 Task: Buy 5 Blower & Heater Fan from Sensors section under best seller category for shipping address: Landon Mitchell, 1135 Sharon Lane, South Bend, Indiana 46625, Cell Number 5742125169. Pay from credit card ending with 7965, CVV 549
Action: Mouse moved to (121, 13)
Screenshot: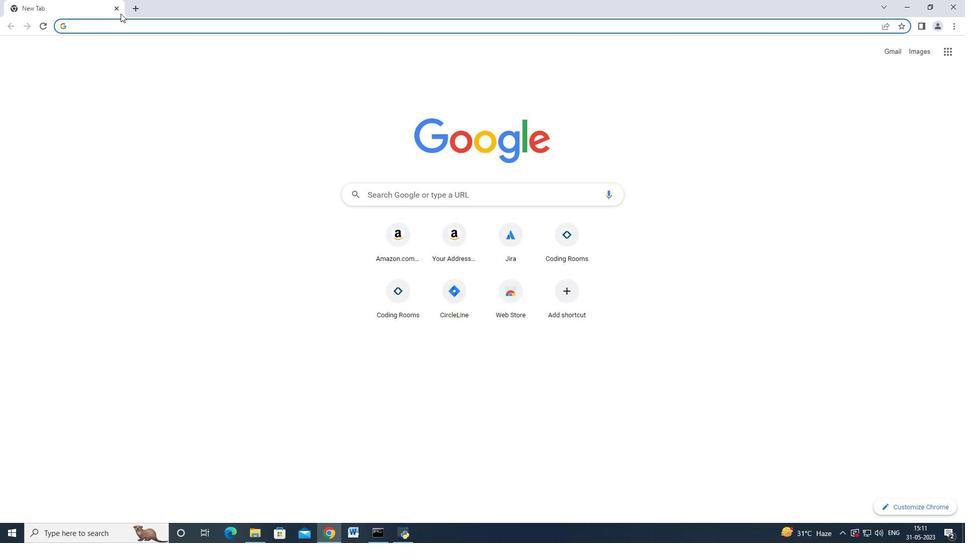 
Action: Key pressed amazon.com<Key.enter>
Screenshot: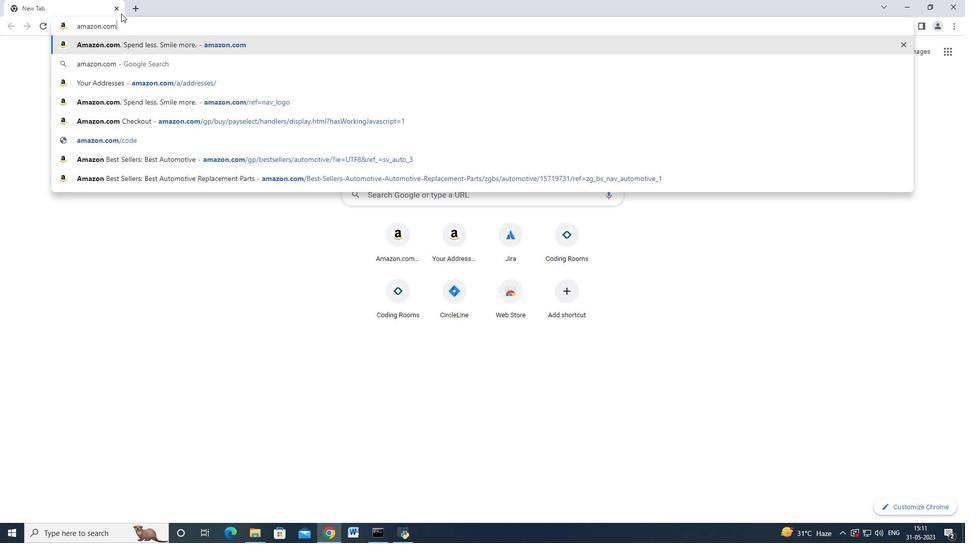 
Action: Mouse moved to (15, 76)
Screenshot: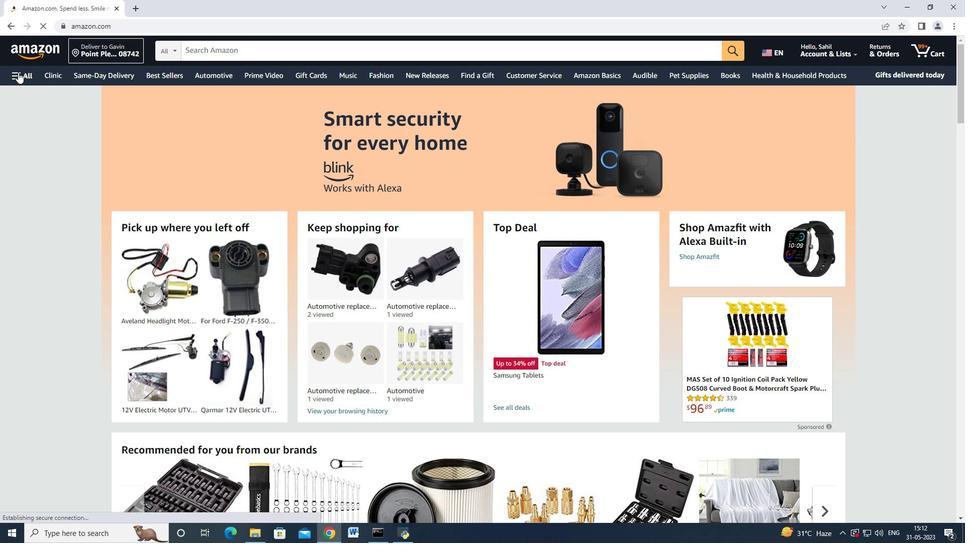 
Action: Mouse pressed left at (15, 76)
Screenshot: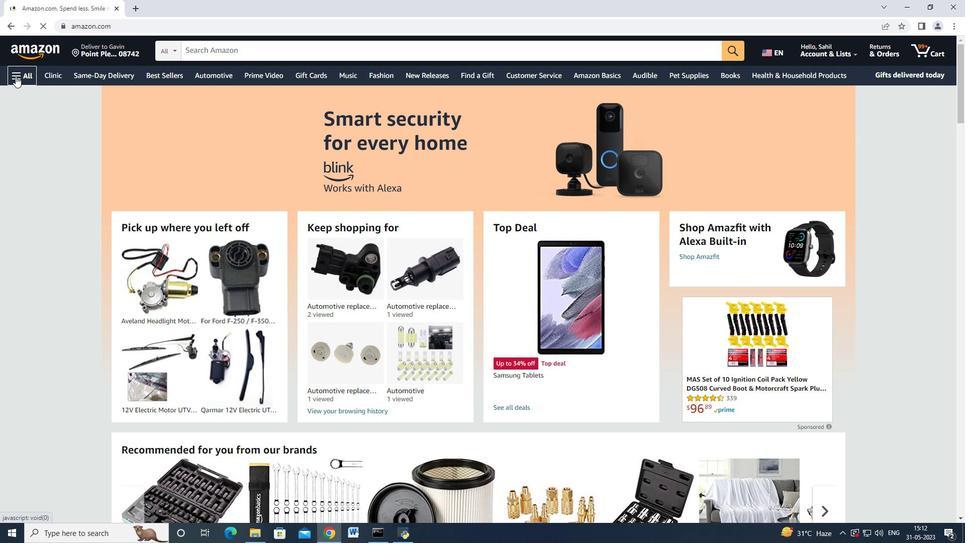 
Action: Mouse moved to (54, 240)
Screenshot: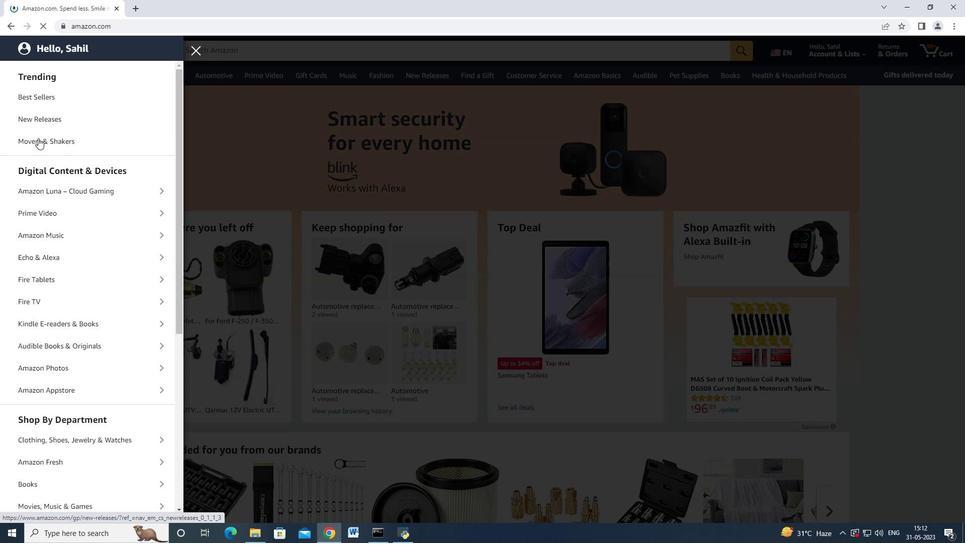 
Action: Mouse scrolled (54, 240) with delta (0, 0)
Screenshot: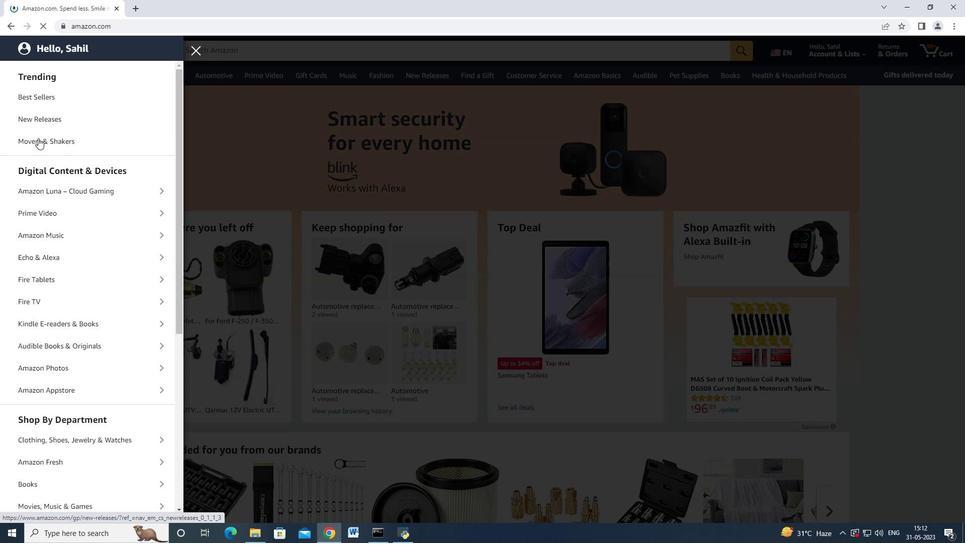 
Action: Mouse moved to (55, 245)
Screenshot: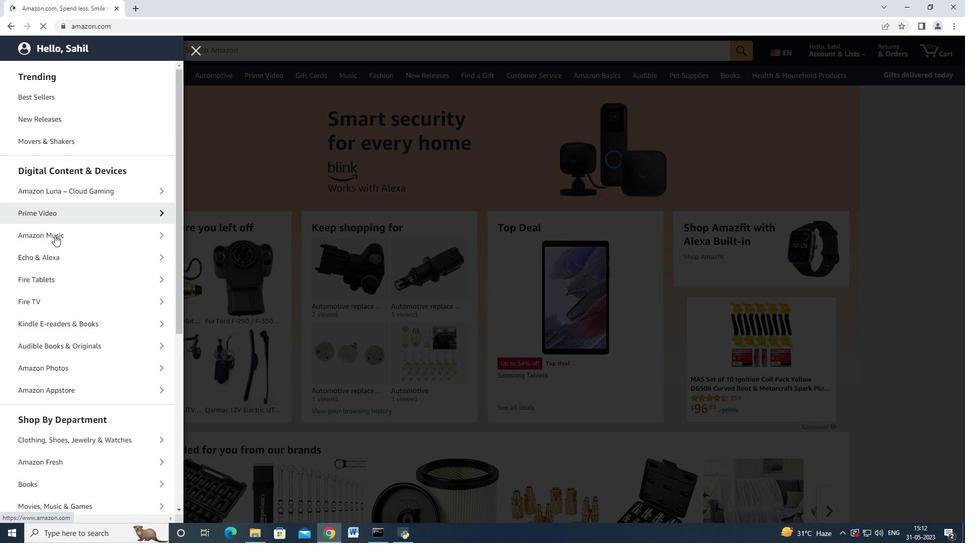 
Action: Mouse scrolled (55, 244) with delta (0, 0)
Screenshot: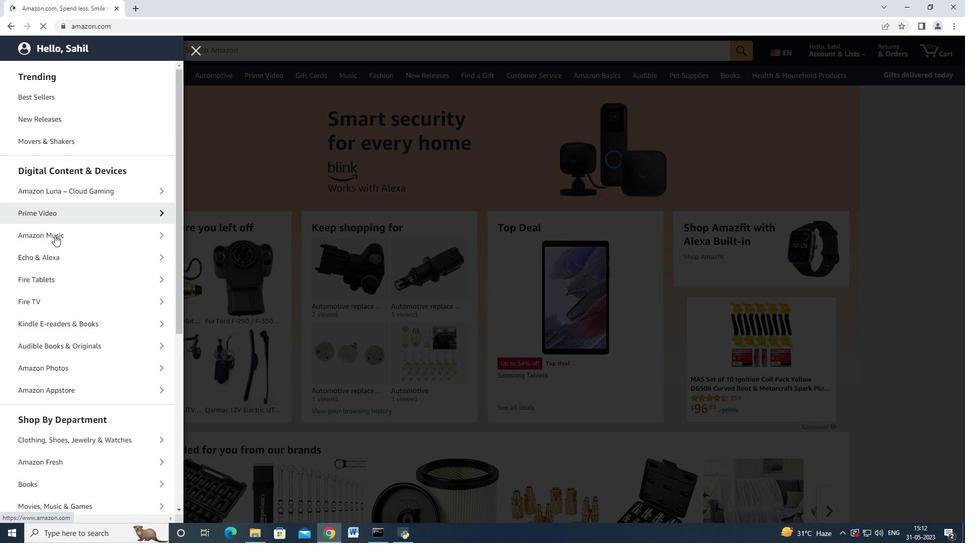 
Action: Mouse moved to (68, 332)
Screenshot: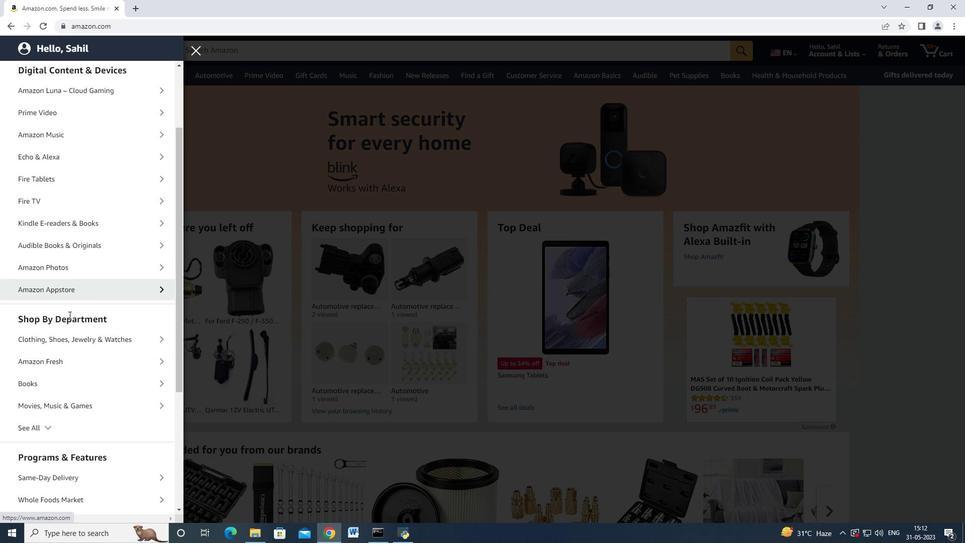 
Action: Mouse scrolled (69, 331) with delta (0, 0)
Screenshot: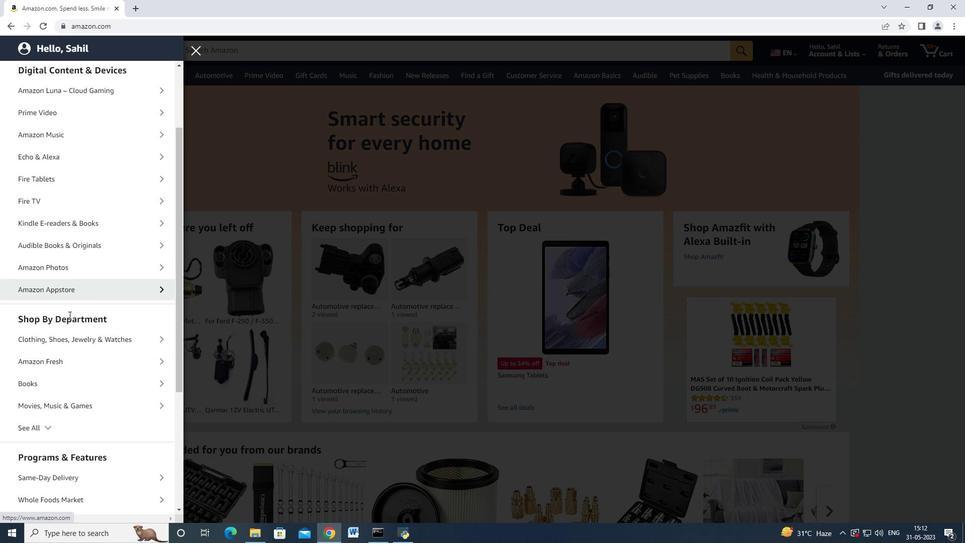 
Action: Mouse moved to (51, 380)
Screenshot: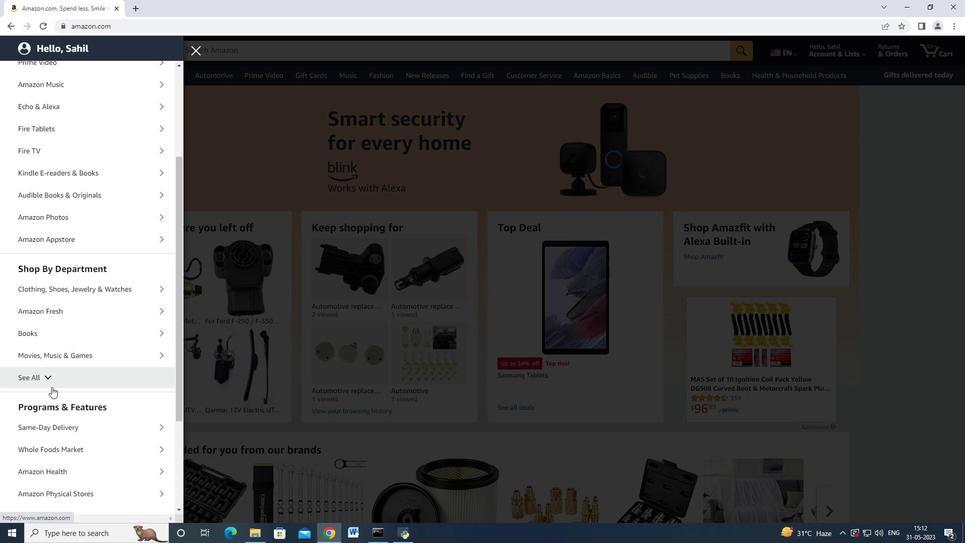 
Action: Mouse pressed left at (51, 380)
Screenshot: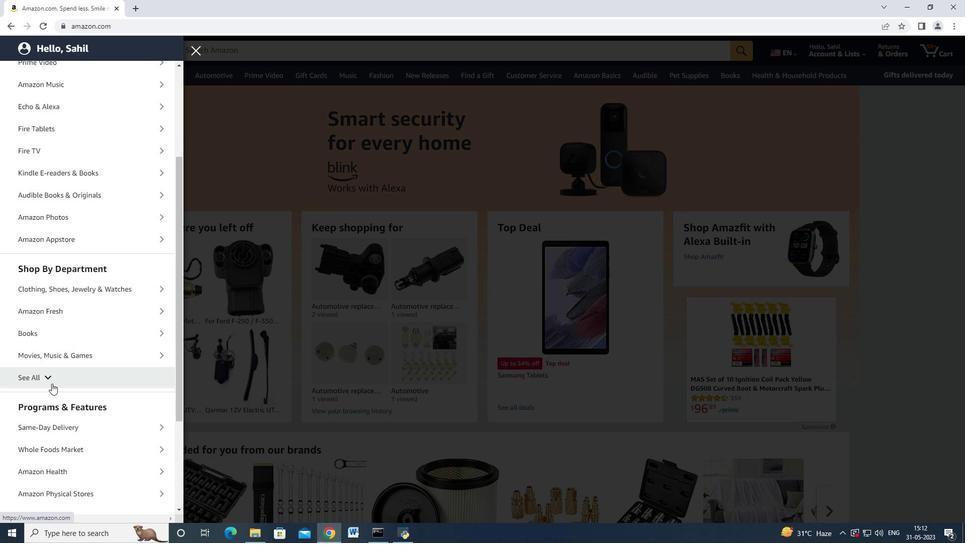 
Action: Mouse moved to (68, 235)
Screenshot: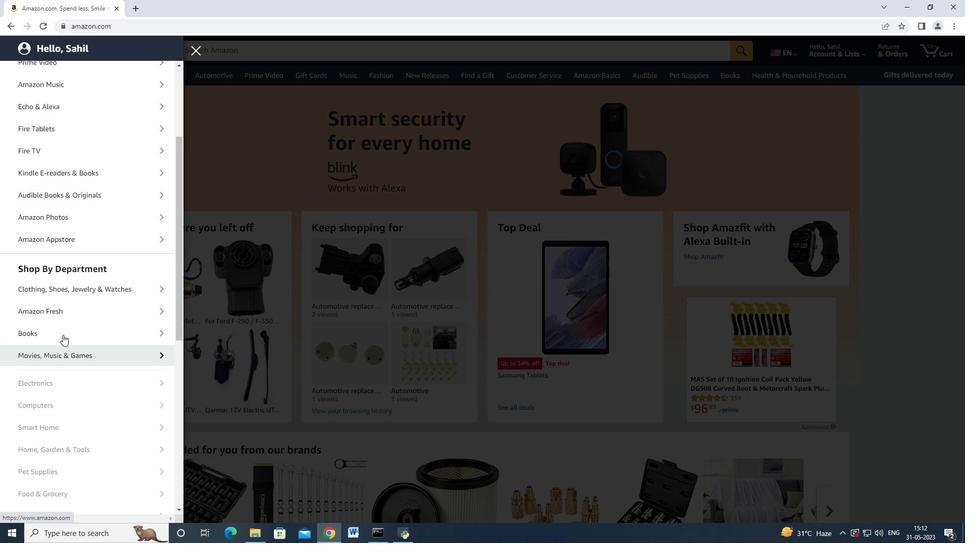 
Action: Mouse scrolled (68, 235) with delta (0, 0)
Screenshot: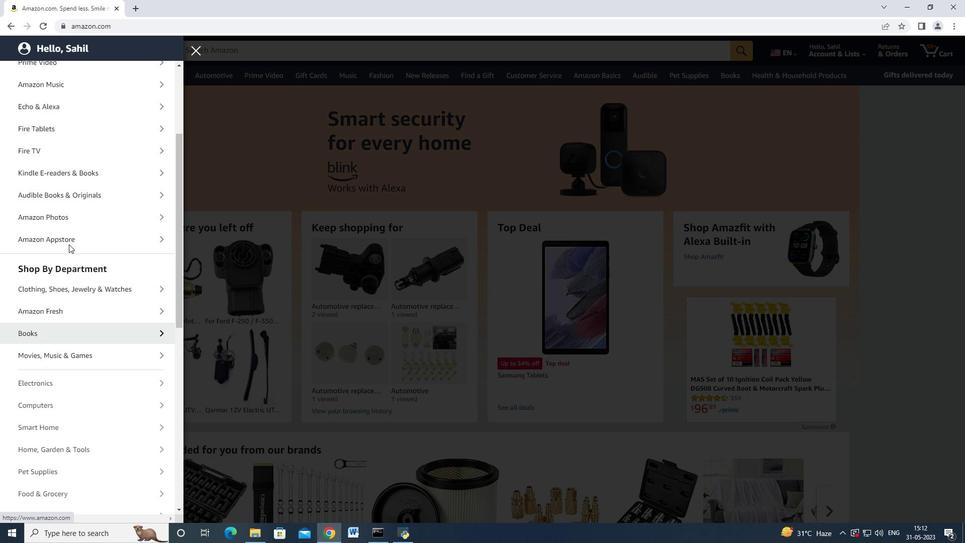 
Action: Mouse moved to (67, 236)
Screenshot: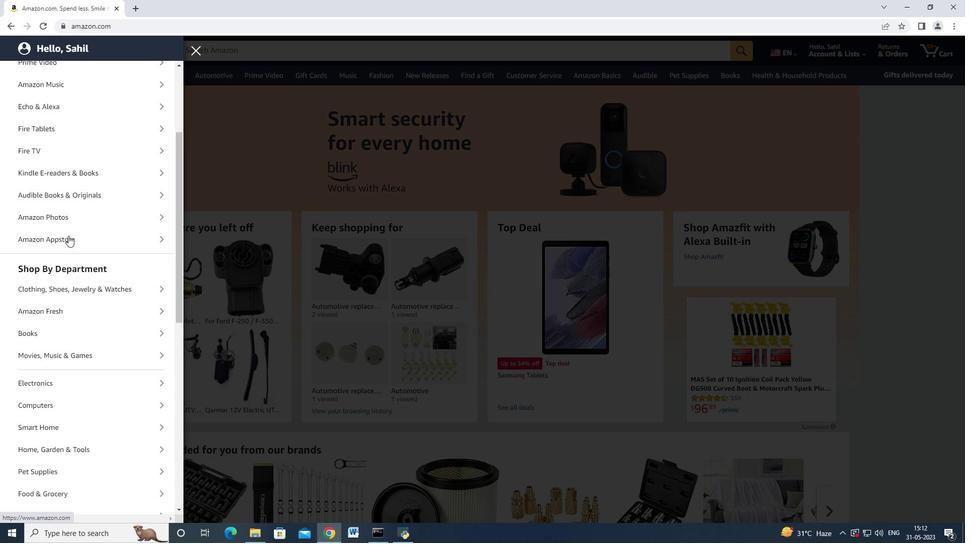 
Action: Mouse scrolled (67, 236) with delta (0, 0)
Screenshot: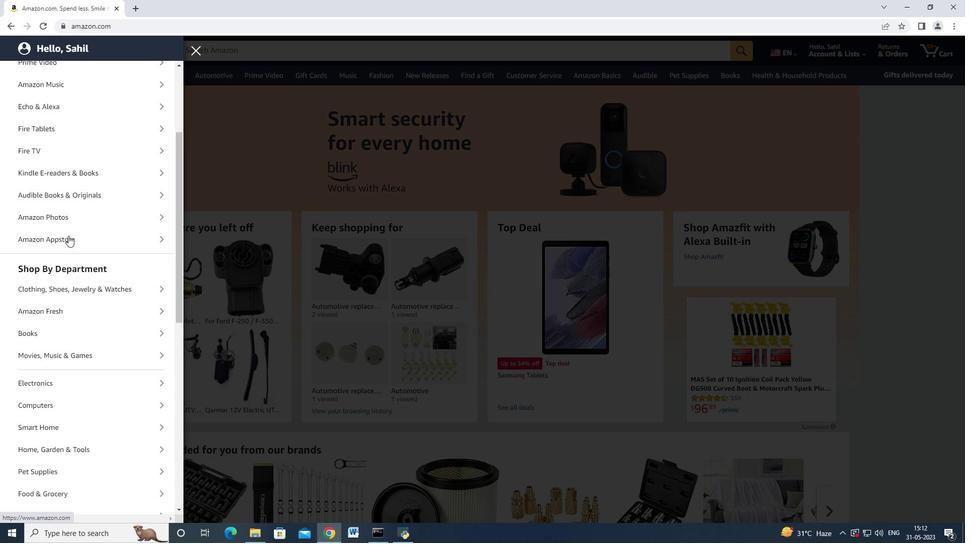 
Action: Mouse moved to (67, 236)
Screenshot: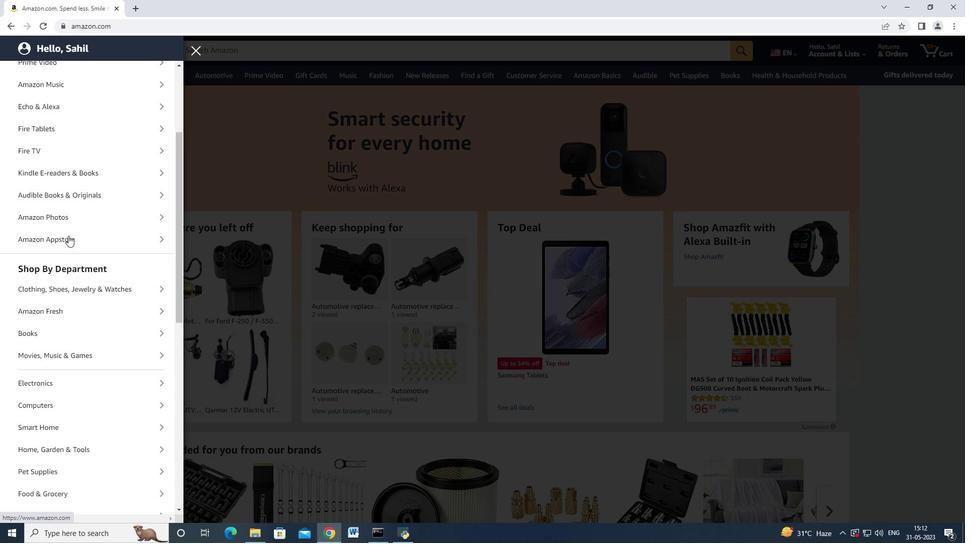 
Action: Mouse scrolled (67, 236) with delta (0, 0)
Screenshot: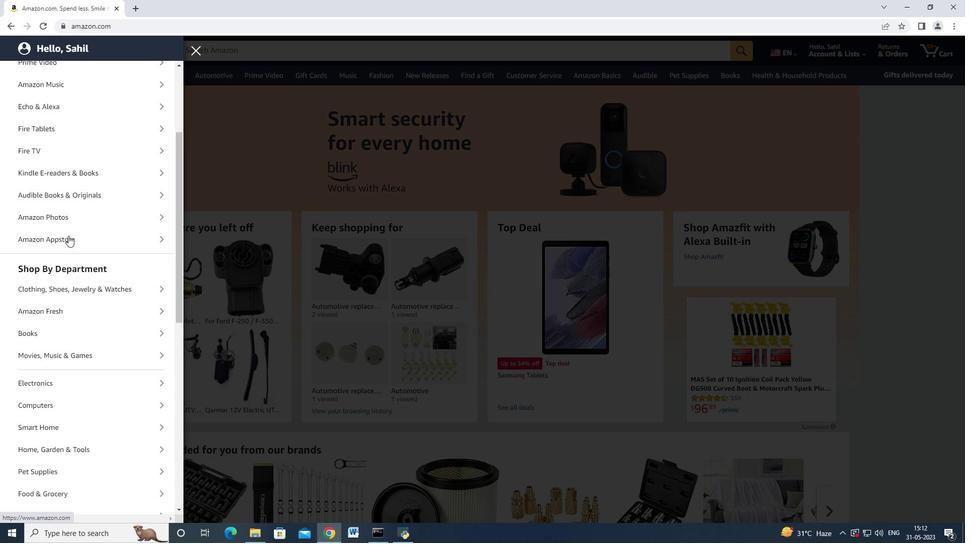 
Action: Mouse moved to (66, 237)
Screenshot: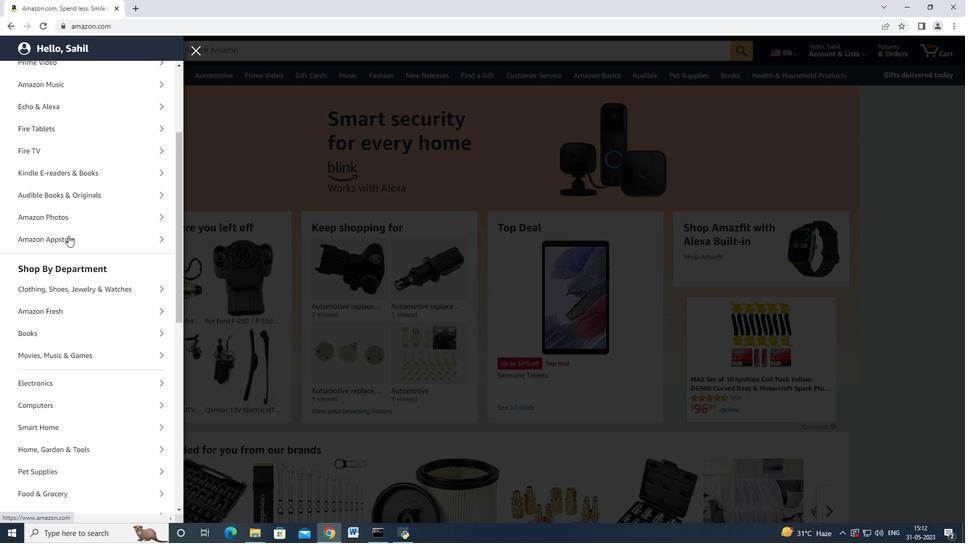 
Action: Mouse scrolled (66, 236) with delta (0, 0)
Screenshot: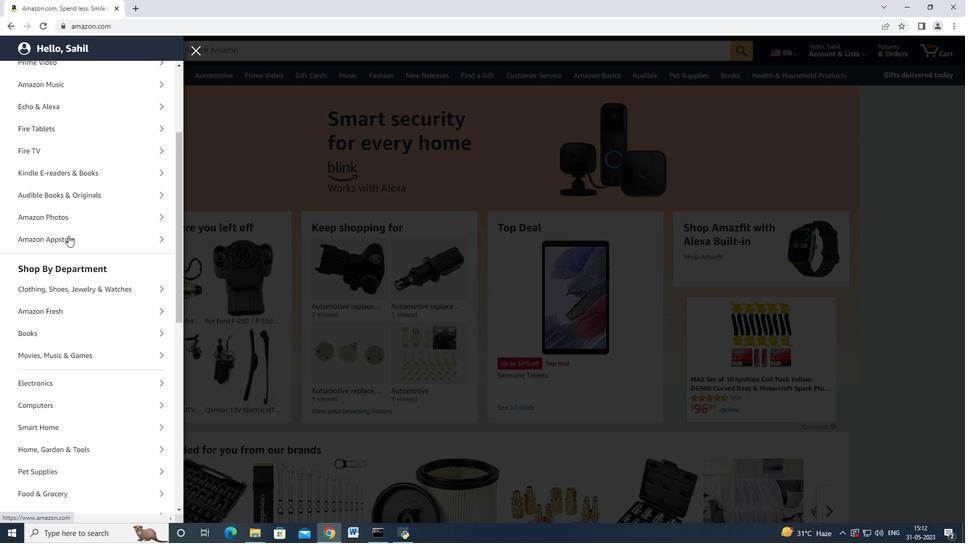 
Action: Mouse moved to (57, 276)
Screenshot: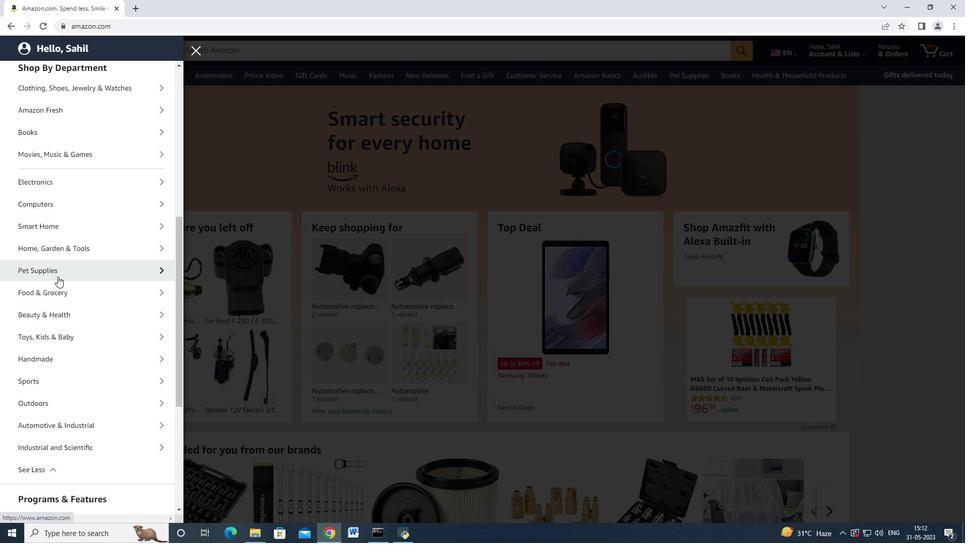 
Action: Mouse scrolled (57, 276) with delta (0, 0)
Screenshot: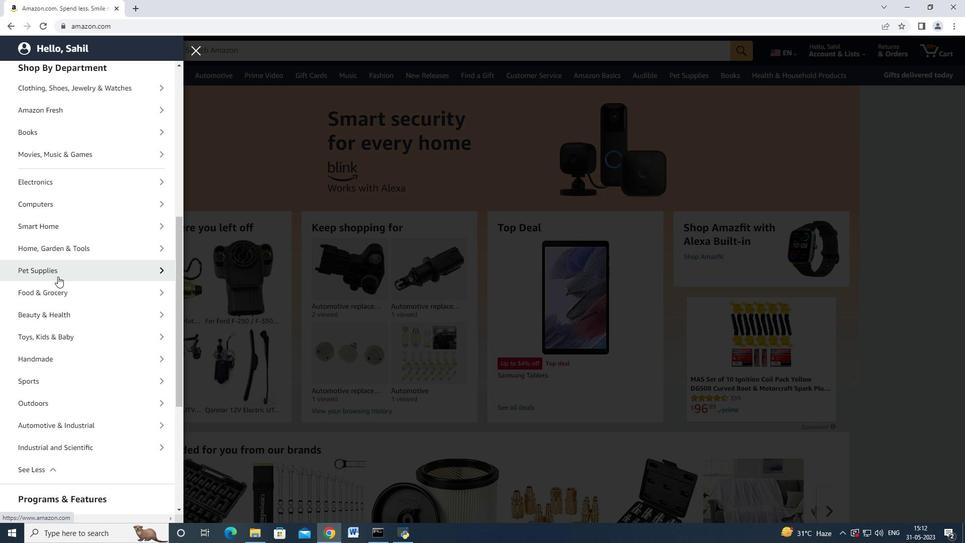 
Action: Mouse moved to (60, 368)
Screenshot: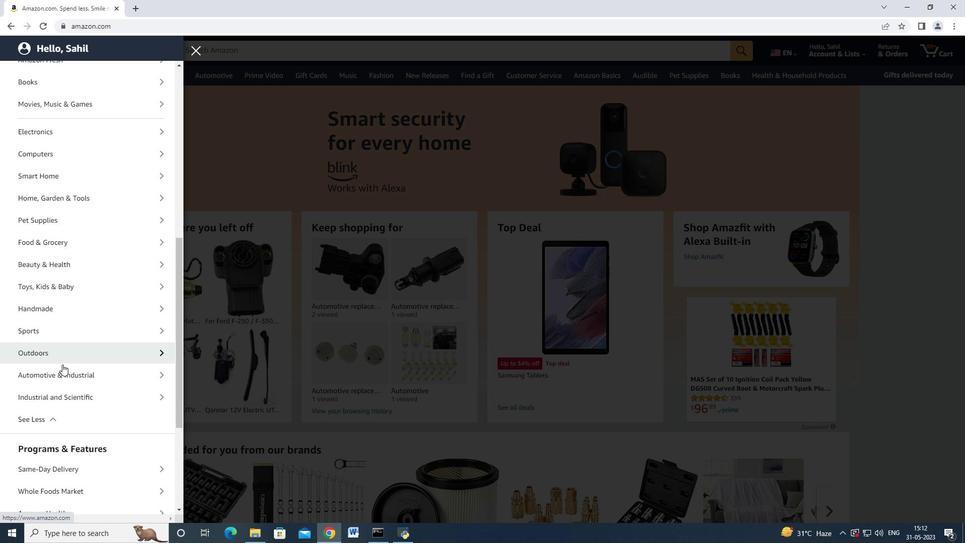 
Action: Mouse pressed left at (60, 368)
Screenshot: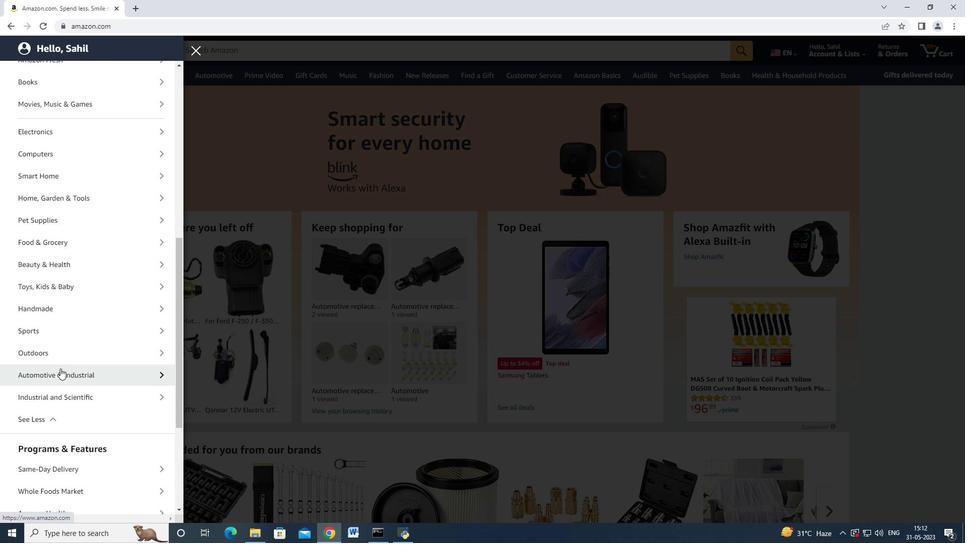 
Action: Mouse moved to (56, 122)
Screenshot: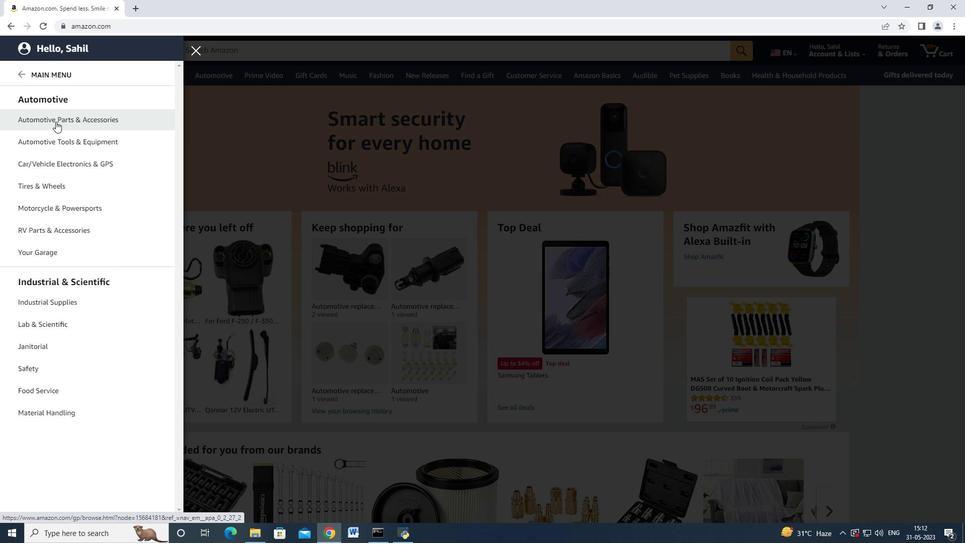 
Action: Mouse pressed left at (56, 122)
Screenshot: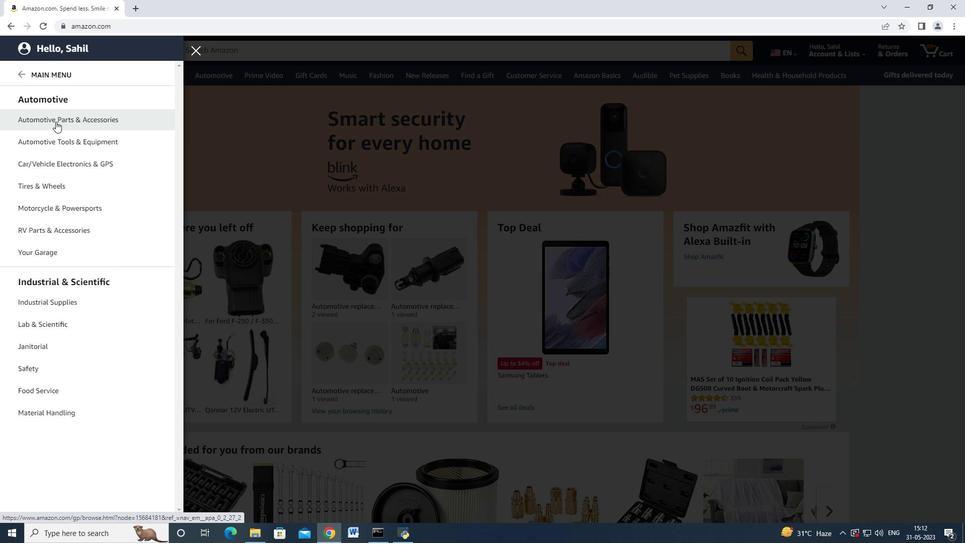 
Action: Mouse moved to (173, 95)
Screenshot: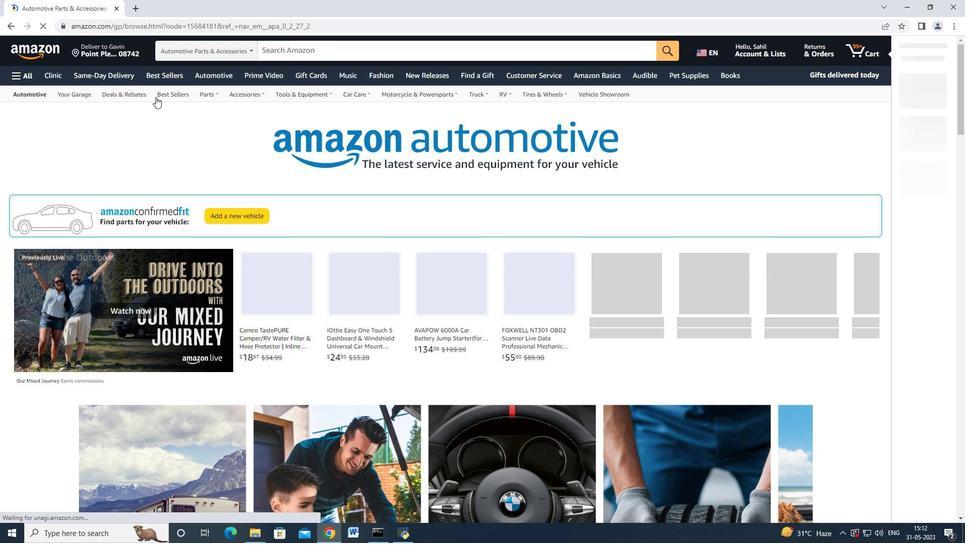 
Action: Mouse pressed left at (173, 95)
Screenshot: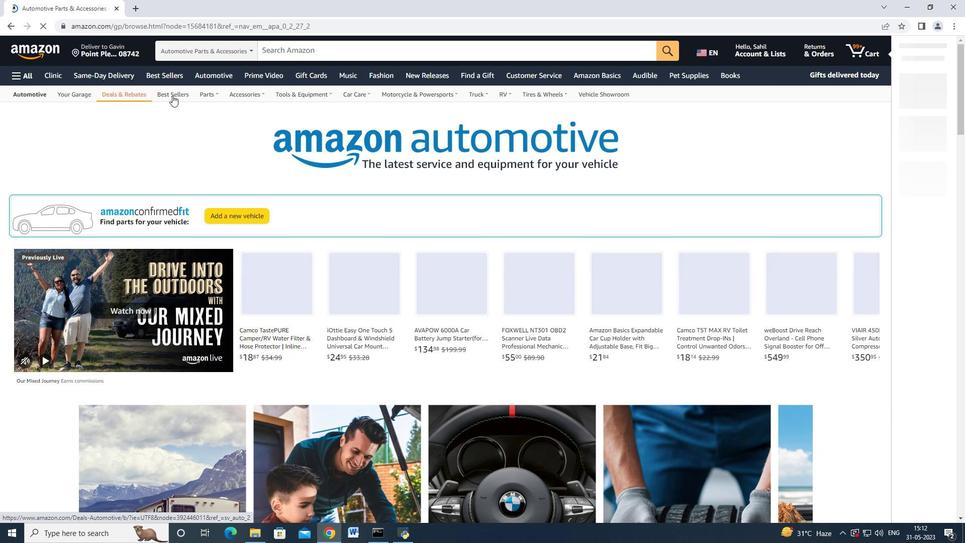 
Action: Mouse moved to (140, 140)
Screenshot: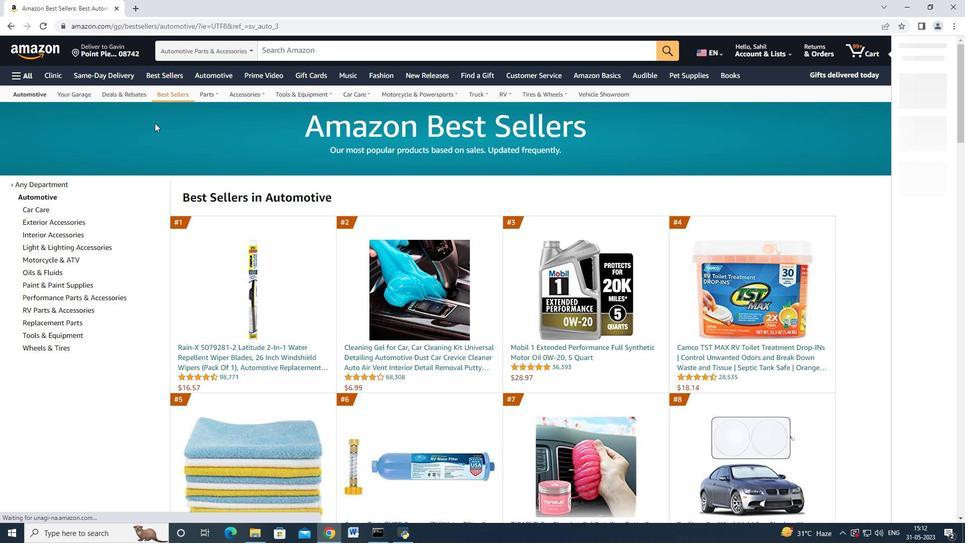 
Action: Mouse scrolled (140, 140) with delta (0, 0)
Screenshot: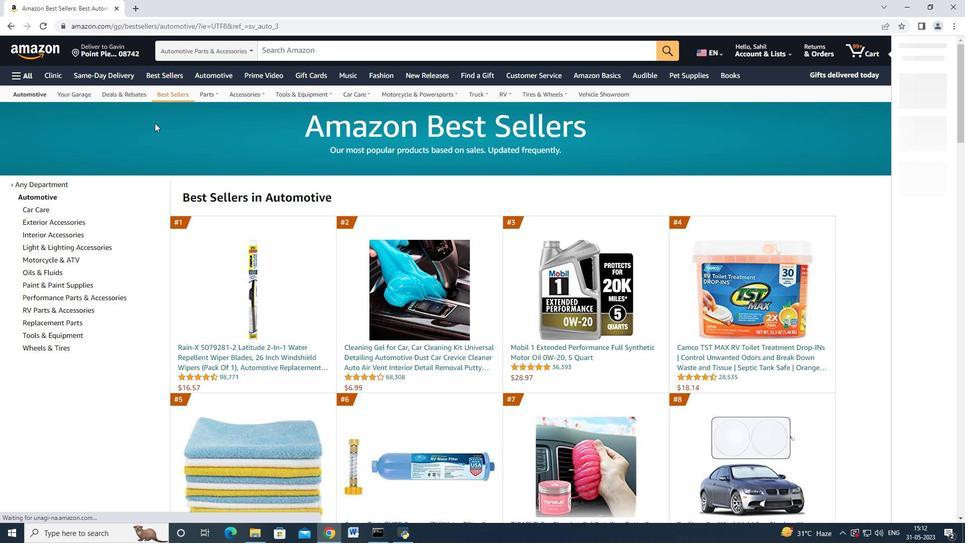 
Action: Mouse moved to (123, 163)
Screenshot: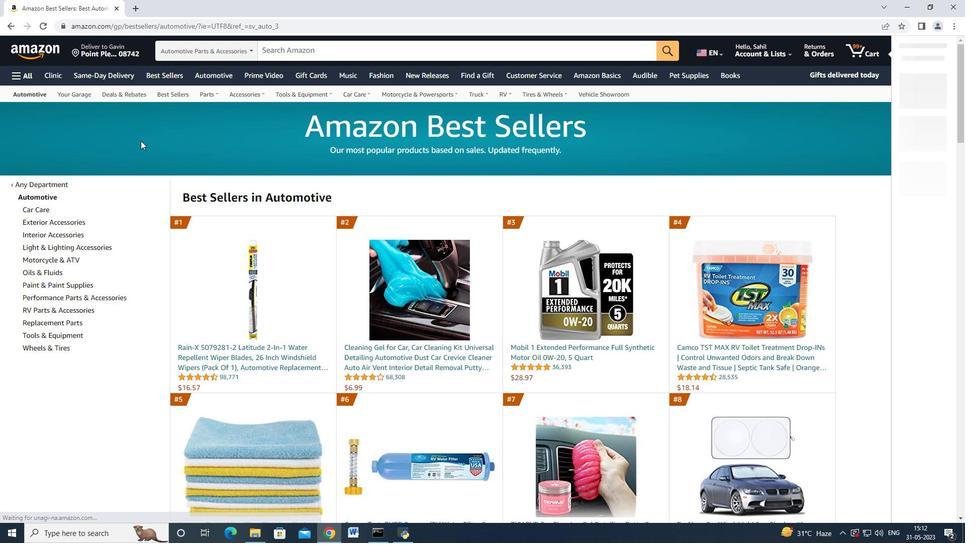 
Action: Mouse scrolled (124, 160) with delta (0, 0)
Screenshot: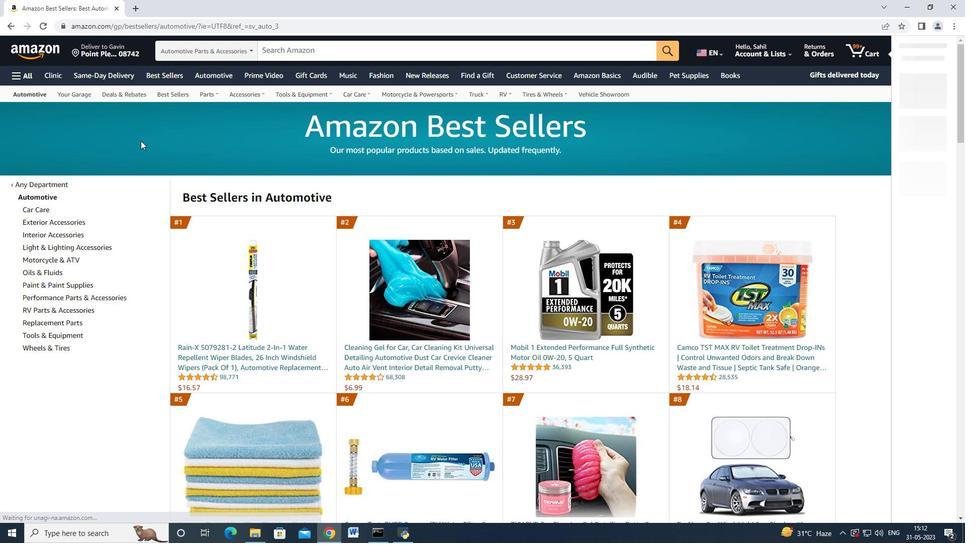
Action: Mouse moved to (119, 169)
Screenshot: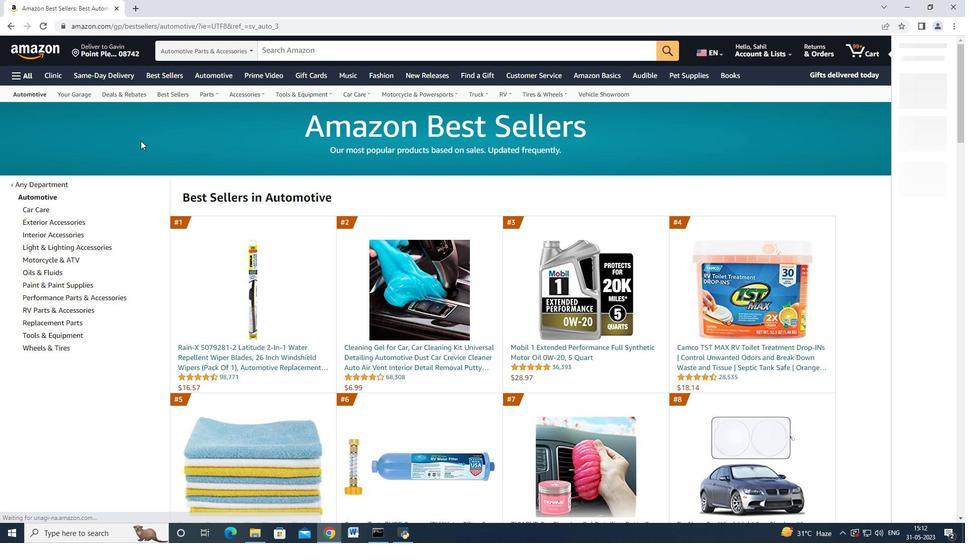 
Action: Mouse scrolled (119, 169) with delta (0, 0)
Screenshot: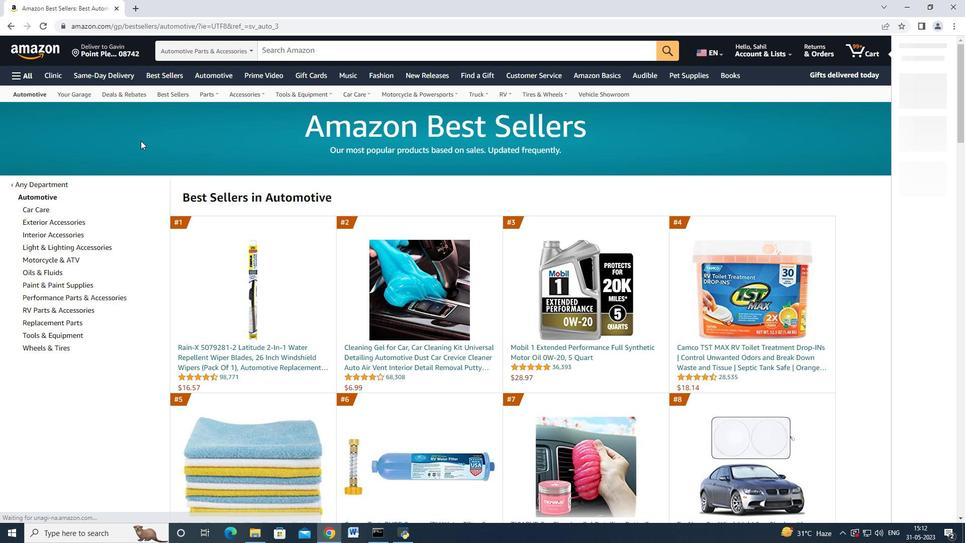 
Action: Mouse moved to (62, 174)
Screenshot: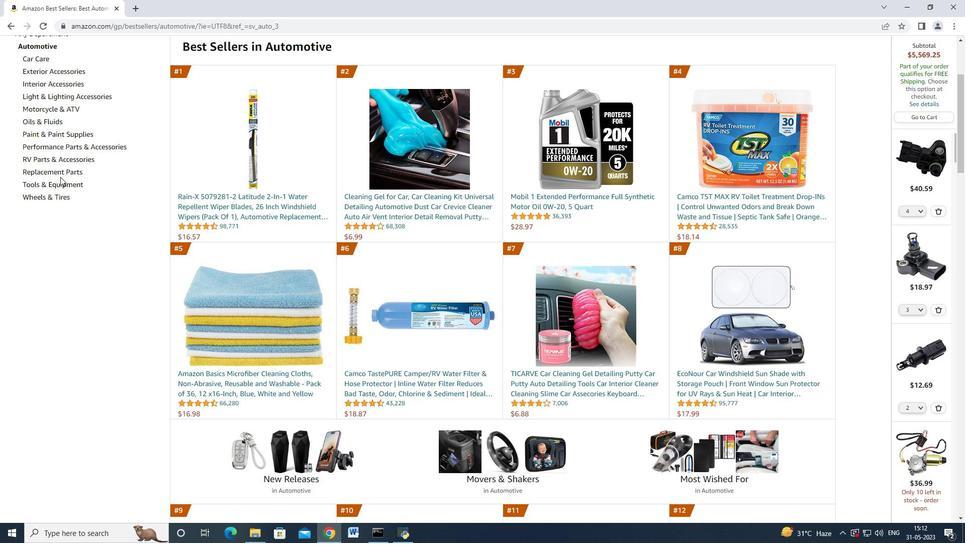 
Action: Mouse pressed left at (62, 174)
Screenshot: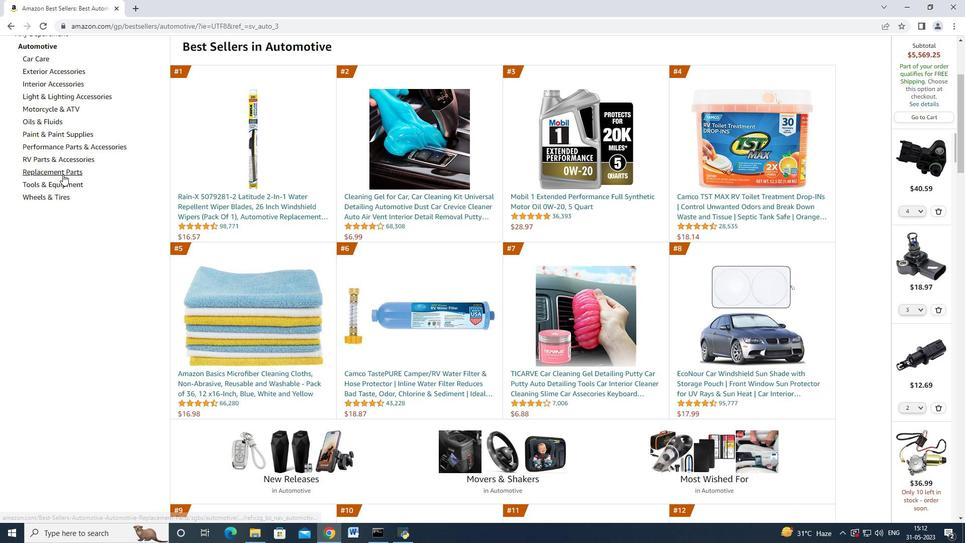 
Action: Mouse scrolled (62, 175) with delta (0, 0)
Screenshot: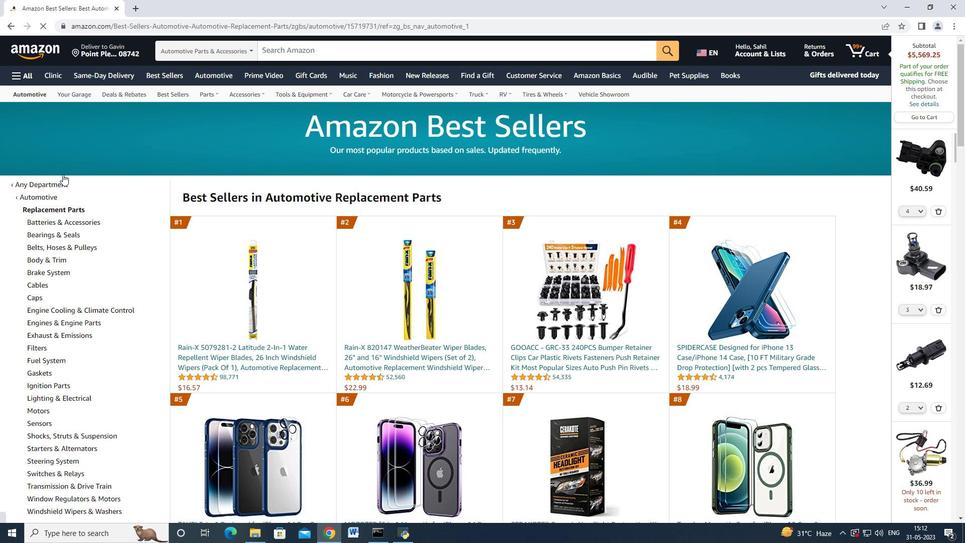
Action: Mouse moved to (81, 208)
Screenshot: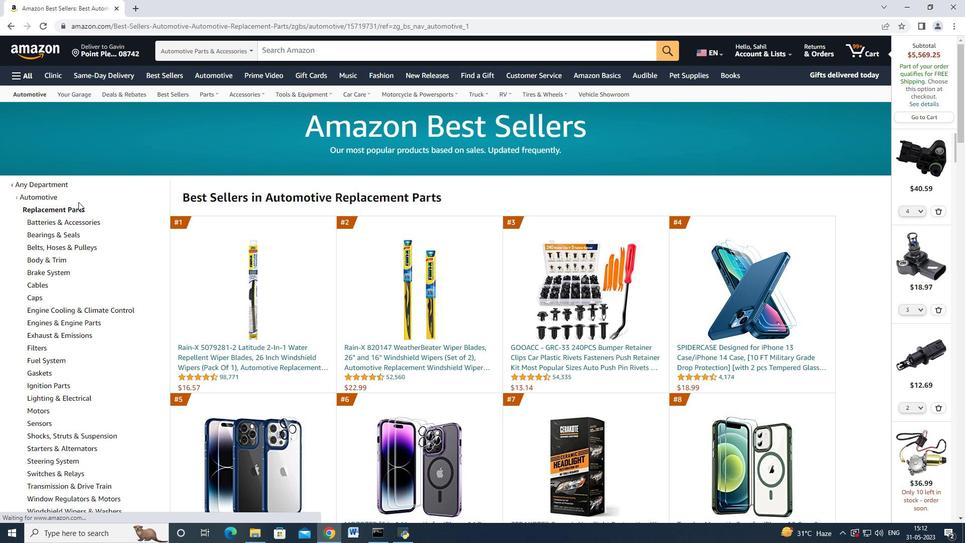 
Action: Mouse scrolled (78, 202) with delta (0, 0)
Screenshot: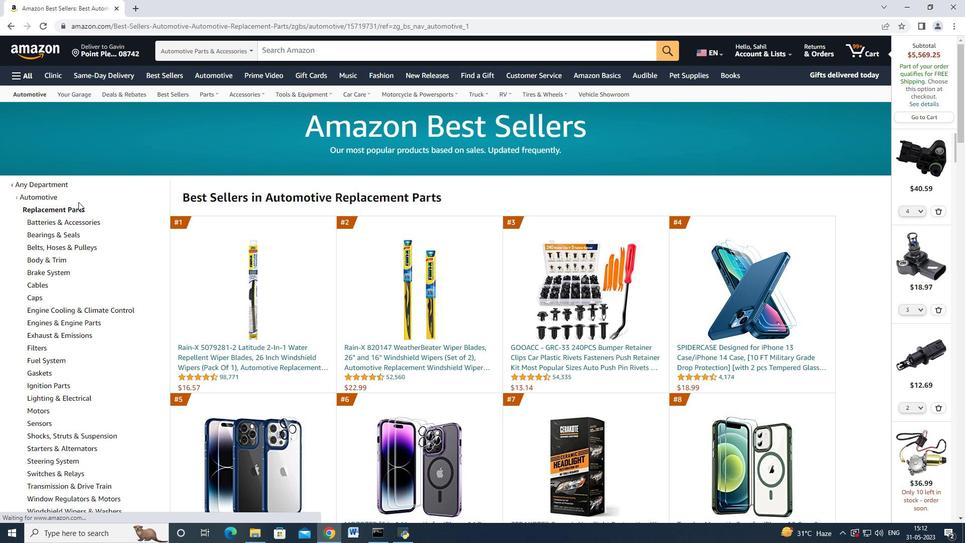 
Action: Mouse moved to (83, 222)
Screenshot: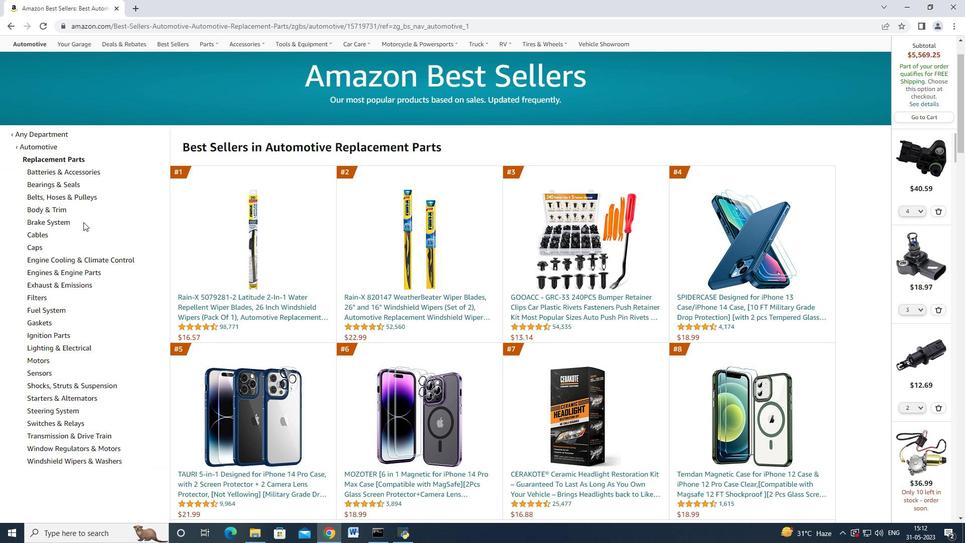 
Action: Mouse scrolled (83, 221) with delta (0, 0)
Screenshot: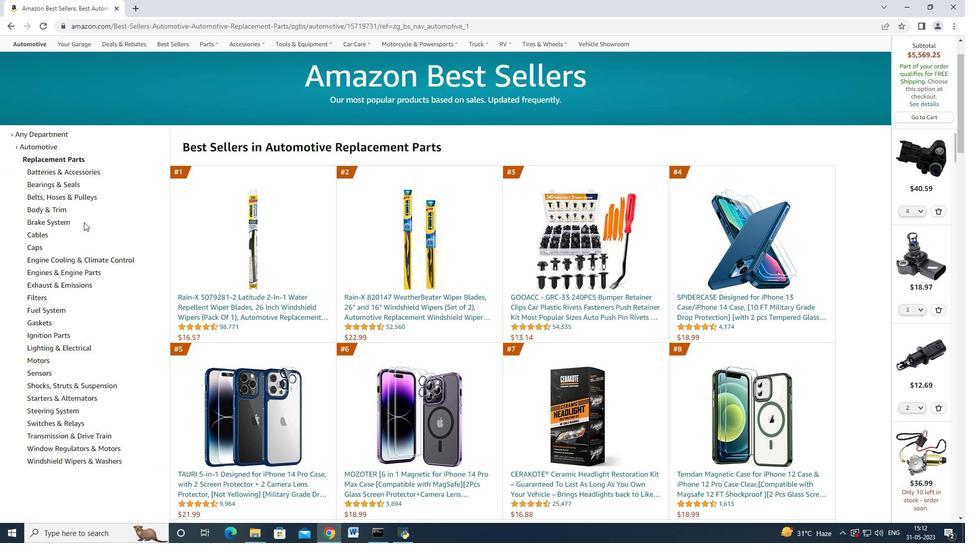 
Action: Mouse moved to (91, 228)
Screenshot: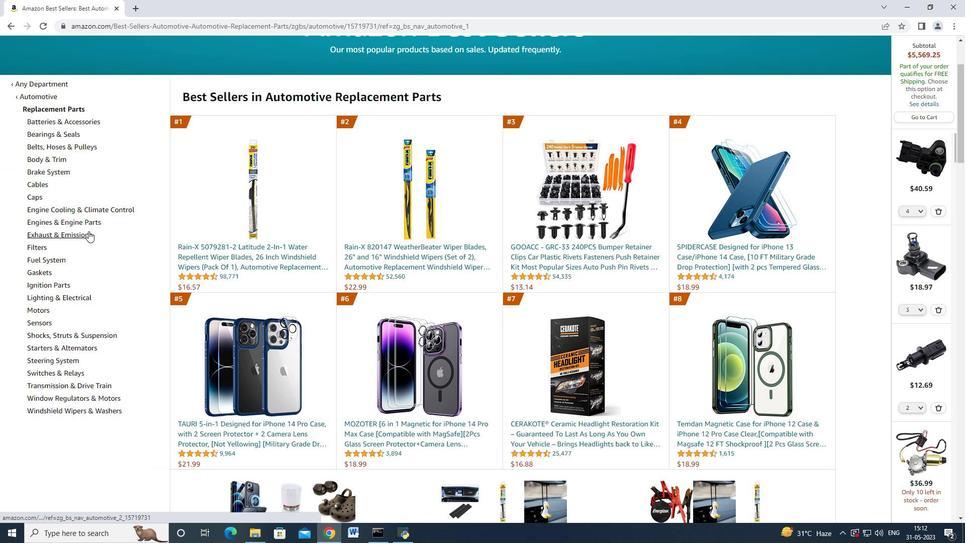 
Action: Mouse scrolled (91, 227) with delta (0, 0)
Screenshot: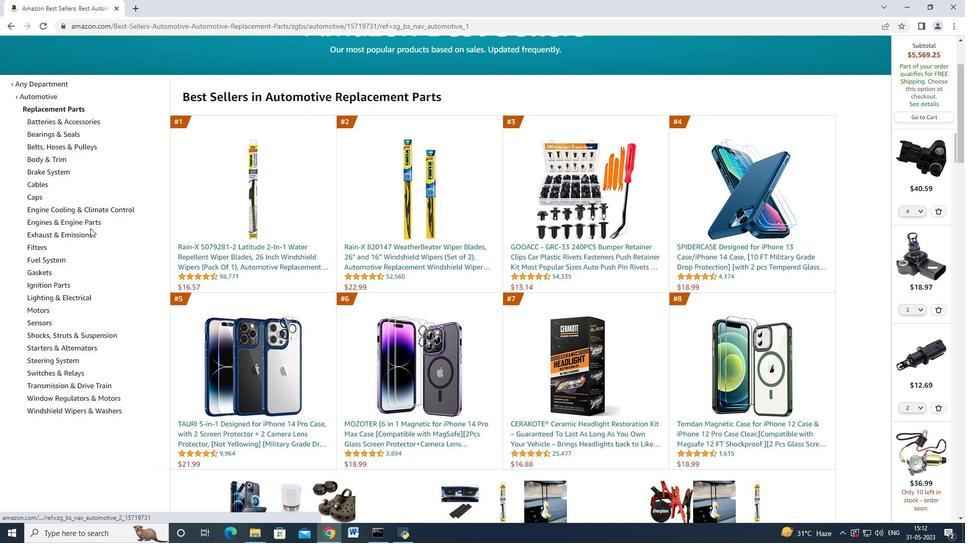 
Action: Mouse moved to (91, 228)
Screenshot: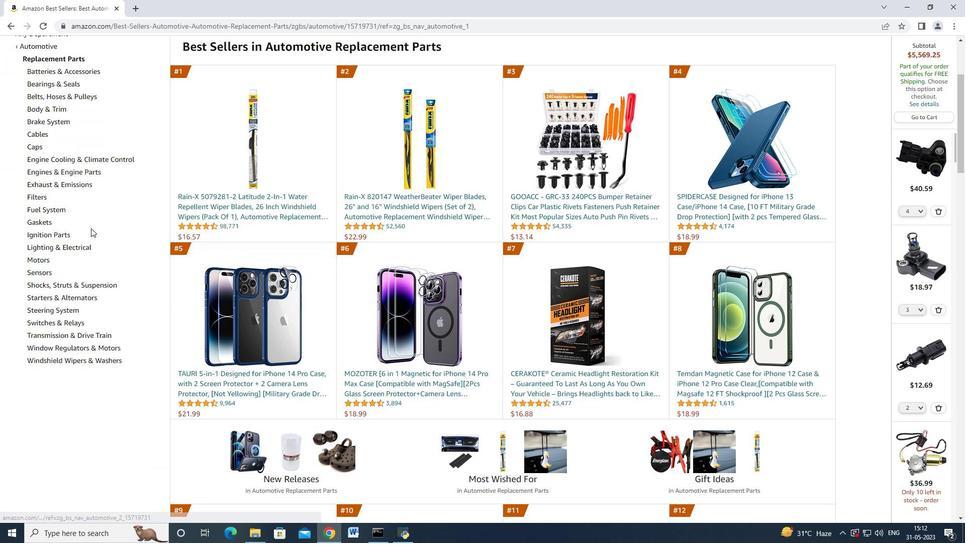 
Action: Mouse scrolled (91, 228) with delta (0, 0)
Screenshot: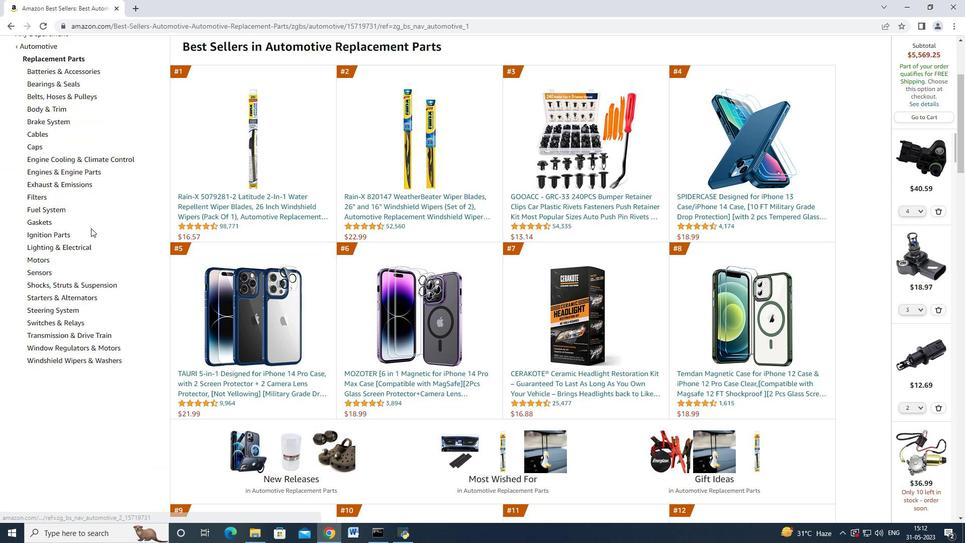 
Action: Mouse scrolled (91, 228) with delta (0, 0)
Screenshot: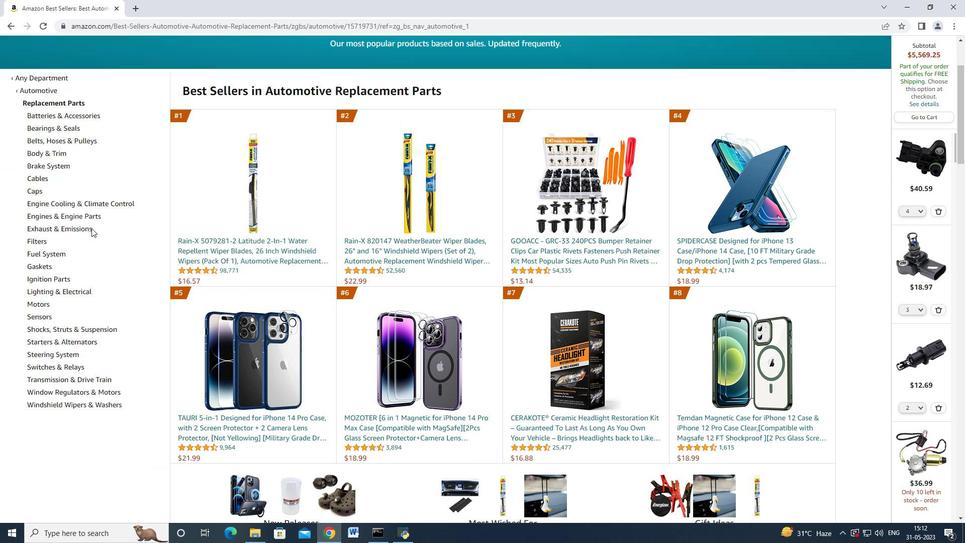 
Action: Mouse scrolled (91, 228) with delta (0, 0)
Screenshot: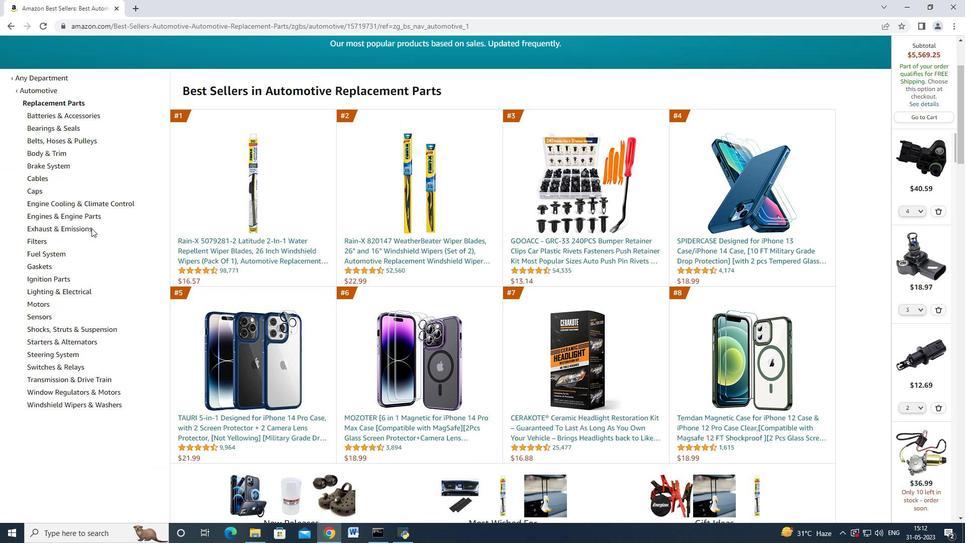
Action: Mouse moved to (56, 263)
Screenshot: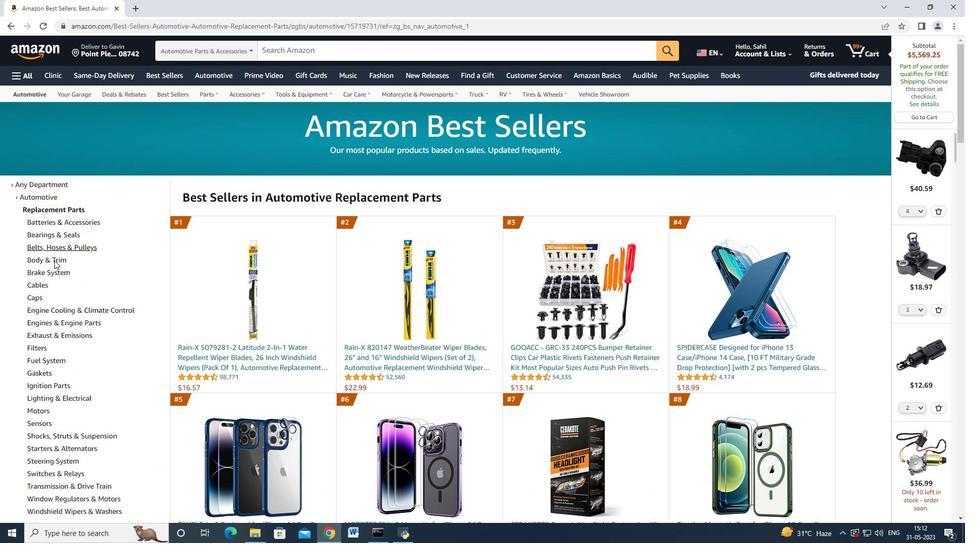 
Action: Mouse scrolled (56, 262) with delta (0, 0)
Screenshot: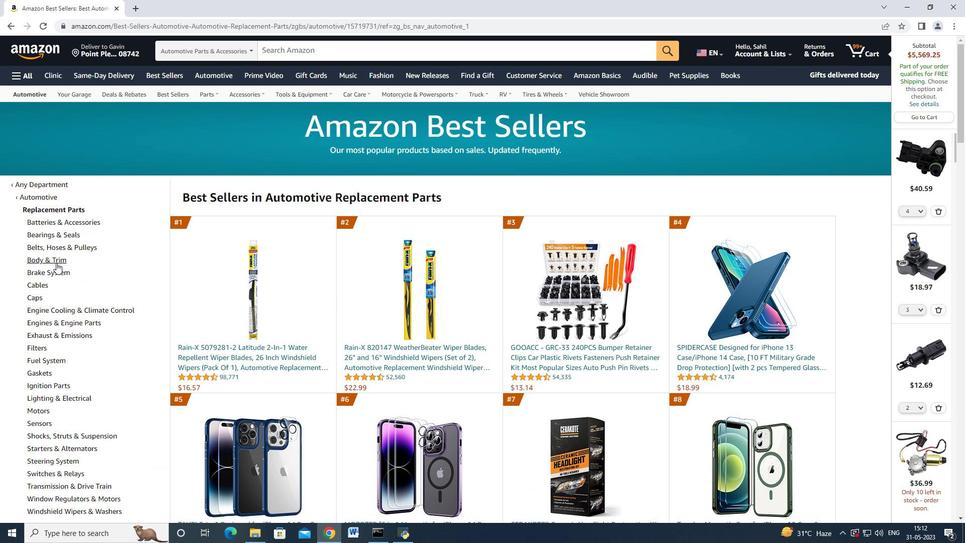 
Action: Mouse moved to (41, 372)
Screenshot: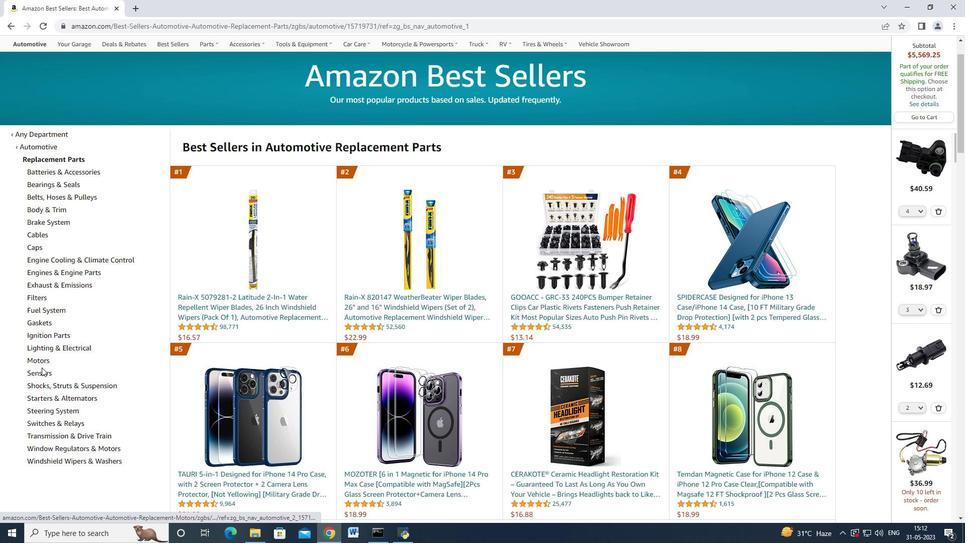 
Action: Mouse pressed left at (41, 372)
Screenshot: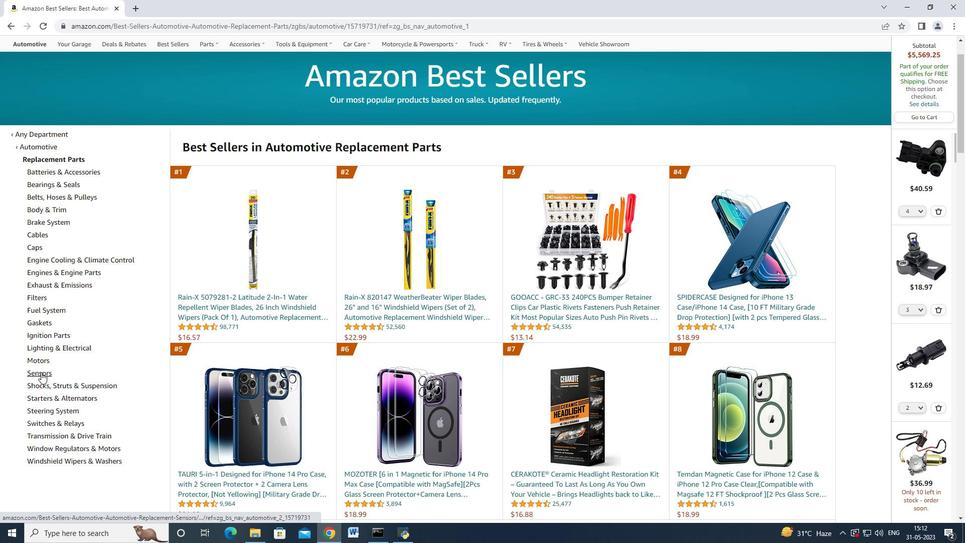 
Action: Mouse moved to (84, 291)
Screenshot: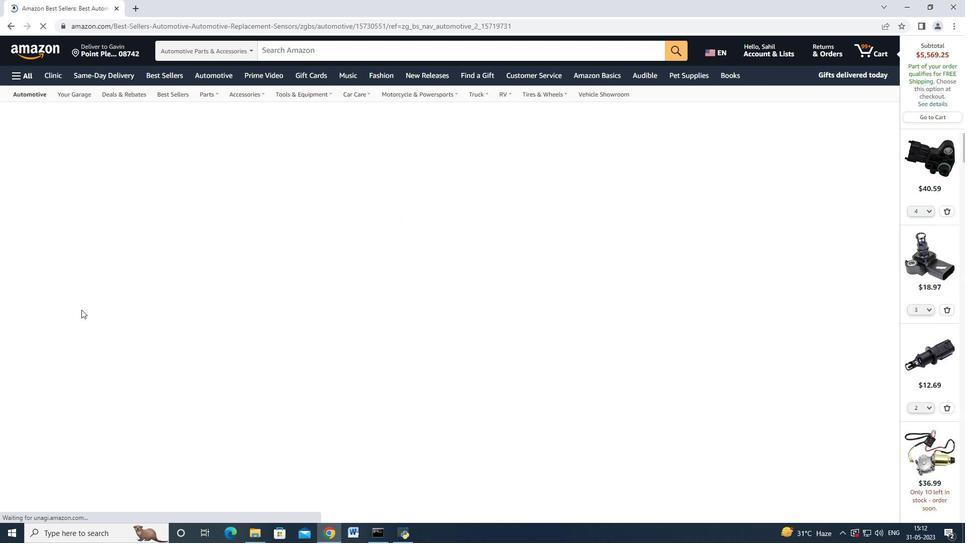 
Action: Mouse scrolled (84, 291) with delta (0, 0)
Screenshot: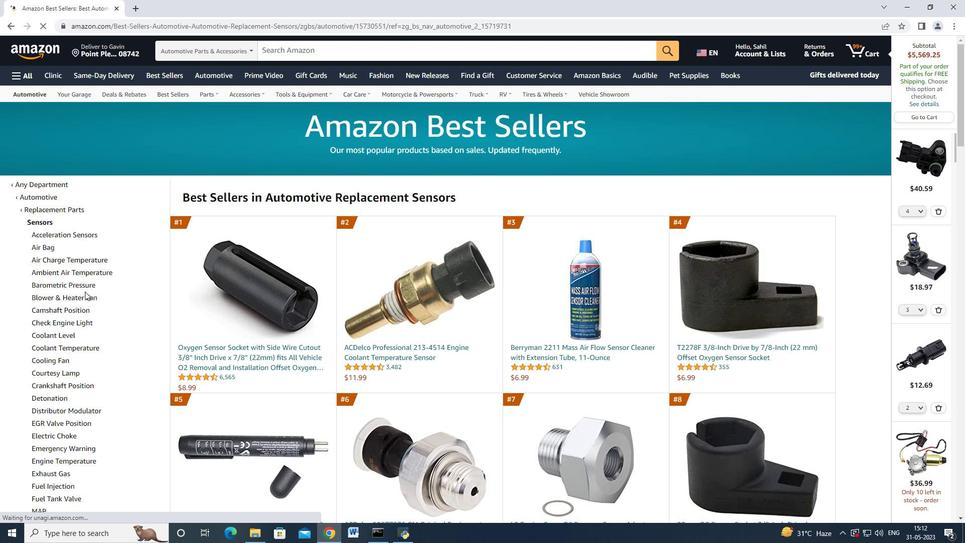 
Action: Mouse moved to (66, 244)
Screenshot: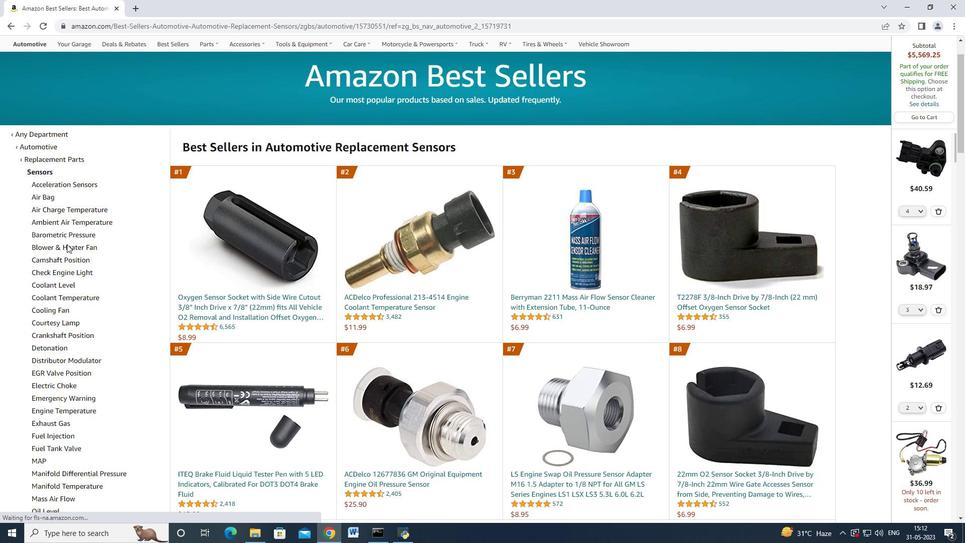 
Action: Mouse pressed left at (66, 244)
Screenshot: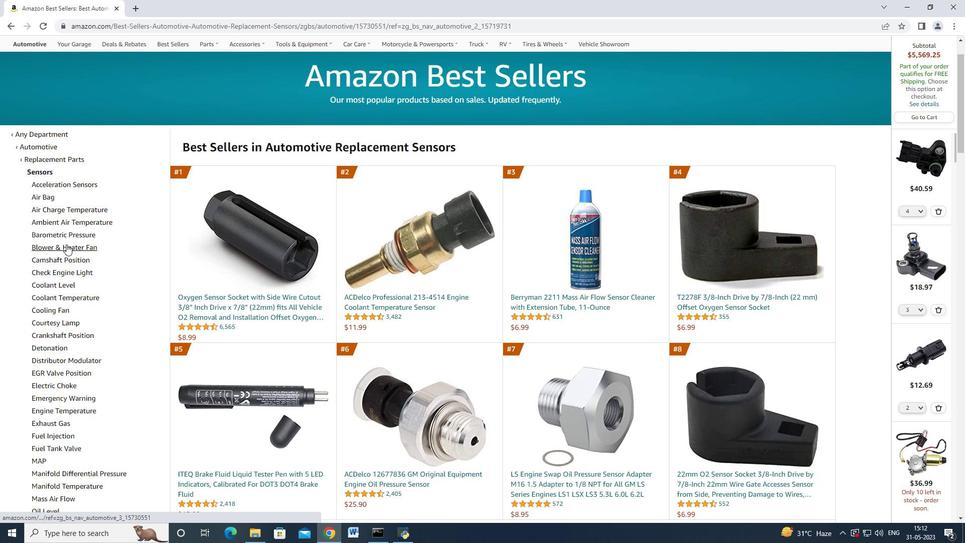 
Action: Mouse moved to (42, 26)
Screenshot: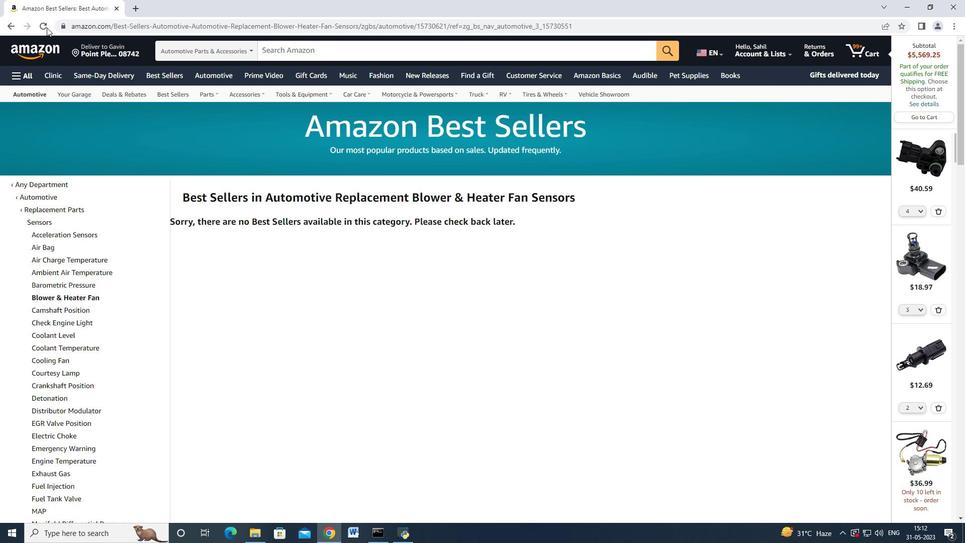 
Action: Mouse pressed left at (42, 26)
Screenshot: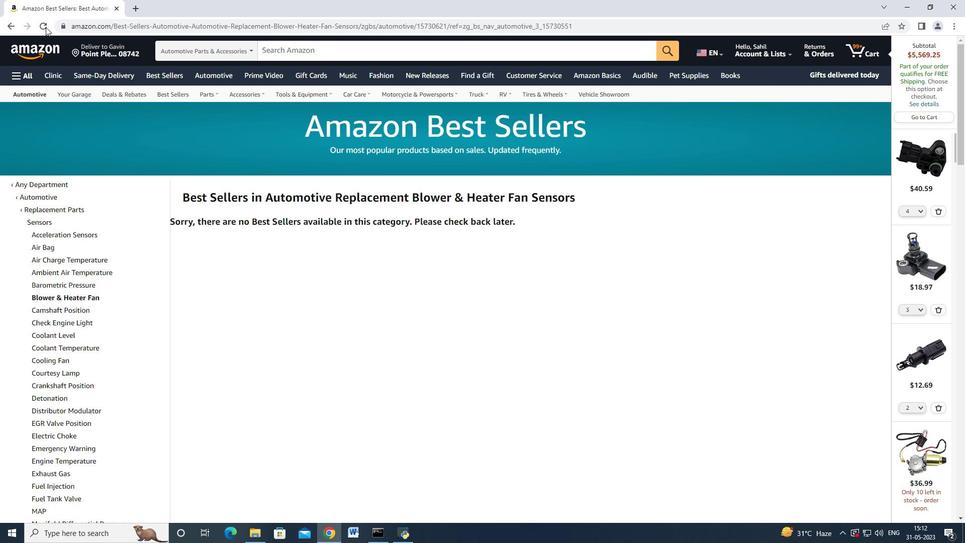 
Action: Mouse moved to (77, 298)
Screenshot: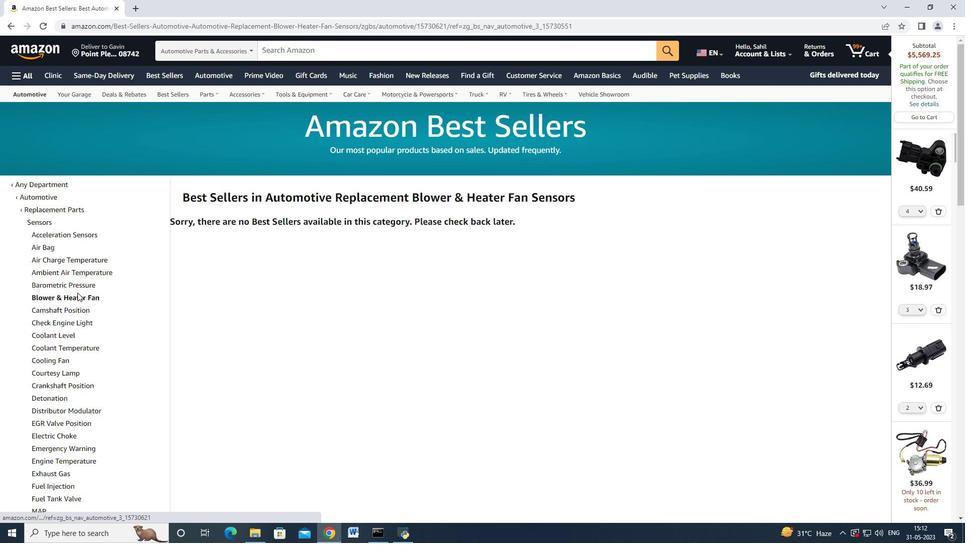 
Action: Mouse pressed left at (77, 298)
Screenshot: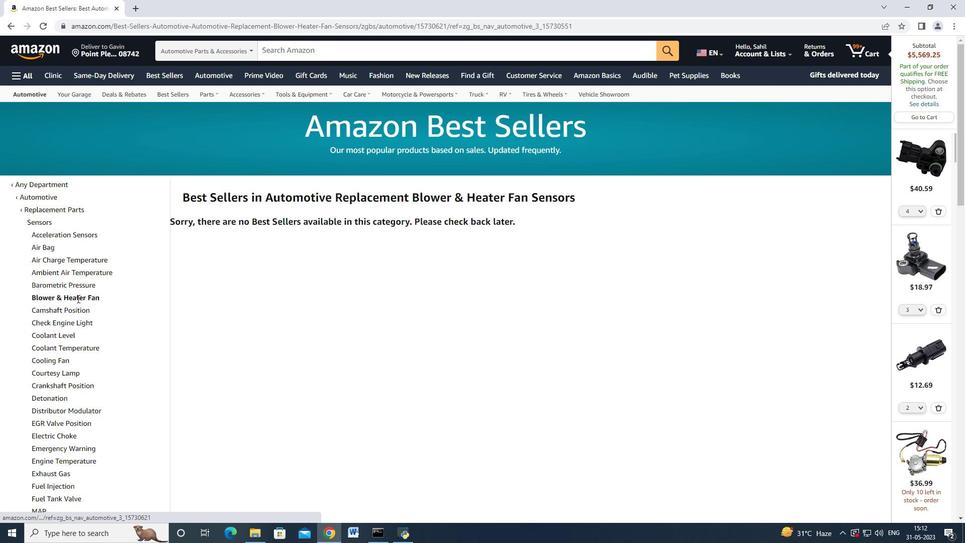
Action: Mouse moved to (83, 42)
Screenshot: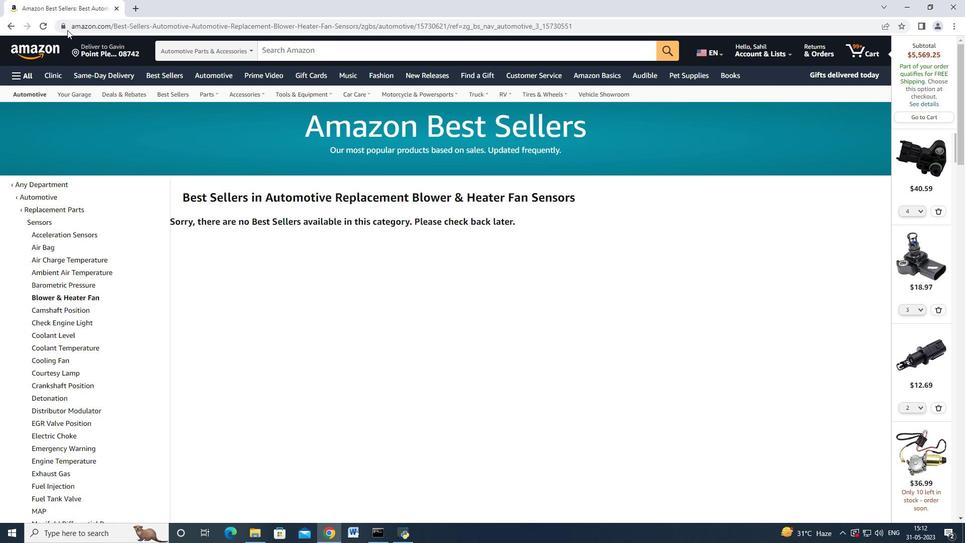 
Action: Mouse pressed left at (83, 42)
Screenshot: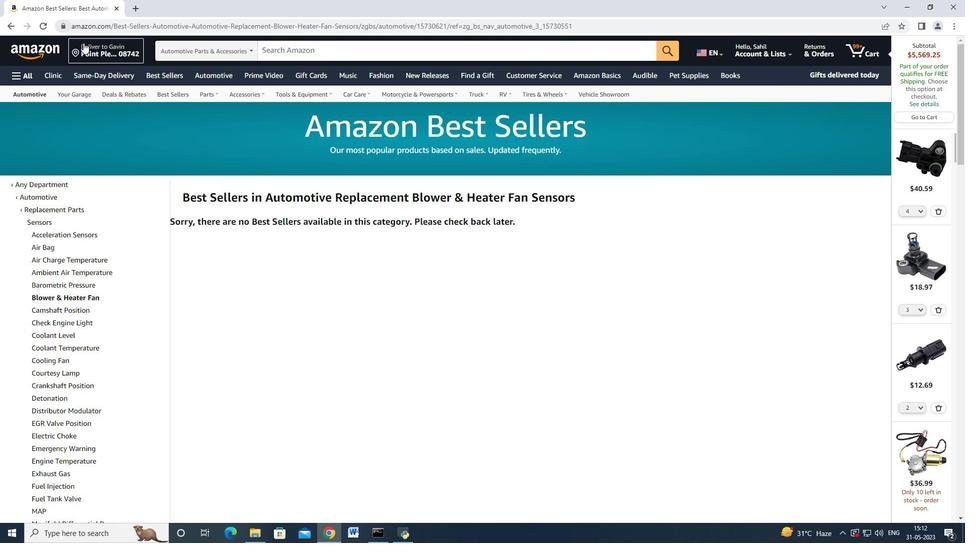 
Action: Mouse moved to (450, 322)
Screenshot: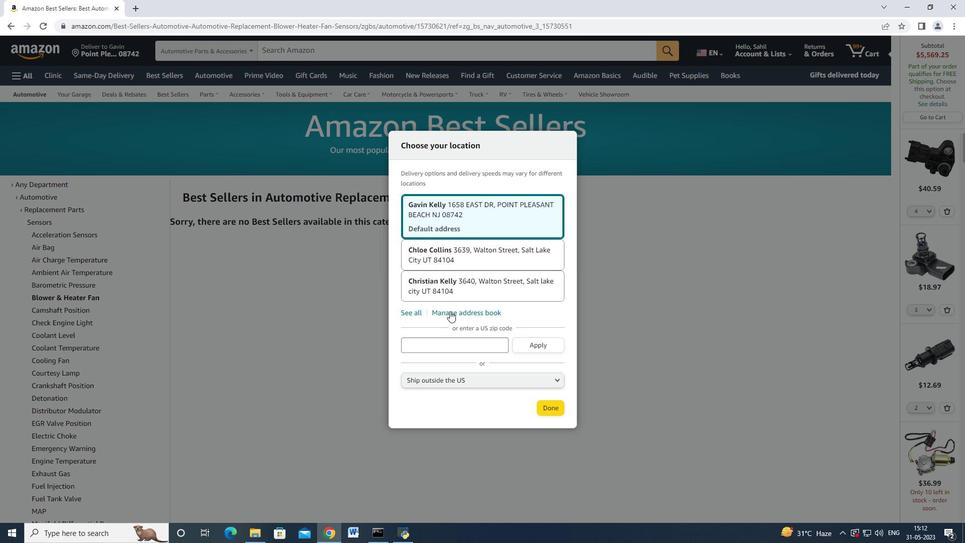 
Action: Mouse scrolled (450, 322) with delta (0, 0)
Screenshot: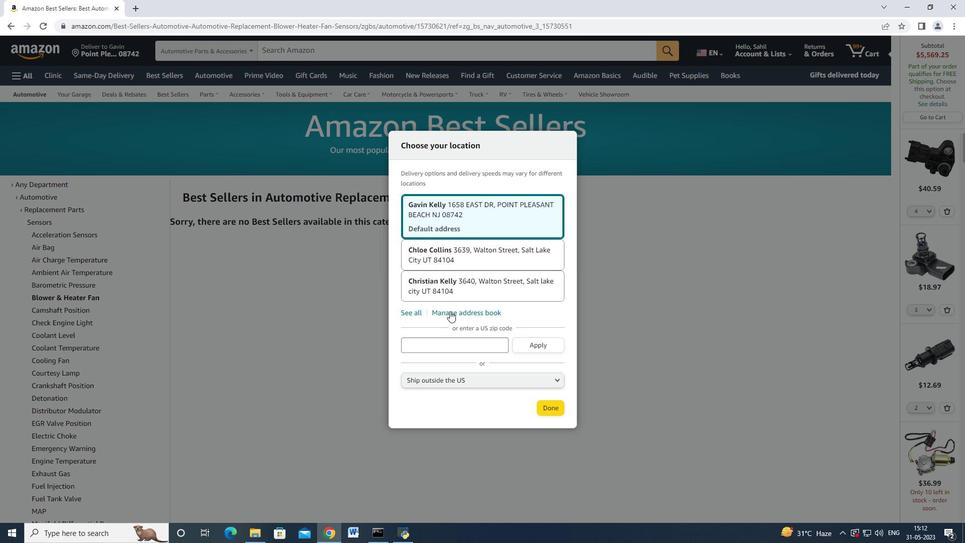 
Action: Mouse moved to (449, 311)
Screenshot: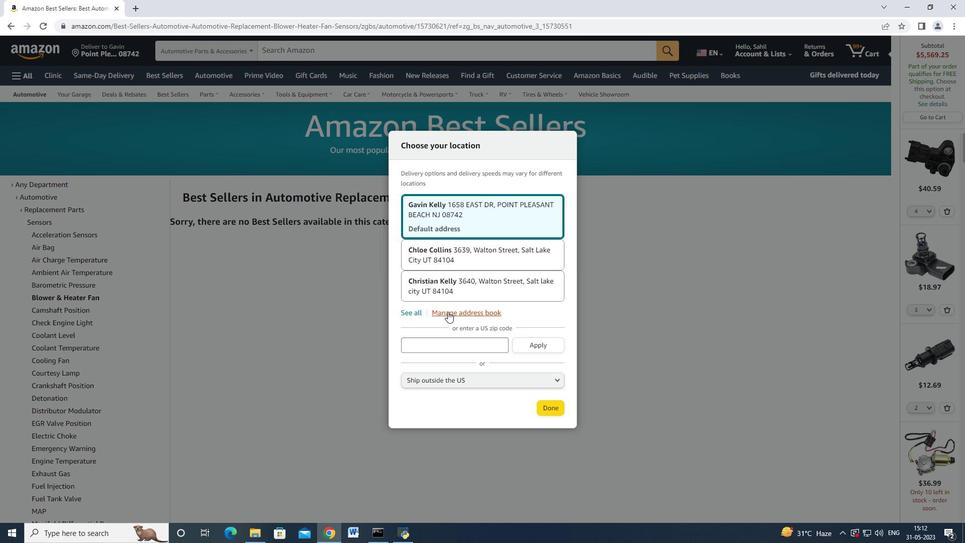 
Action: Mouse pressed left at (449, 311)
Screenshot: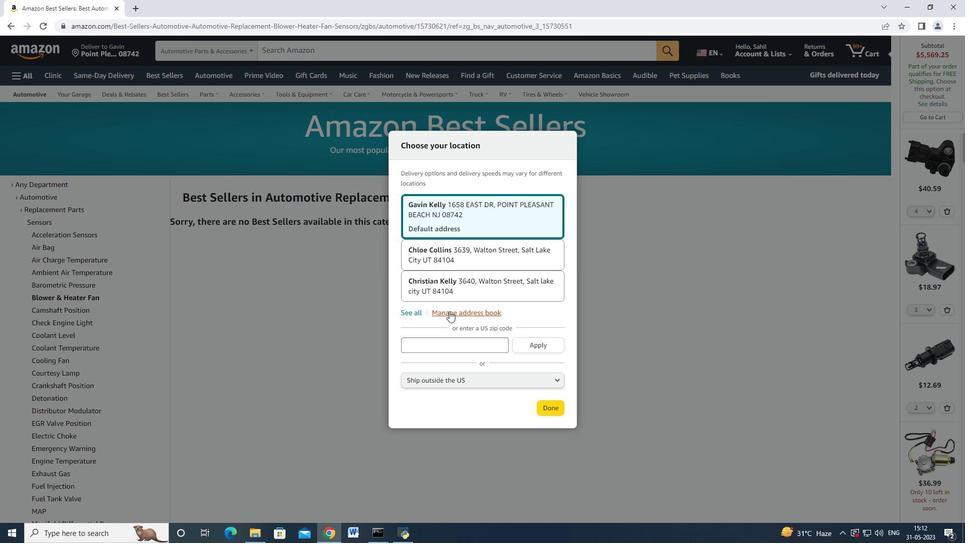 
Action: Mouse moved to (328, 302)
Screenshot: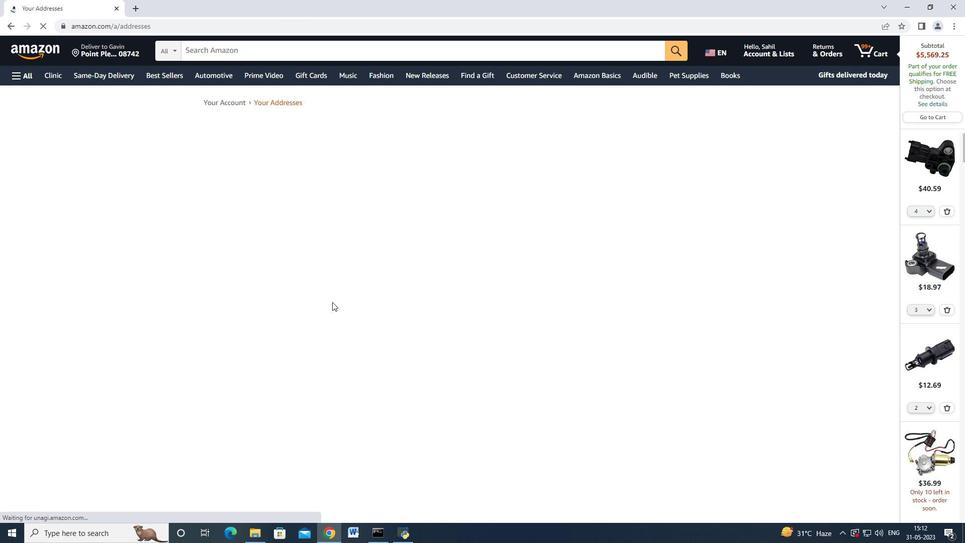 
Action: Mouse scrolled (328, 301) with delta (0, 0)
Screenshot: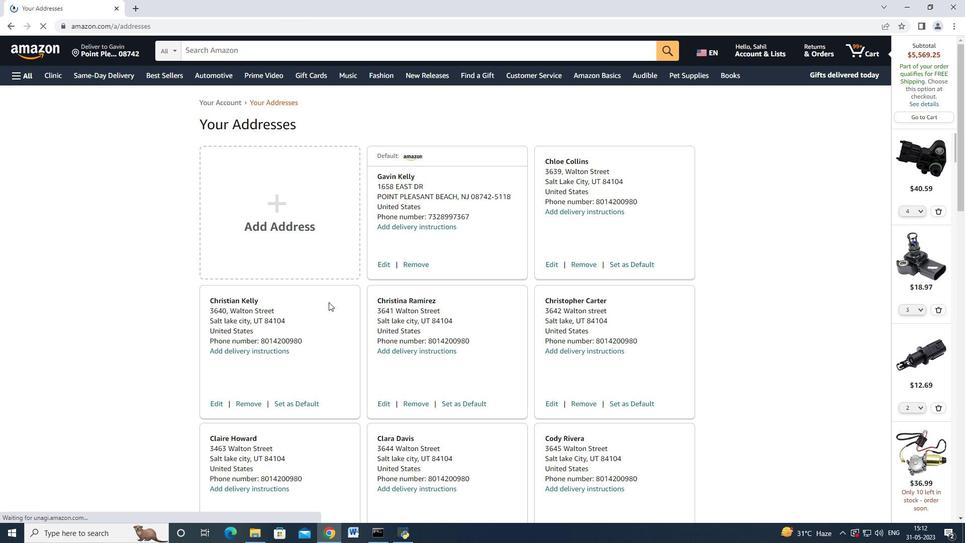 
Action: Mouse scrolled (328, 301) with delta (0, 0)
Screenshot: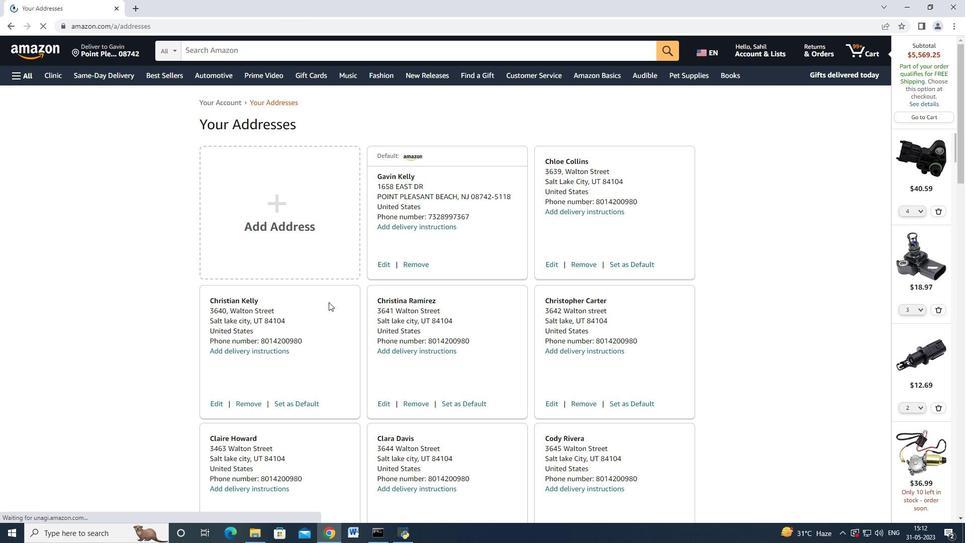 
Action: Mouse scrolled (328, 301) with delta (0, 0)
Screenshot: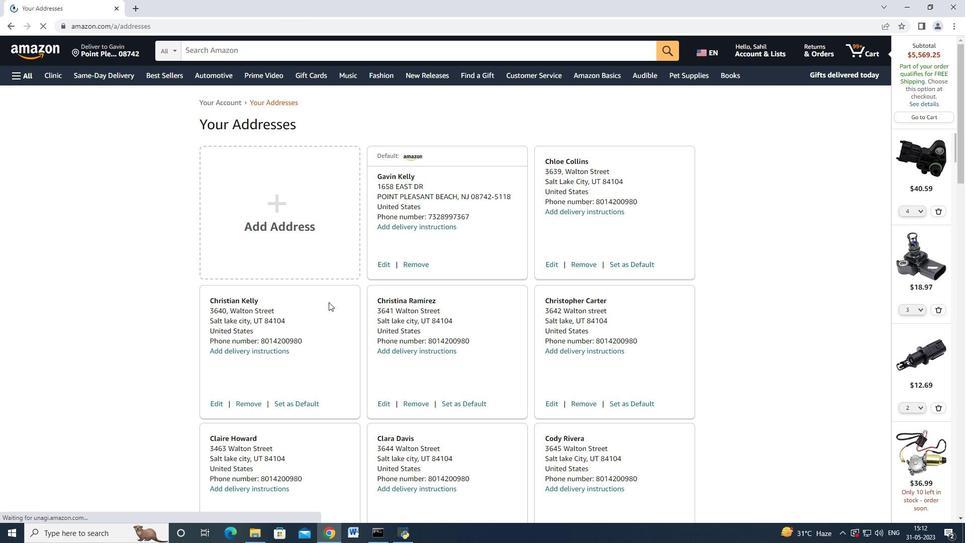 
Action: Mouse scrolled (328, 301) with delta (0, 0)
Screenshot: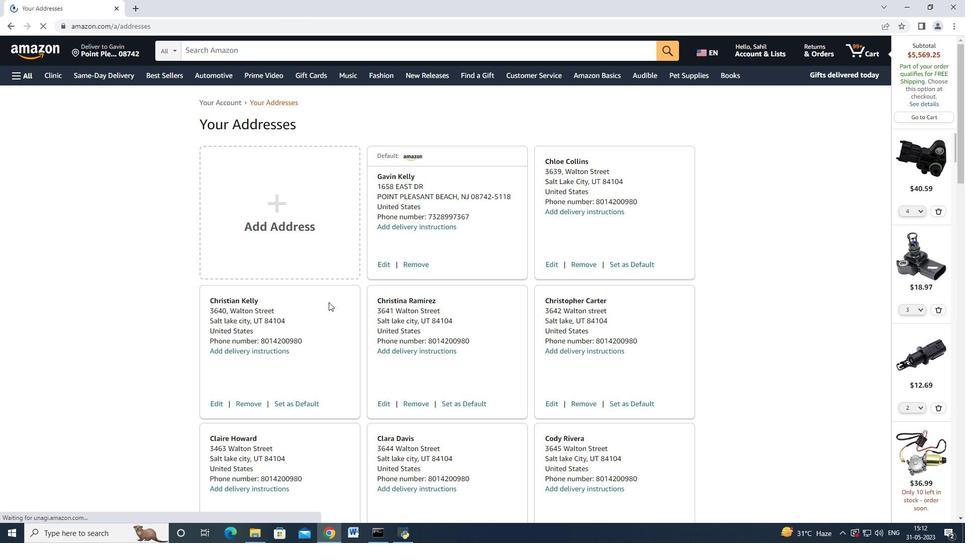 
Action: Mouse scrolled (328, 301) with delta (0, 0)
Screenshot: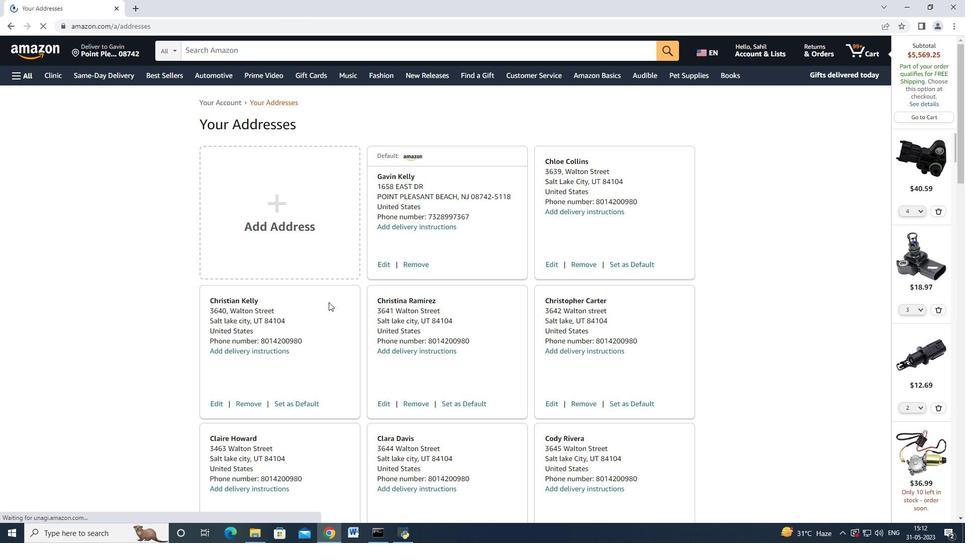 
Action: Mouse scrolled (328, 301) with delta (0, 0)
Screenshot: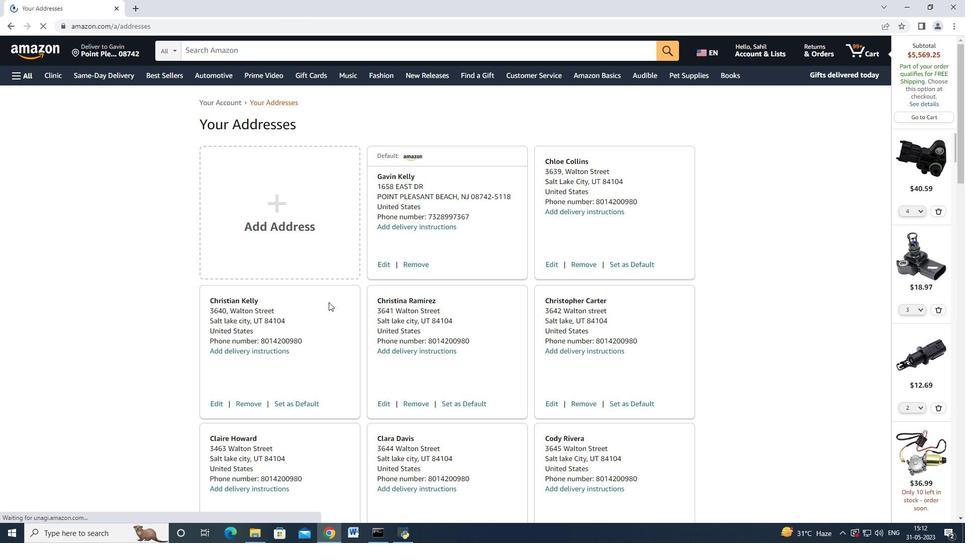 
Action: Mouse scrolled (328, 301) with delta (0, 0)
Screenshot: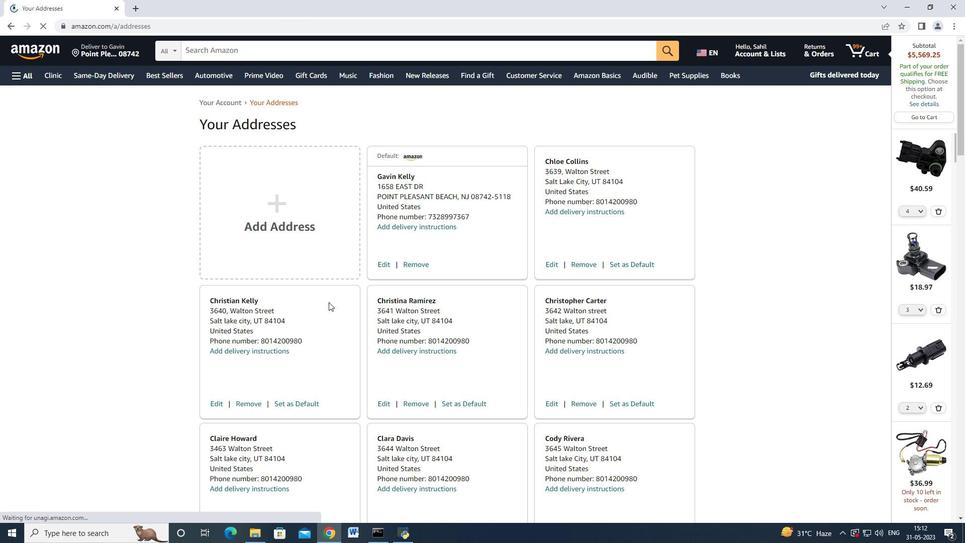 
Action: Mouse scrolled (328, 301) with delta (0, 0)
Screenshot: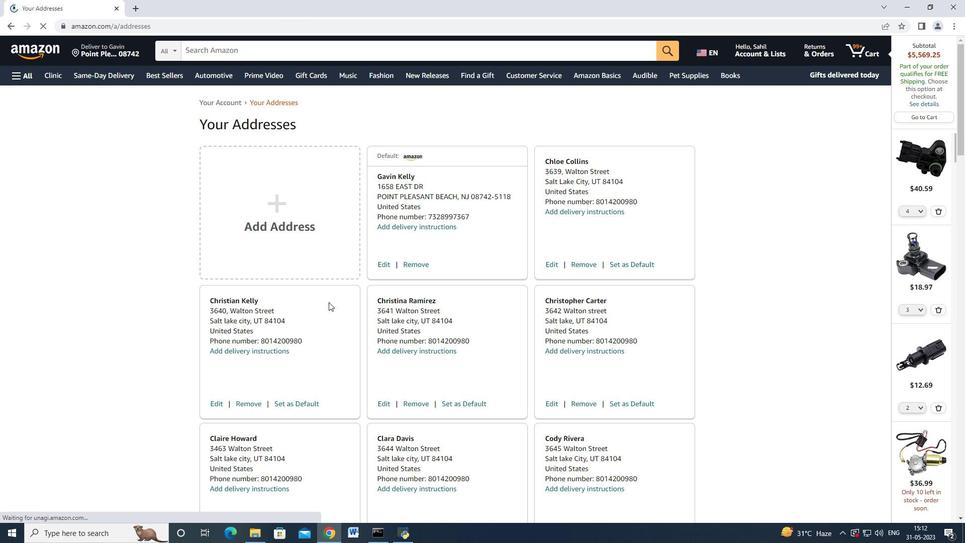 
Action: Mouse scrolled (328, 301) with delta (0, 0)
Screenshot: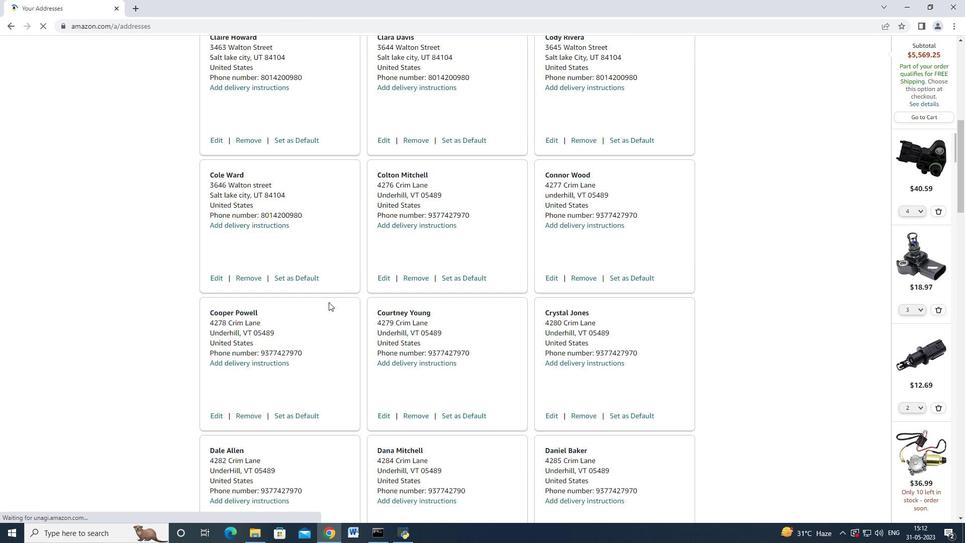 
Action: Mouse scrolled (328, 301) with delta (0, 0)
Screenshot: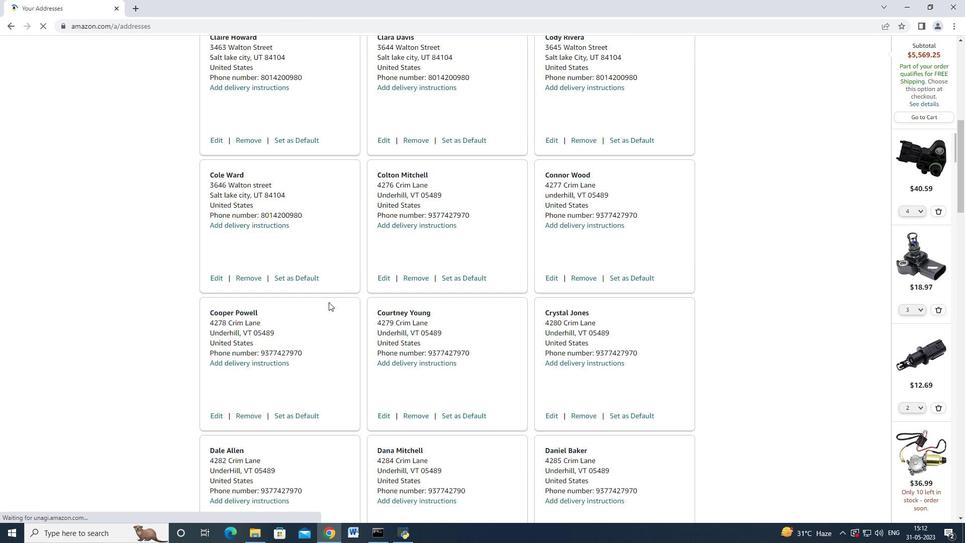 
Action: Mouse scrolled (328, 301) with delta (0, 0)
Screenshot: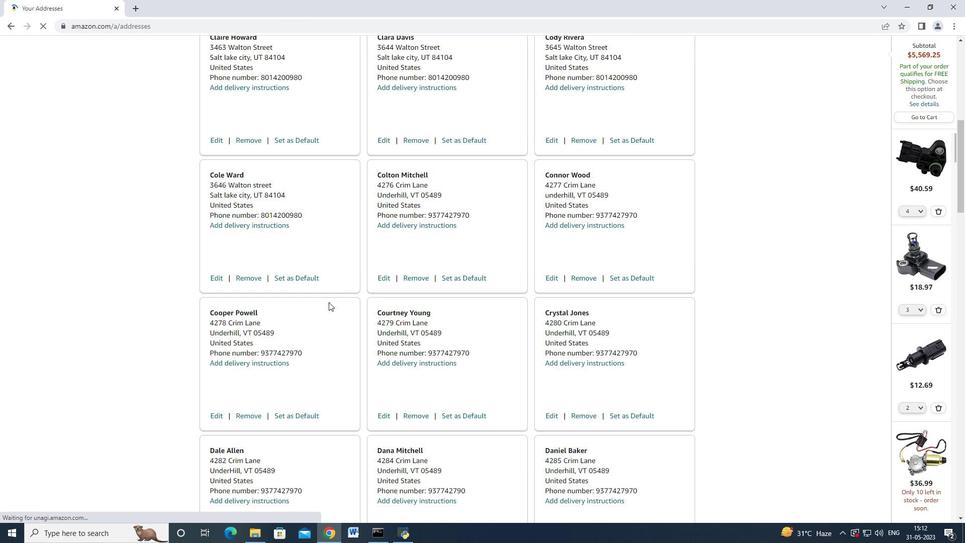 
Action: Mouse scrolled (328, 301) with delta (0, 0)
Screenshot: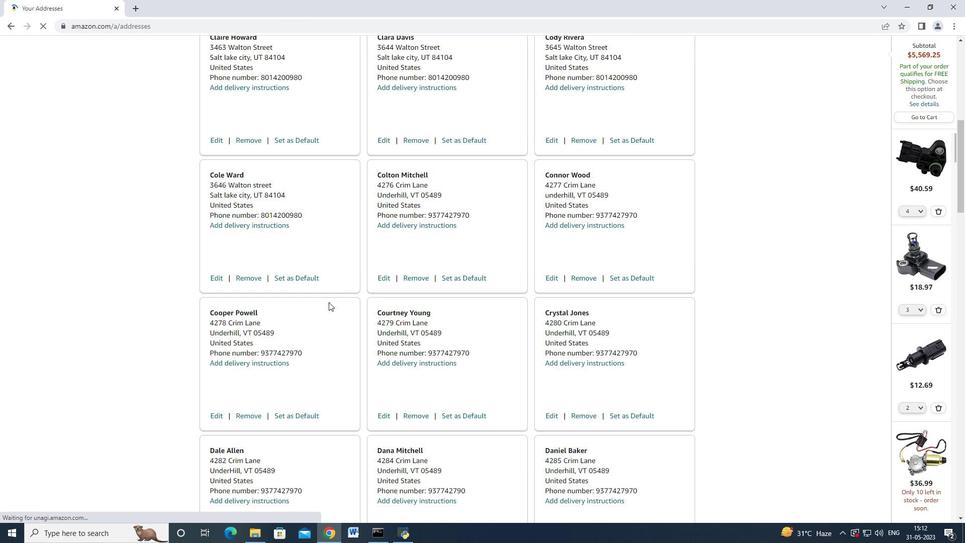 
Action: Mouse scrolled (328, 301) with delta (0, -1)
Screenshot: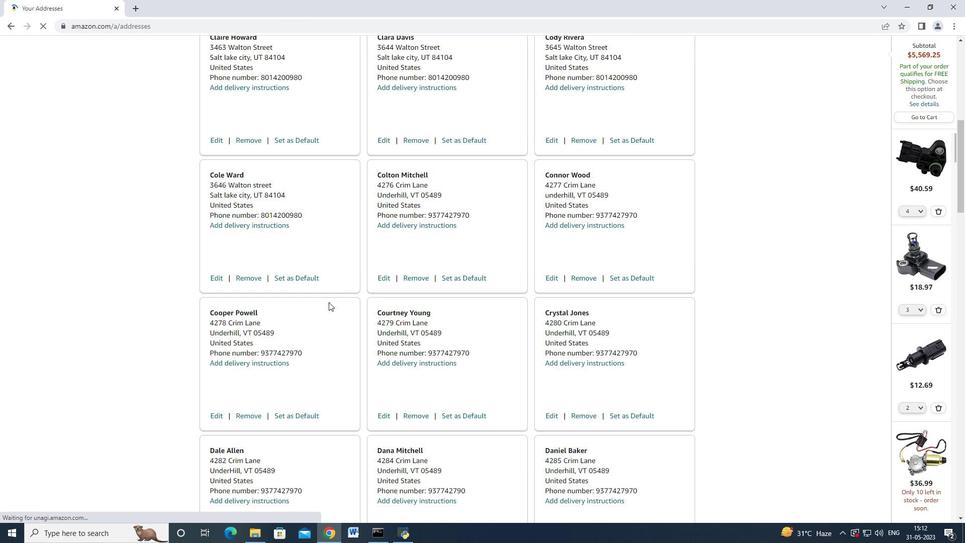 
Action: Mouse scrolled (328, 301) with delta (0, 0)
Screenshot: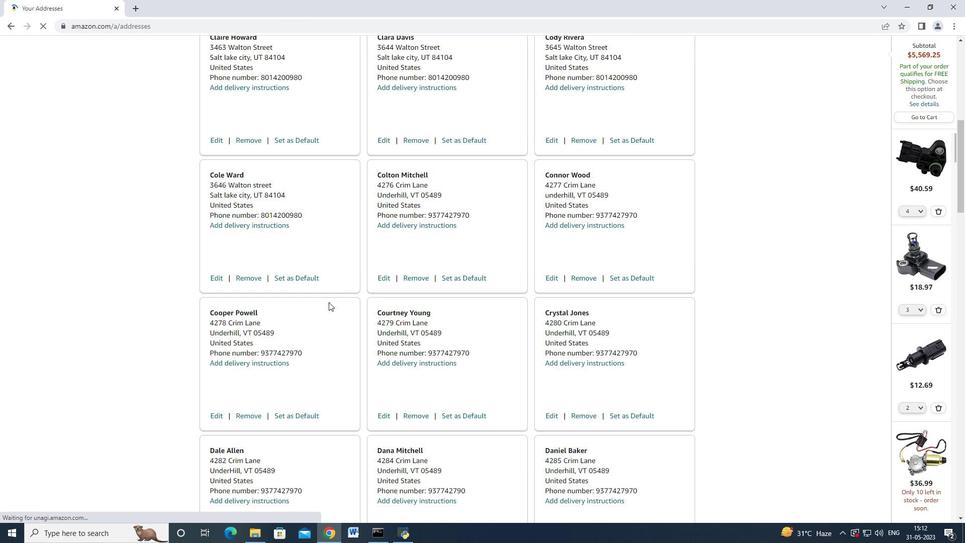 
Action: Mouse scrolled (328, 301) with delta (0, 0)
Screenshot: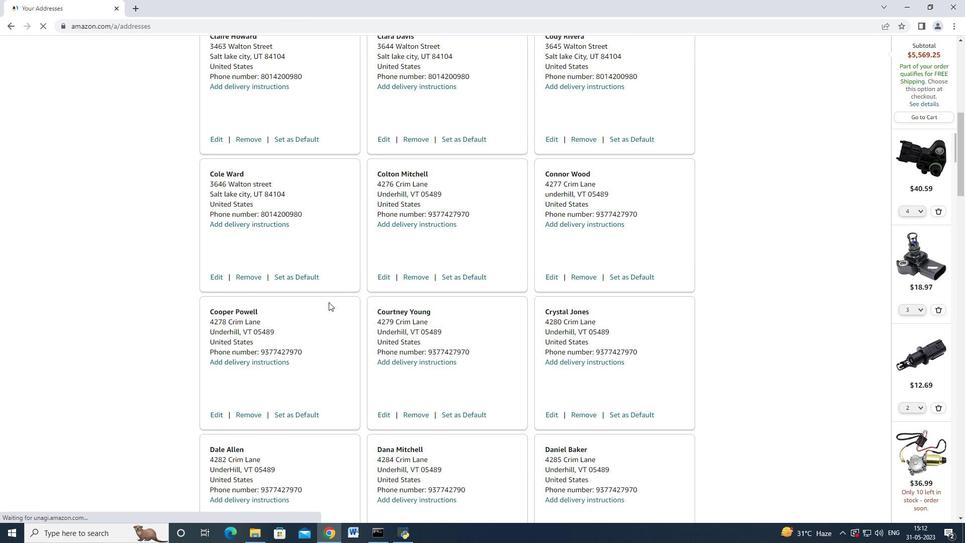 
Action: Mouse scrolled (328, 301) with delta (0, 0)
Screenshot: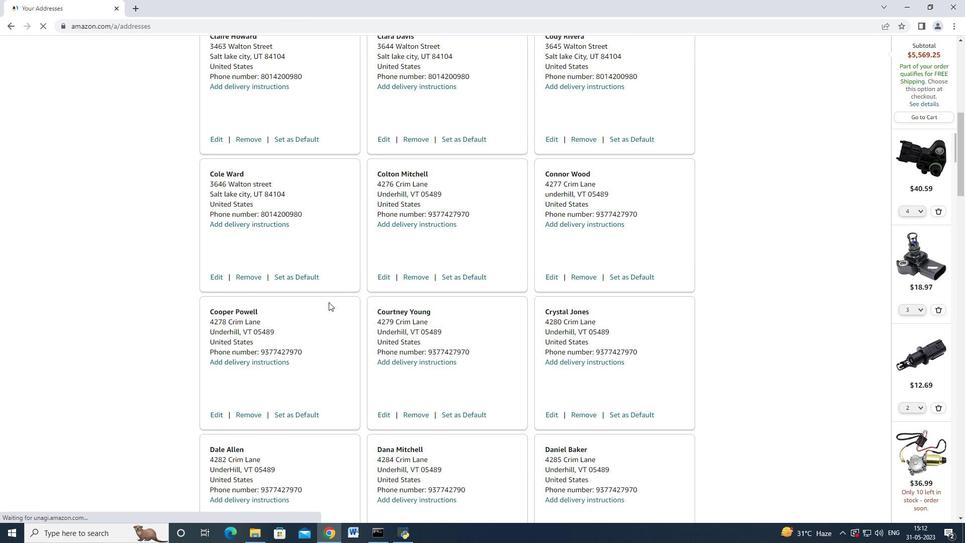 
Action: Mouse scrolled (328, 301) with delta (0, 0)
Screenshot: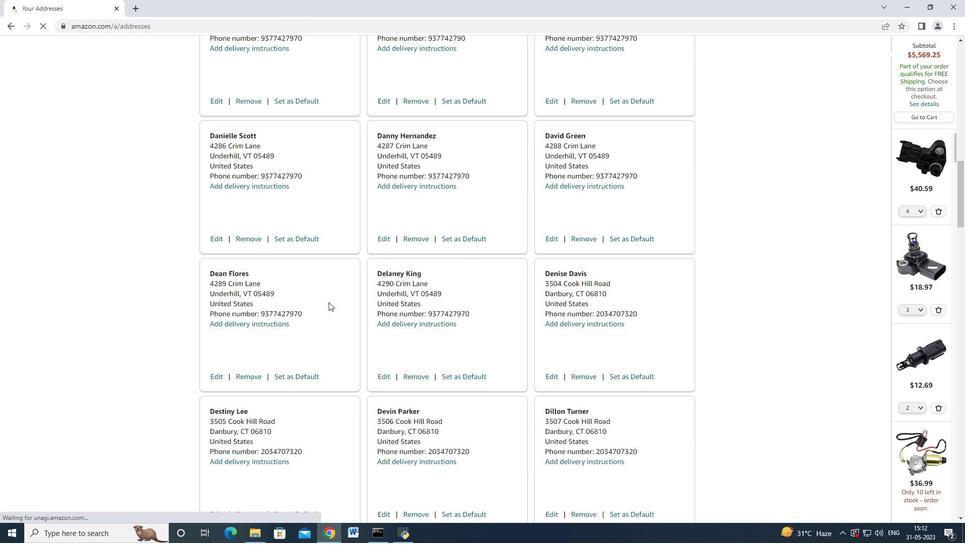 
Action: Mouse scrolled (328, 301) with delta (0, 0)
Screenshot: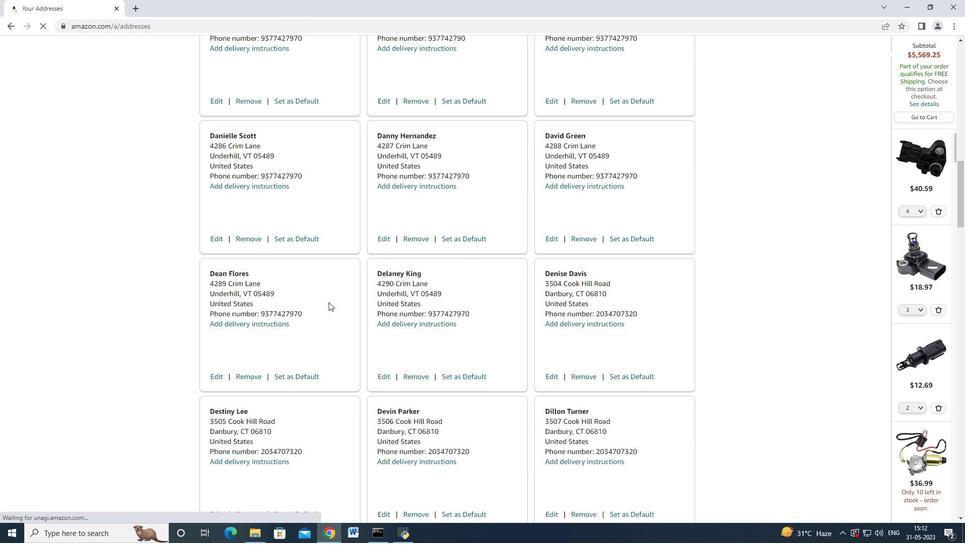 
Action: Mouse scrolled (328, 301) with delta (0, 0)
Screenshot: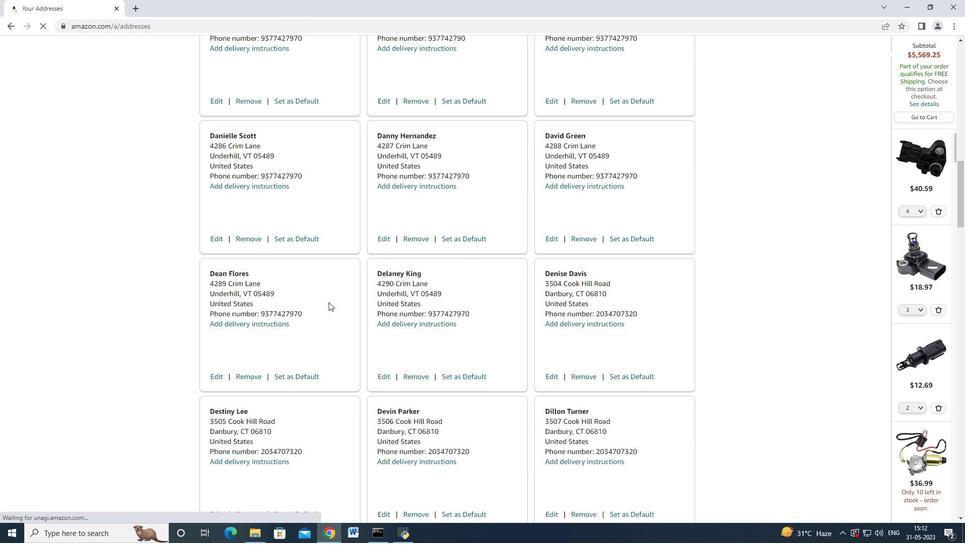
Action: Mouse scrolled (328, 301) with delta (0, -1)
Screenshot: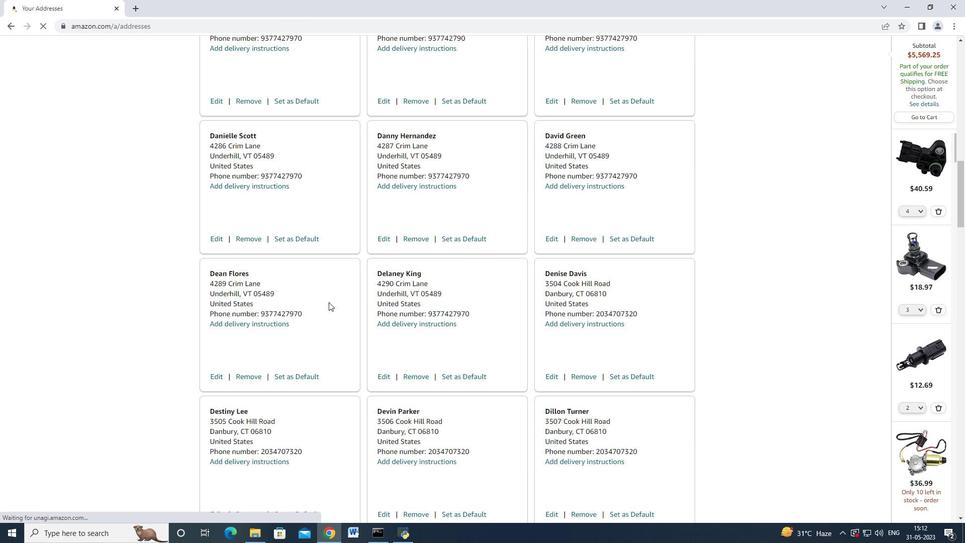 
Action: Mouse scrolled (328, 301) with delta (0, 0)
Screenshot: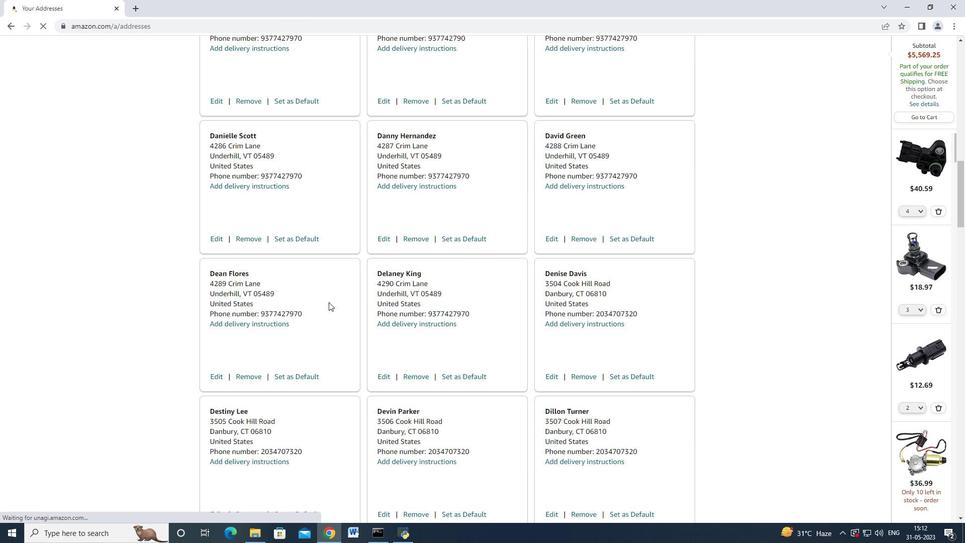
Action: Mouse scrolled (328, 301) with delta (0, 0)
Screenshot: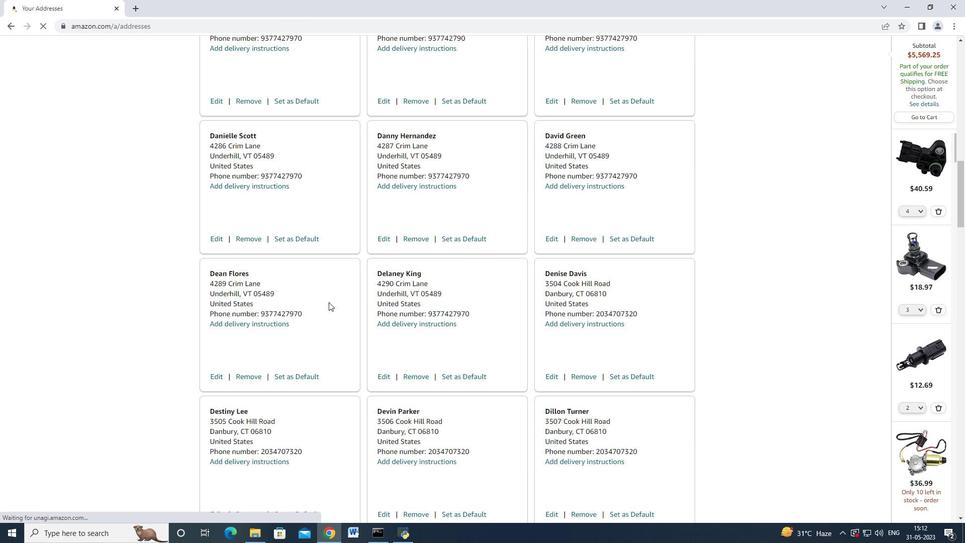 
Action: Mouse scrolled (328, 301) with delta (0, 0)
Screenshot: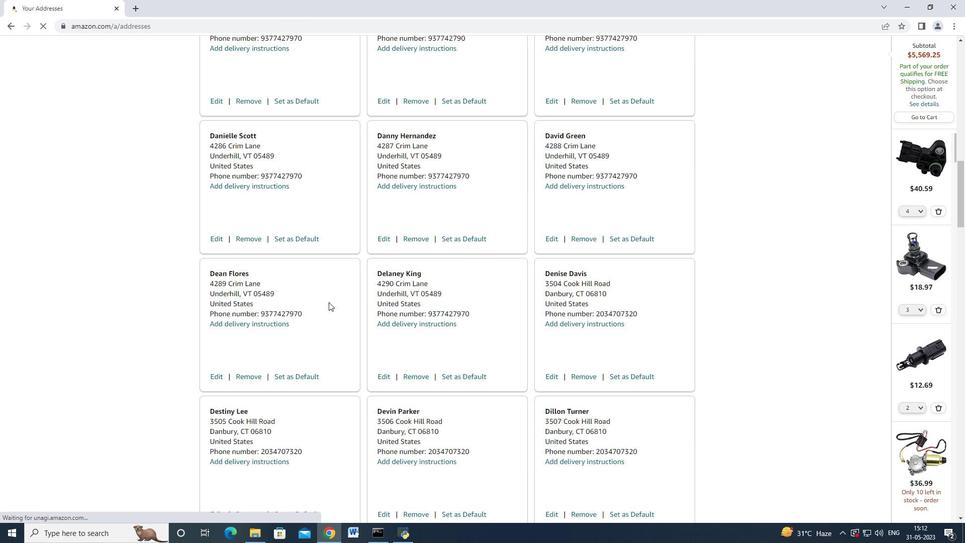
Action: Mouse scrolled (328, 301) with delta (0, 0)
Screenshot: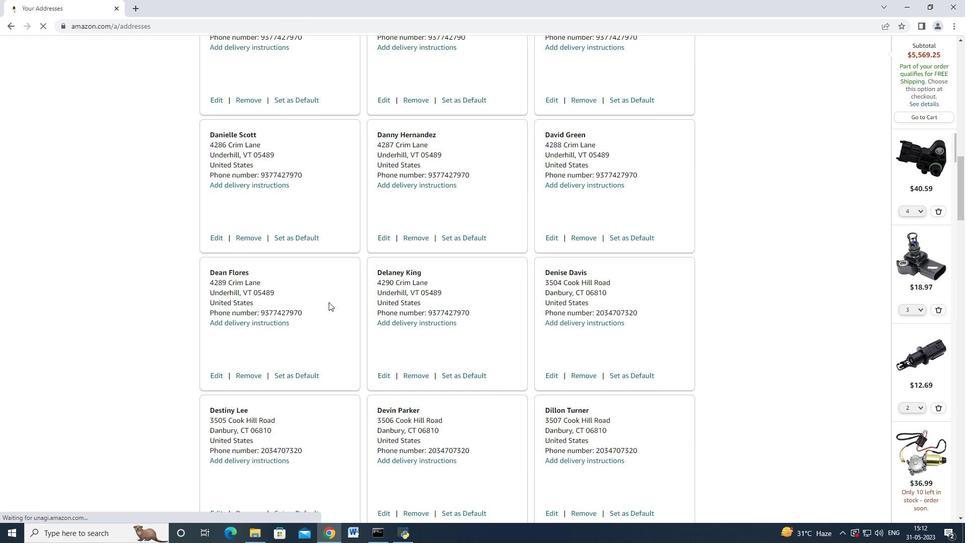 
Action: Mouse scrolled (328, 302) with delta (0, 0)
Screenshot: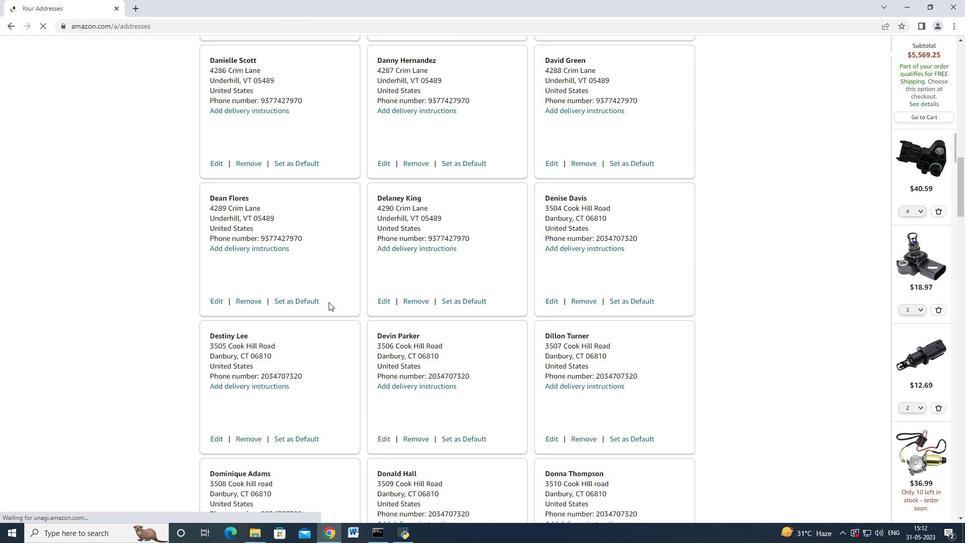 
Action: Mouse scrolled (328, 302) with delta (0, 0)
Screenshot: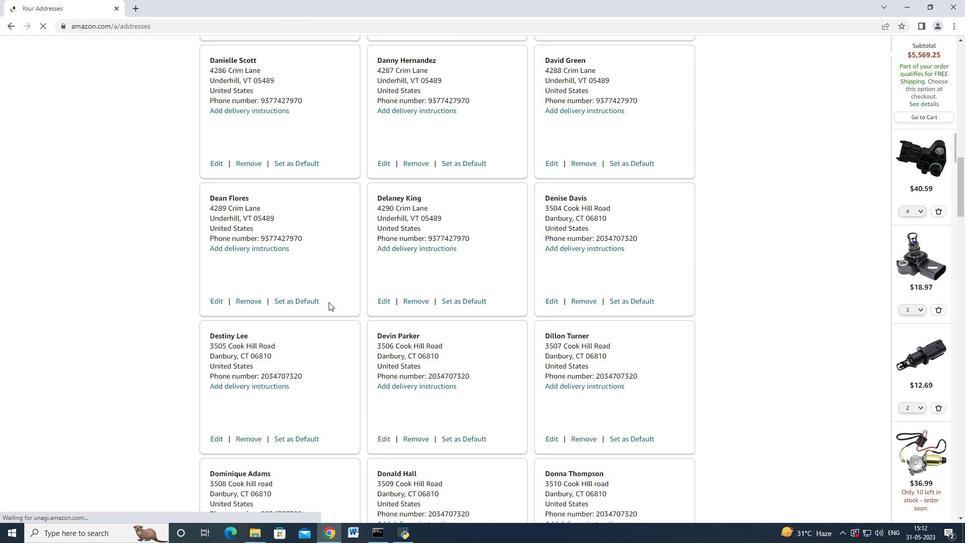 
Action: Mouse scrolled (328, 302) with delta (0, 0)
Screenshot: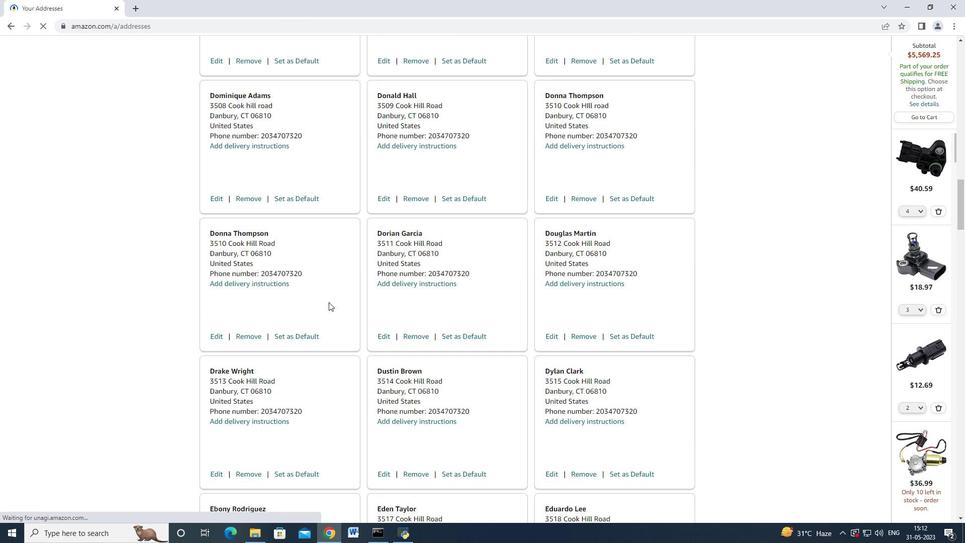 
Action: Mouse scrolled (328, 302) with delta (0, 0)
Screenshot: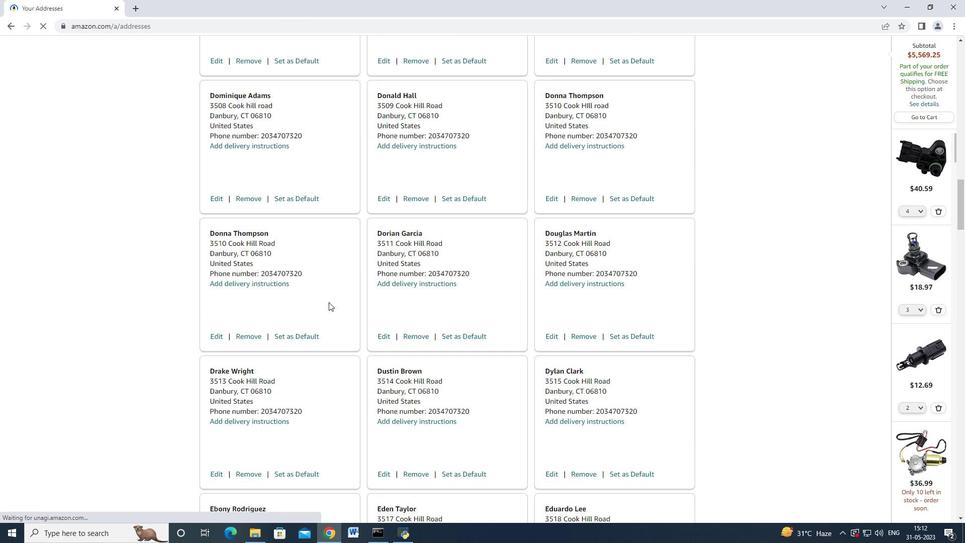 
Action: Mouse scrolled (328, 302) with delta (0, 0)
Screenshot: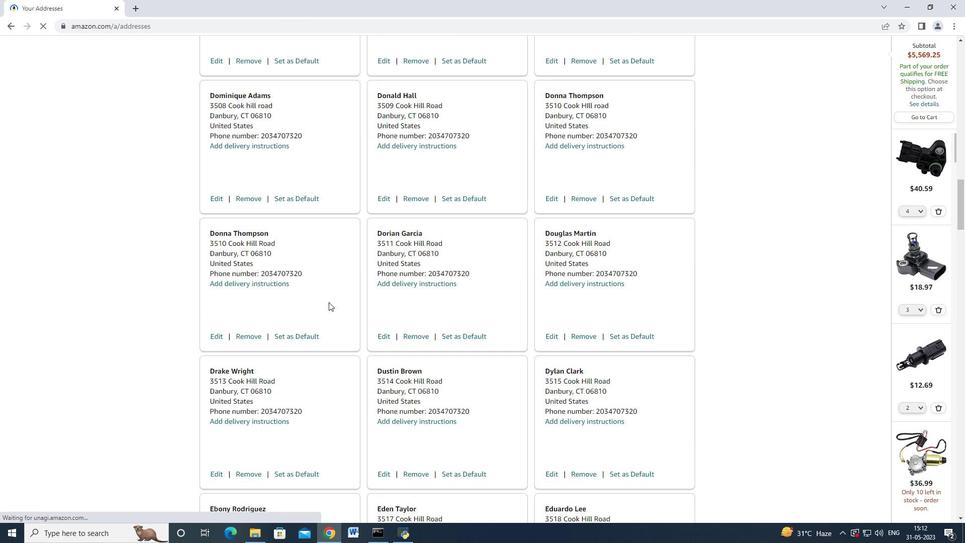 
Action: Mouse scrolled (328, 302) with delta (0, 0)
Screenshot: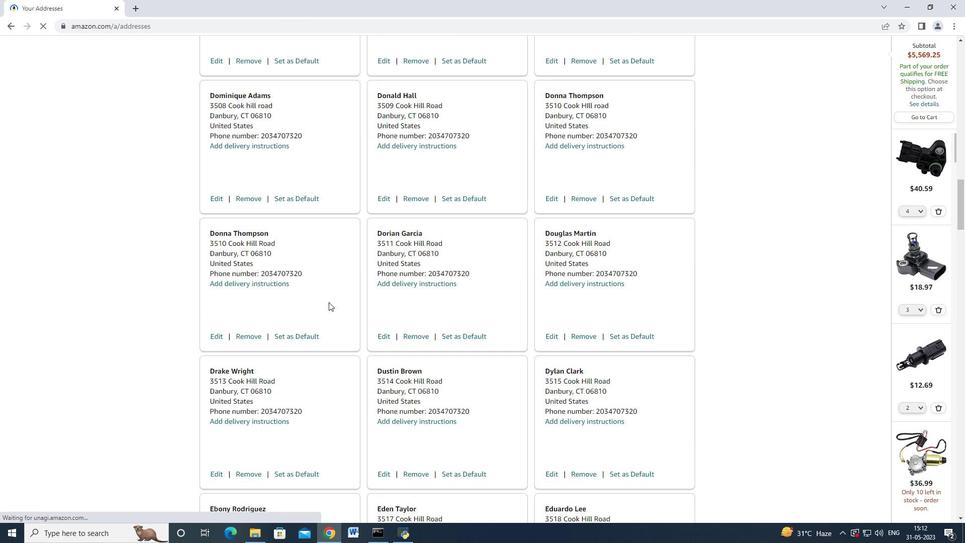 
Action: Mouse scrolled (328, 302) with delta (0, 0)
Screenshot: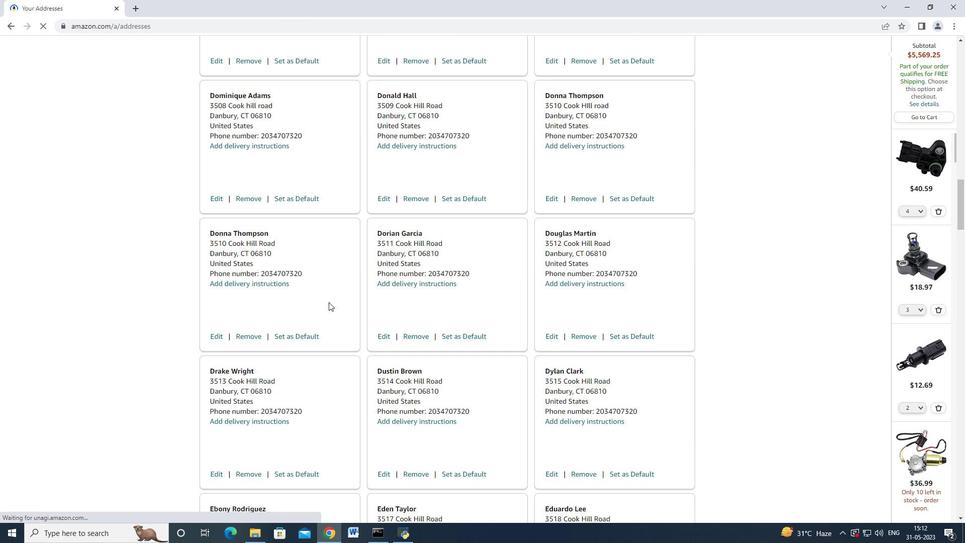 
Action: Mouse scrolled (328, 302) with delta (0, 0)
Screenshot: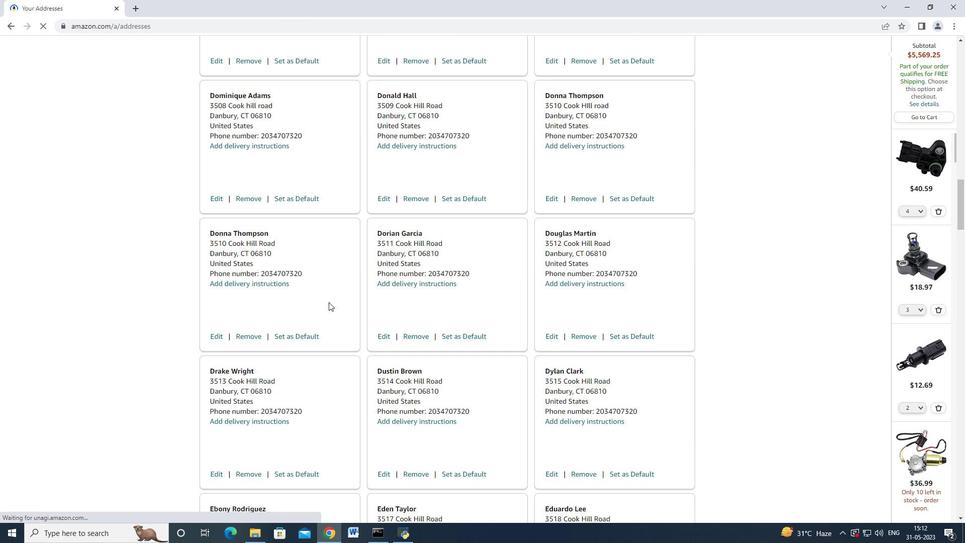 
Action: Mouse scrolled (328, 302) with delta (0, 0)
Screenshot: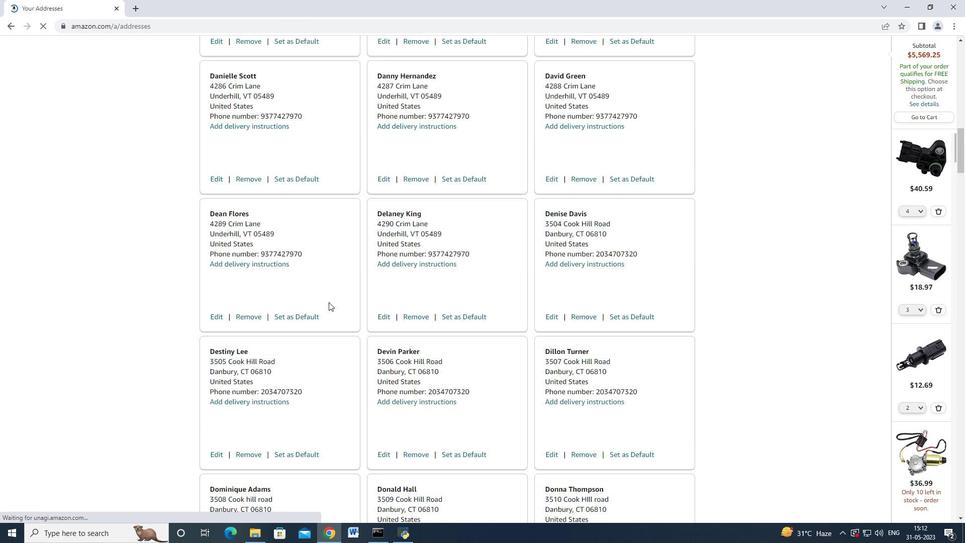
Action: Mouse scrolled (328, 302) with delta (0, 0)
Screenshot: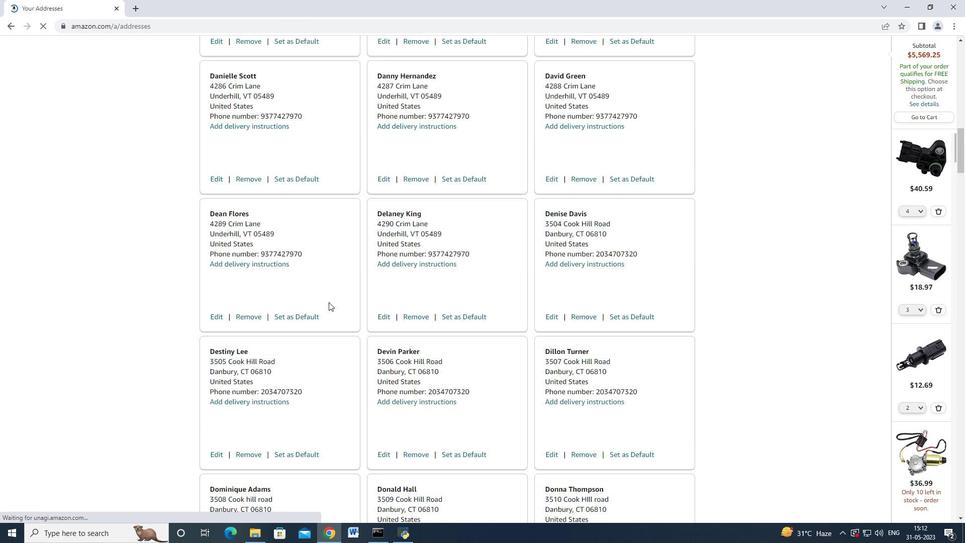 
Action: Mouse scrolled (328, 303) with delta (0, 1)
Screenshot: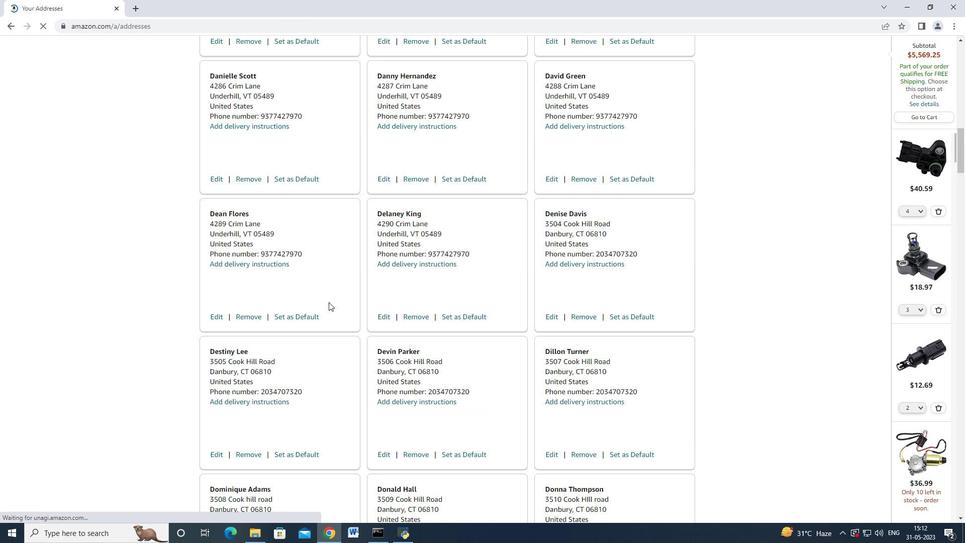 
Action: Mouse scrolled (328, 302) with delta (0, 0)
Screenshot: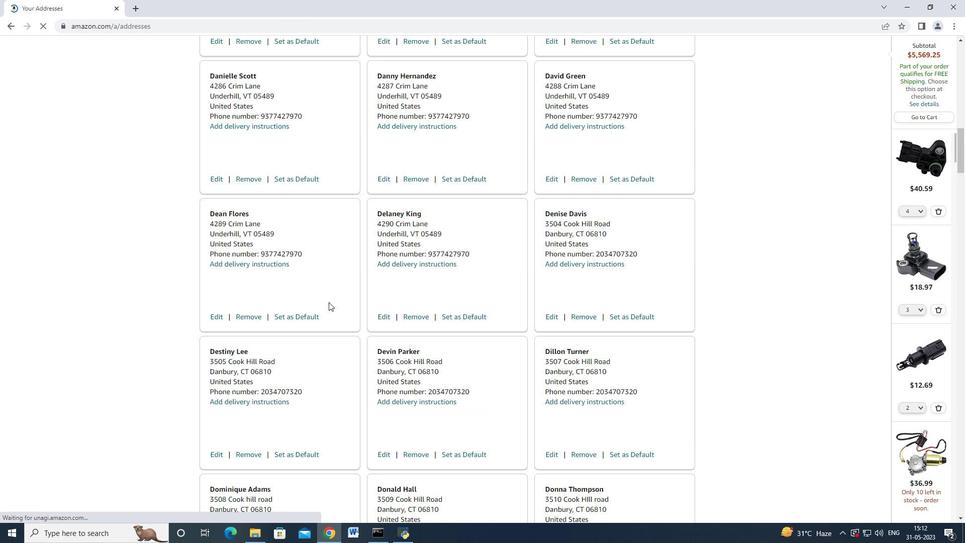 
Action: Mouse scrolled (328, 302) with delta (0, 0)
Screenshot: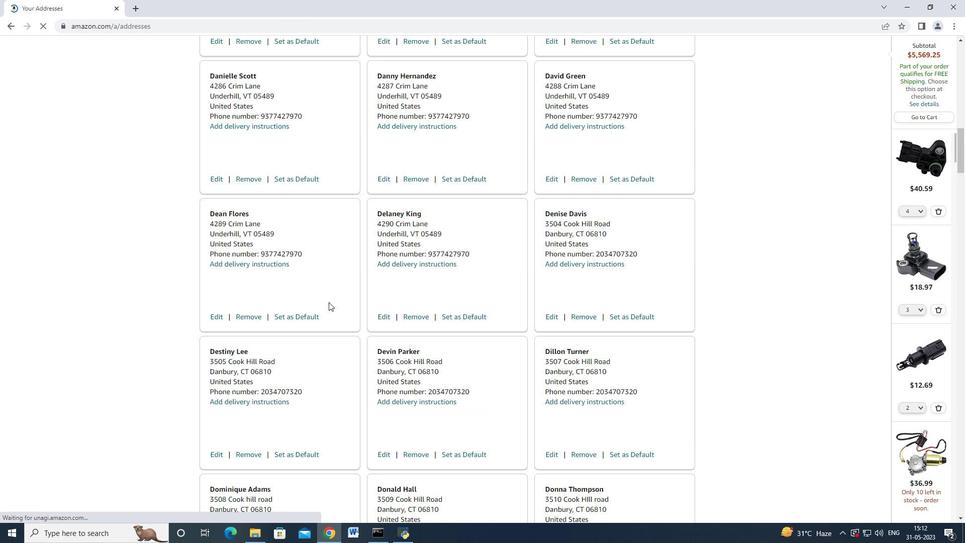 
Action: Mouse scrolled (328, 303) with delta (0, 1)
Screenshot: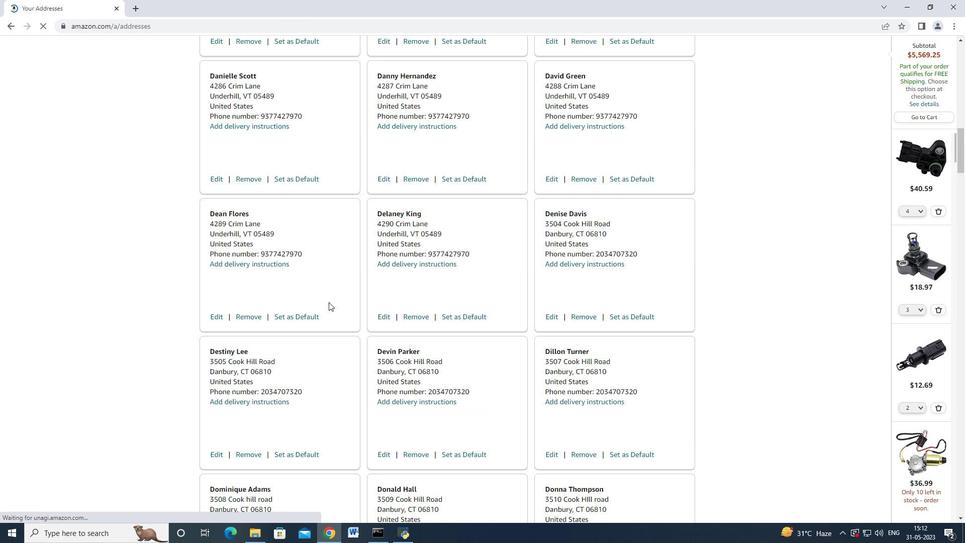
Action: Mouse scrolled (328, 302) with delta (0, 0)
Screenshot: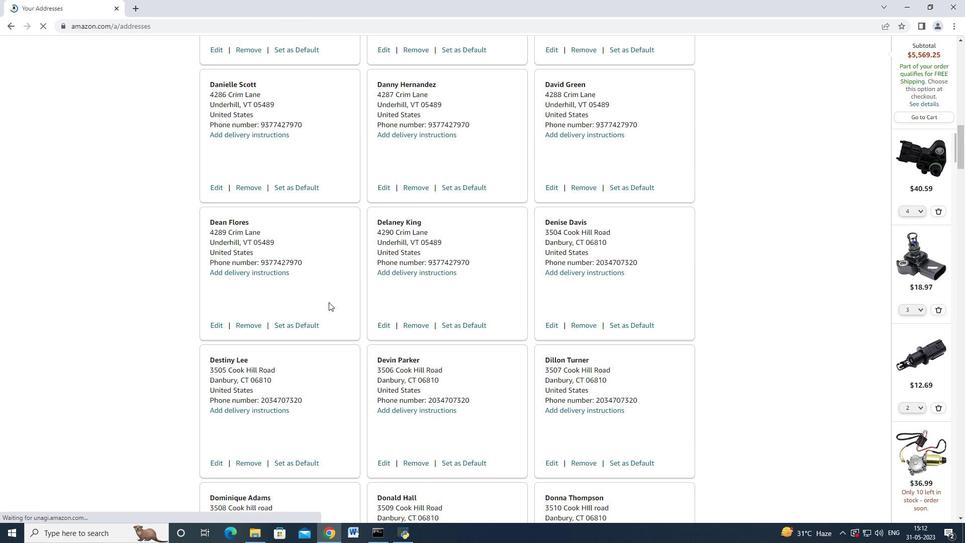 
Action: Mouse scrolled (328, 302) with delta (0, 0)
Screenshot: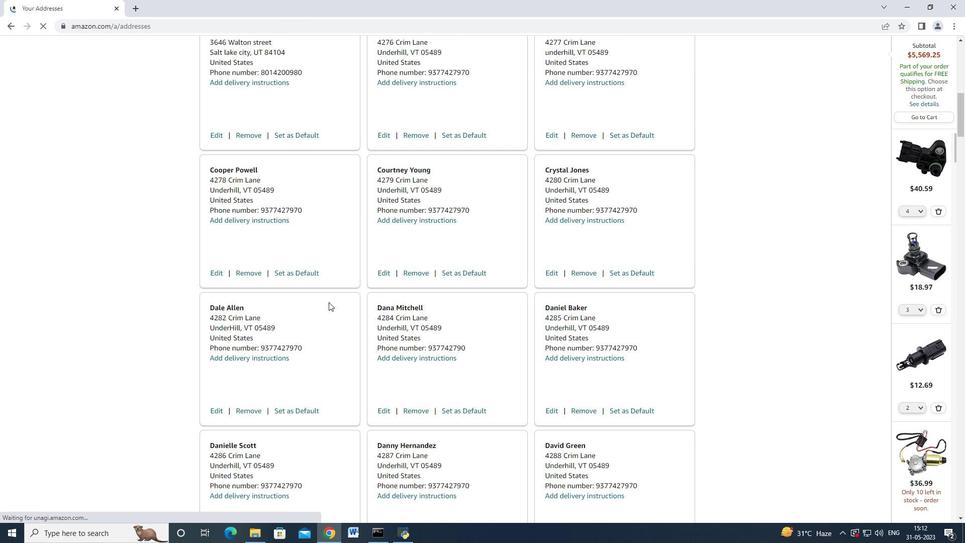 
Action: Mouse scrolled (328, 302) with delta (0, 0)
Screenshot: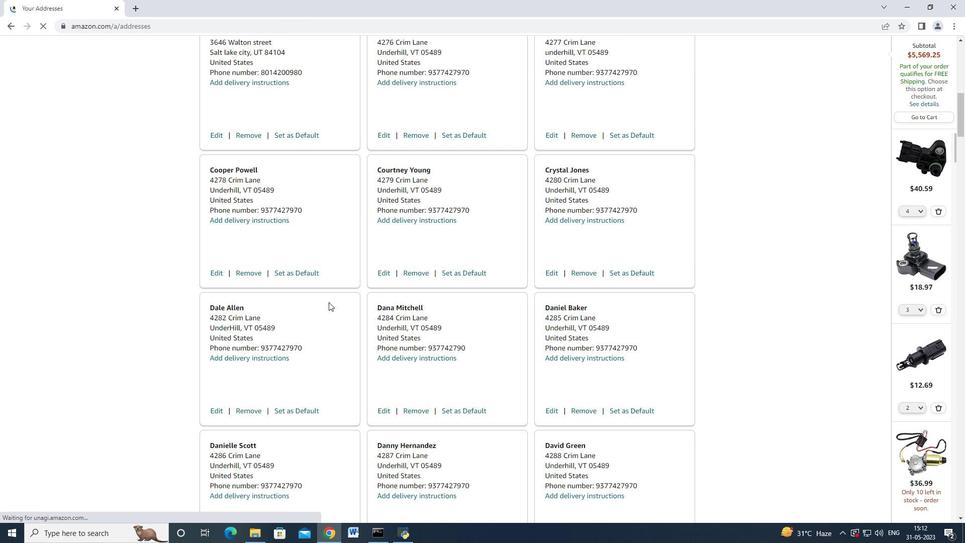 
Action: Mouse scrolled (328, 302) with delta (0, 0)
Screenshot: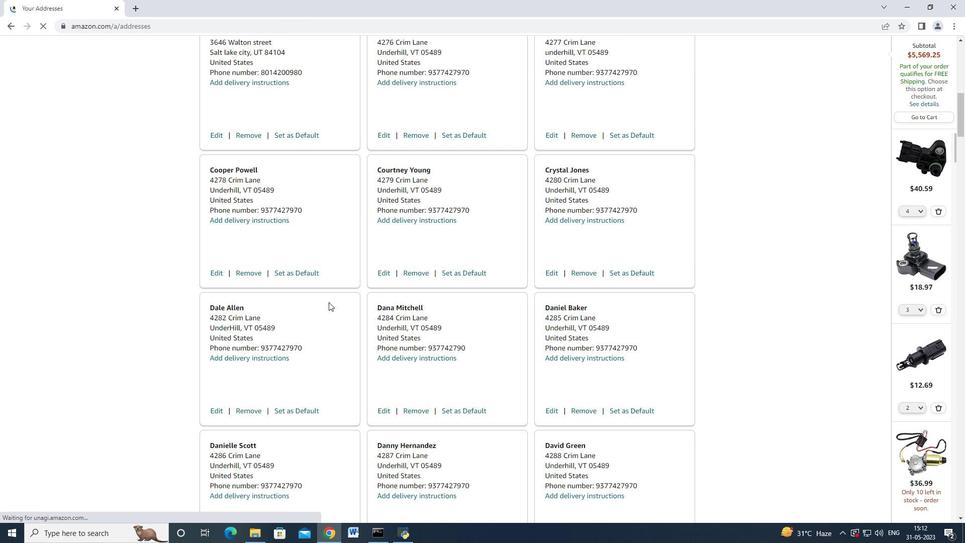 
Action: Mouse scrolled (328, 302) with delta (0, 0)
Screenshot: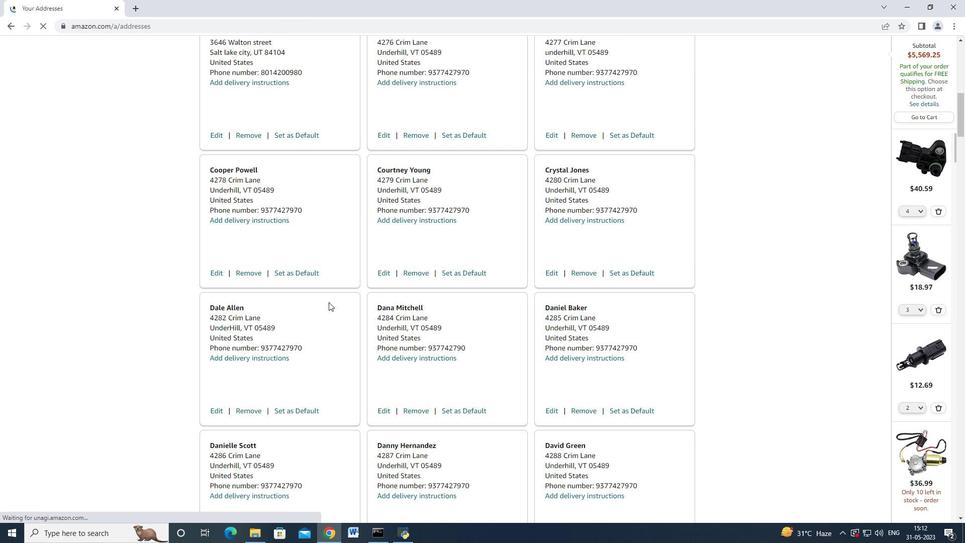 
Action: Mouse scrolled (328, 302) with delta (0, 0)
Screenshot: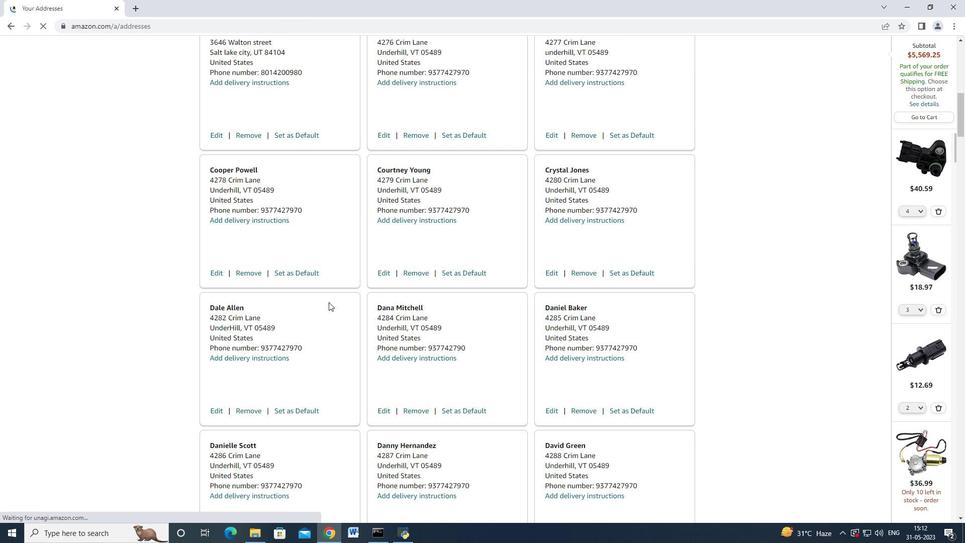 
Action: Mouse scrolled (328, 302) with delta (0, 0)
Screenshot: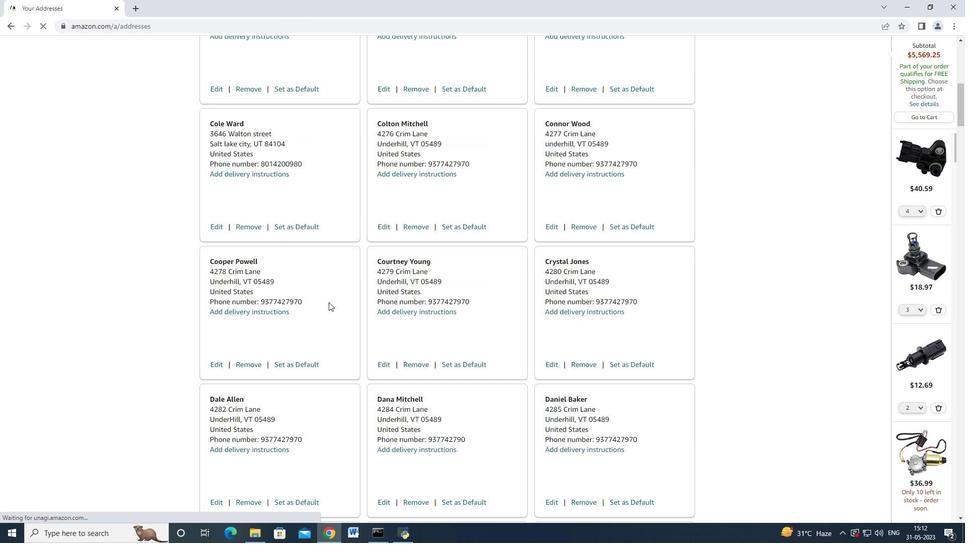 
Action: Mouse scrolled (328, 302) with delta (0, 0)
Screenshot: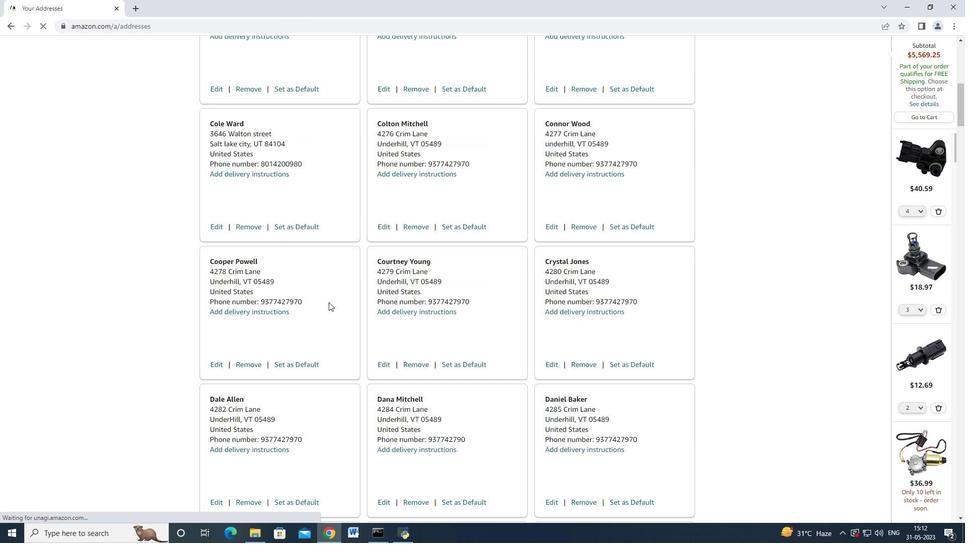 
Action: Mouse scrolled (328, 302) with delta (0, 0)
Screenshot: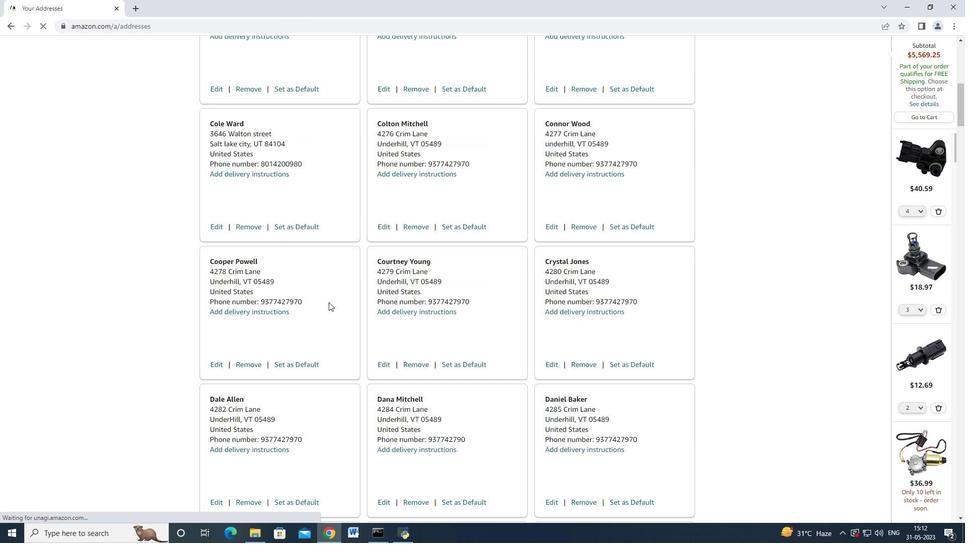 
Action: Mouse scrolled (328, 302) with delta (0, 0)
Screenshot: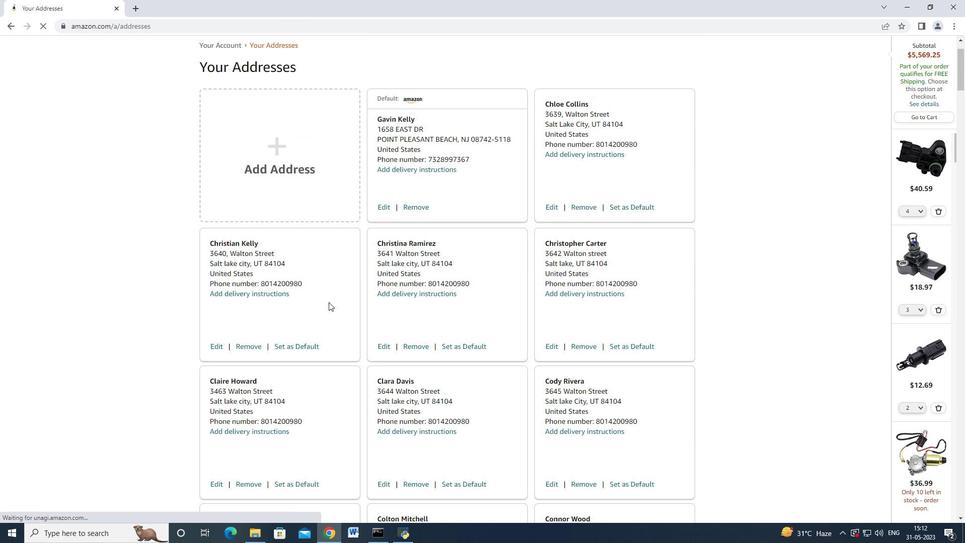 
Action: Mouse scrolled (328, 302) with delta (0, 0)
Screenshot: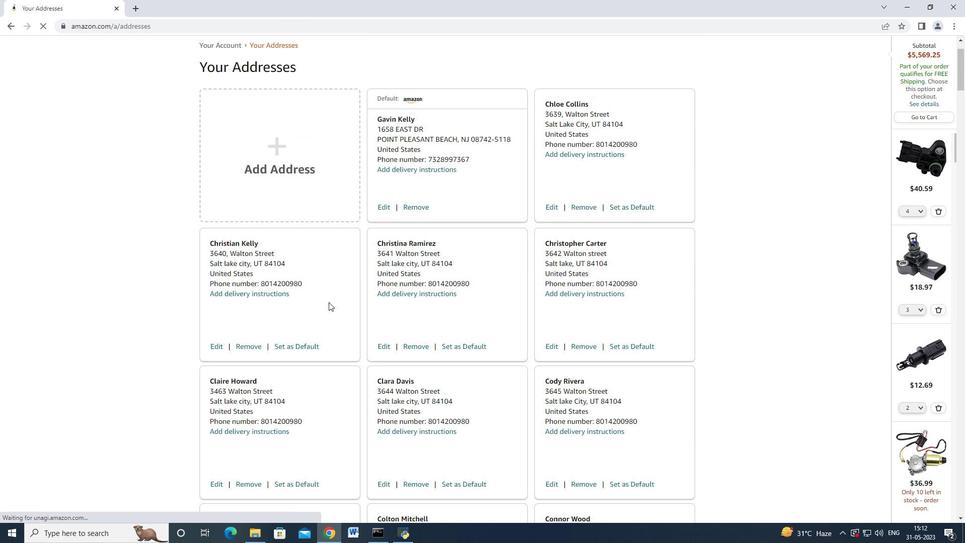 
Action: Mouse scrolled (328, 302) with delta (0, 0)
Screenshot: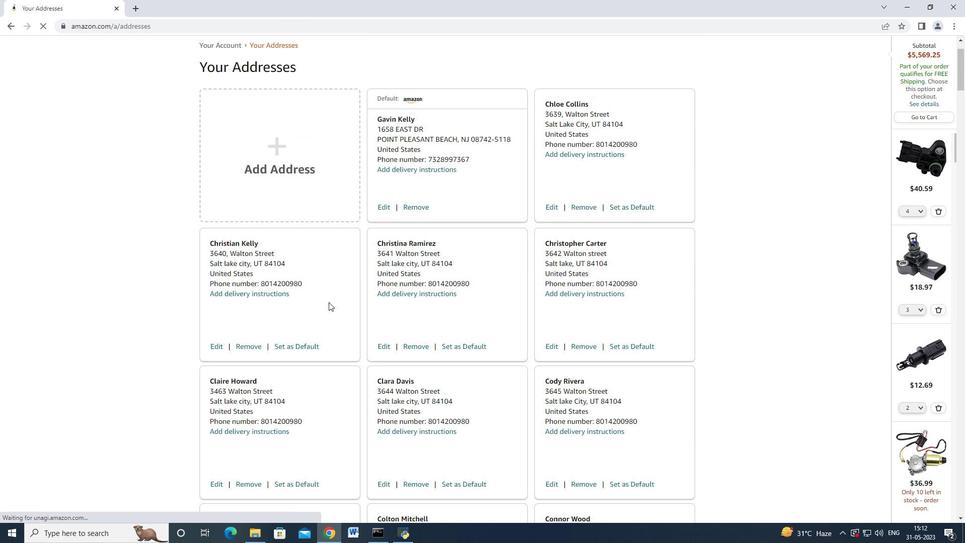 
Action: Mouse scrolled (328, 302) with delta (0, 0)
Screenshot: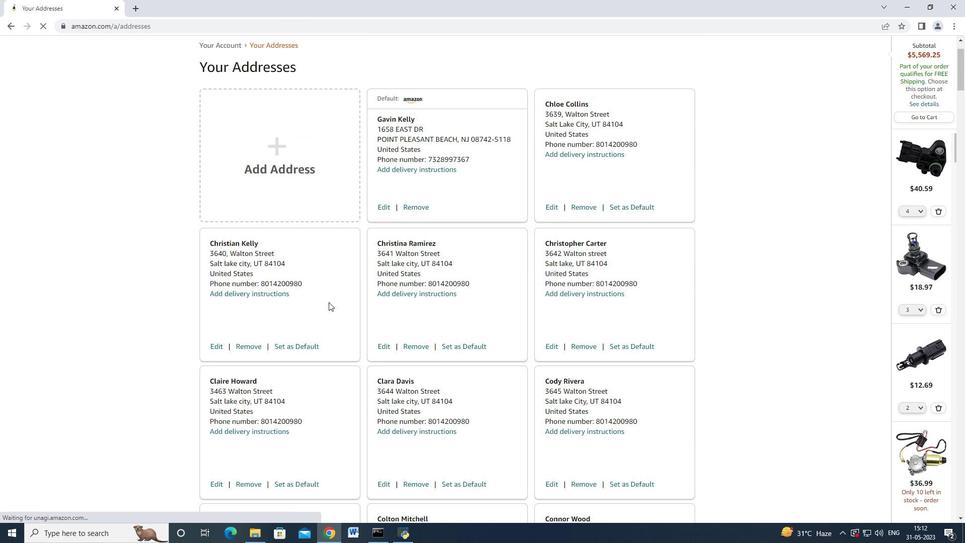 
Action: Mouse scrolled (328, 302) with delta (0, 0)
Screenshot: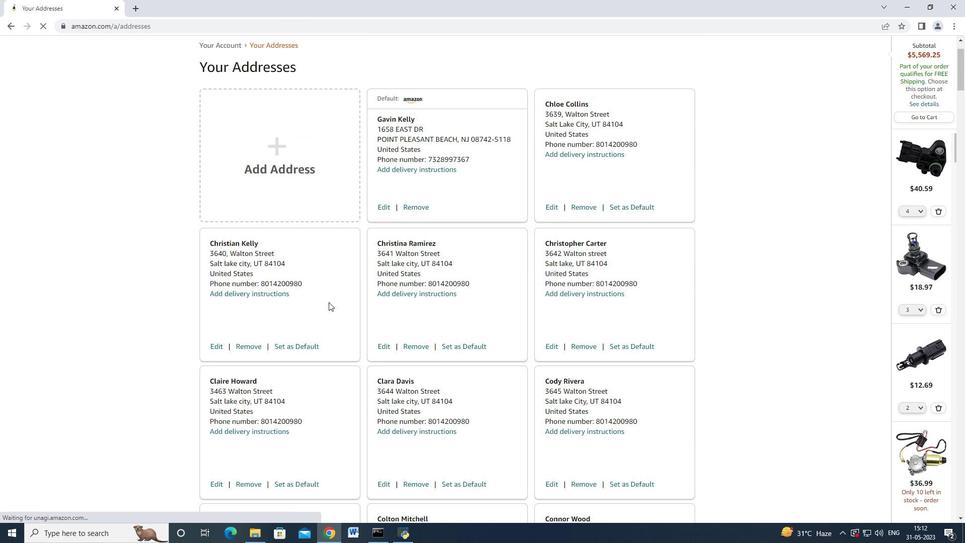 
Action: Mouse scrolled (328, 302) with delta (0, 0)
Screenshot: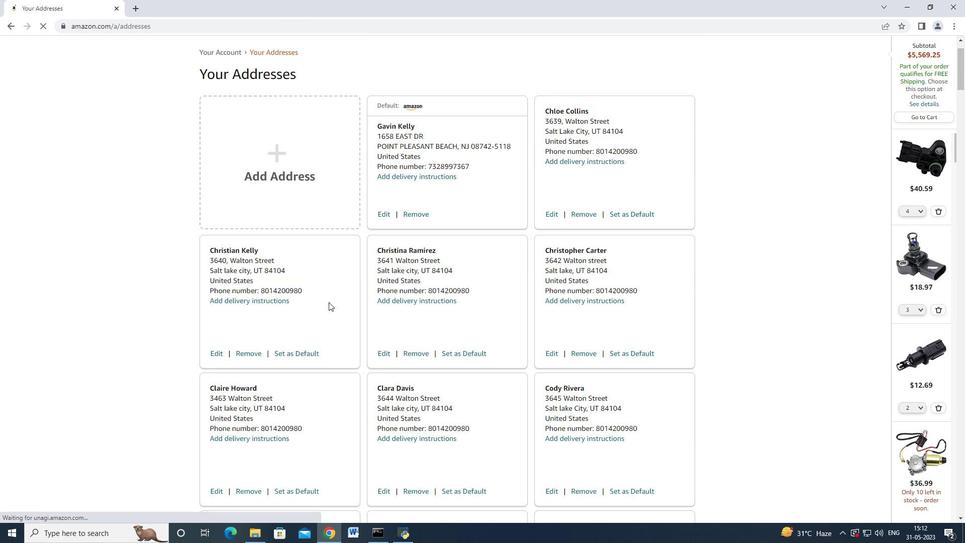 
Action: Mouse scrolled (328, 302) with delta (0, 0)
Screenshot: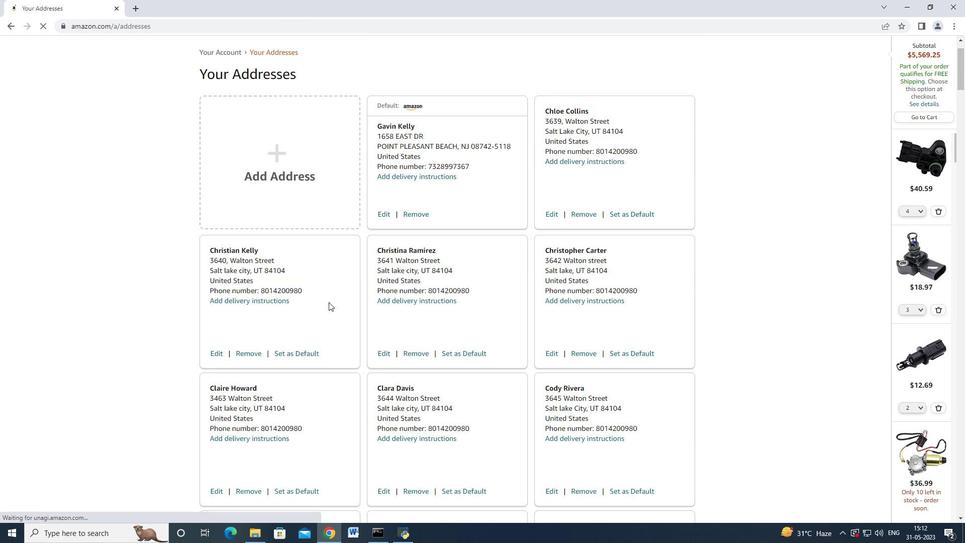 
Action: Mouse moved to (288, 207)
Screenshot: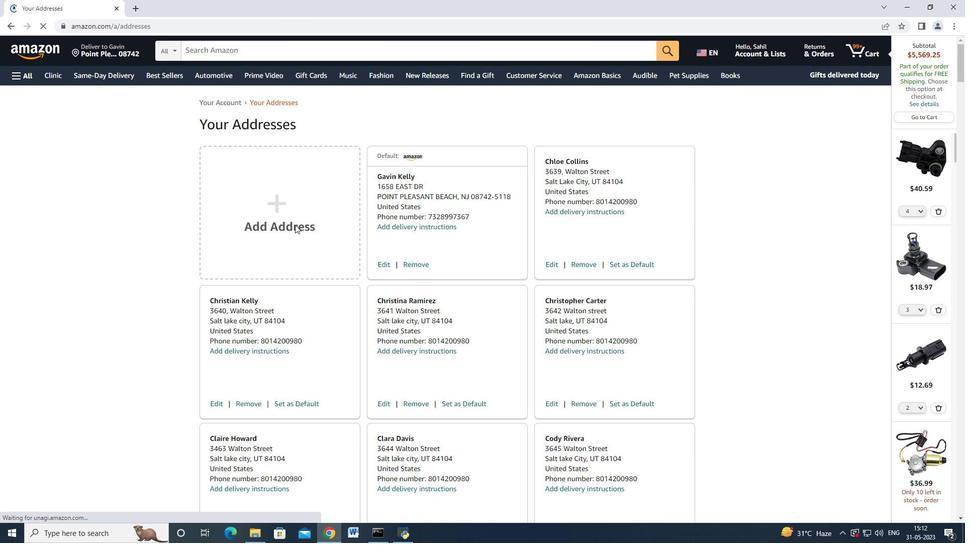 
Action: Mouse pressed left at (288, 207)
Screenshot: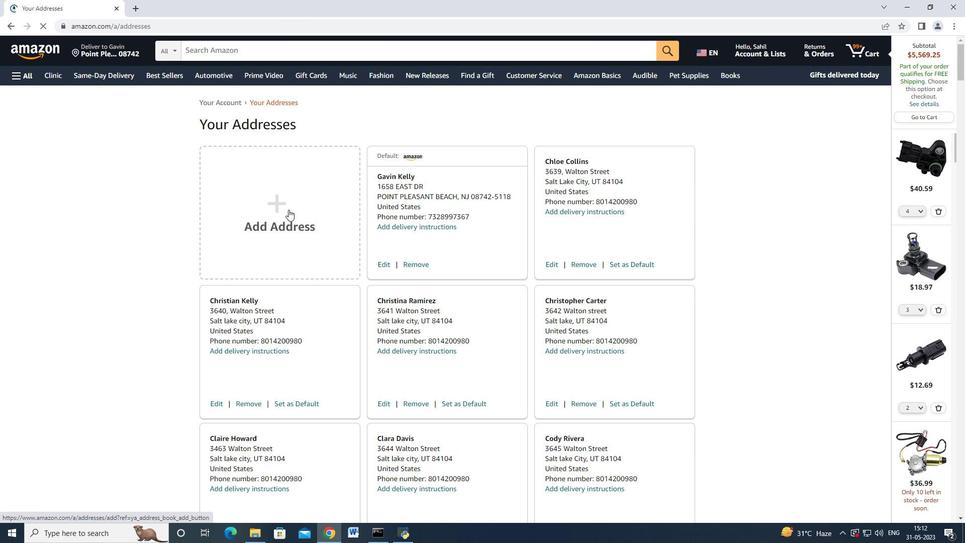 
Action: Mouse moved to (363, 247)
Screenshot: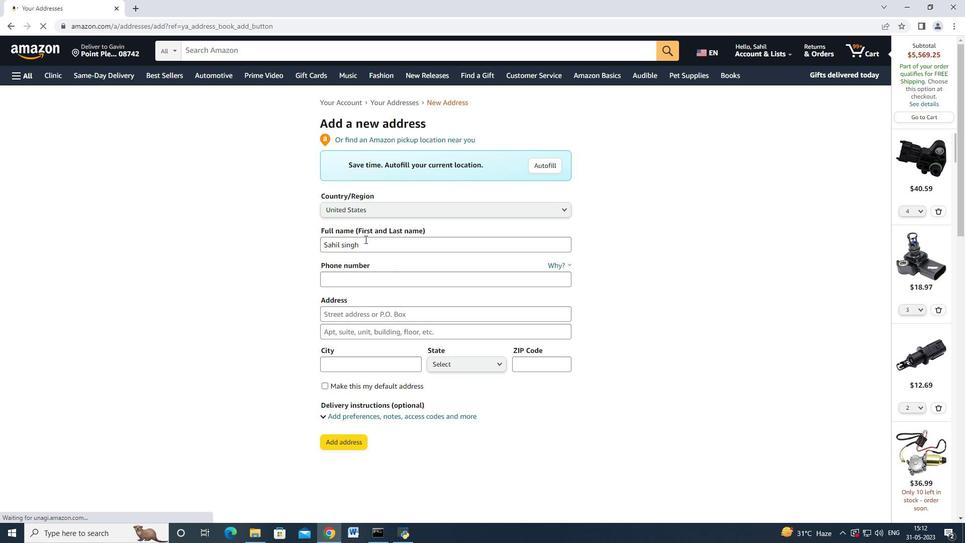 
Action: Mouse pressed left at (363, 247)
Screenshot: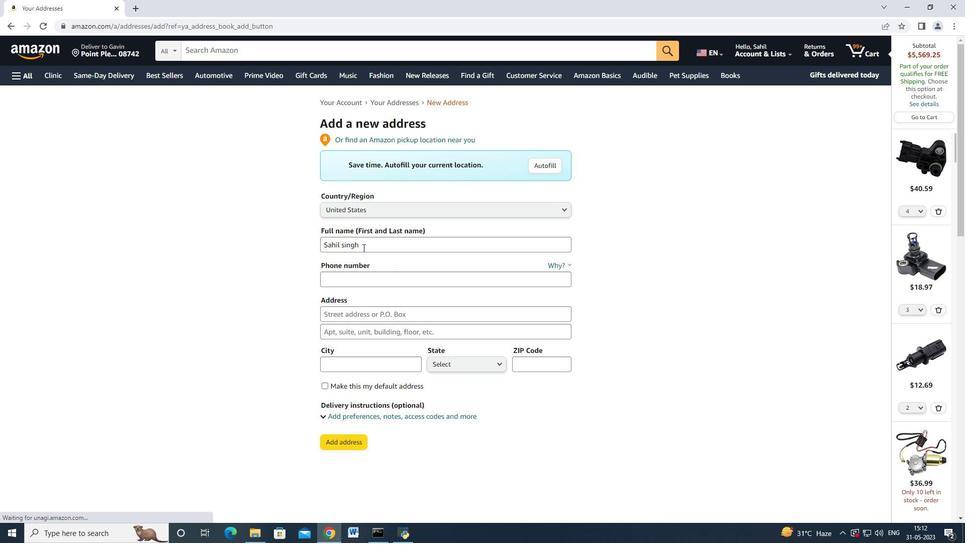 
Action: Mouse moved to (321, 243)
Screenshot: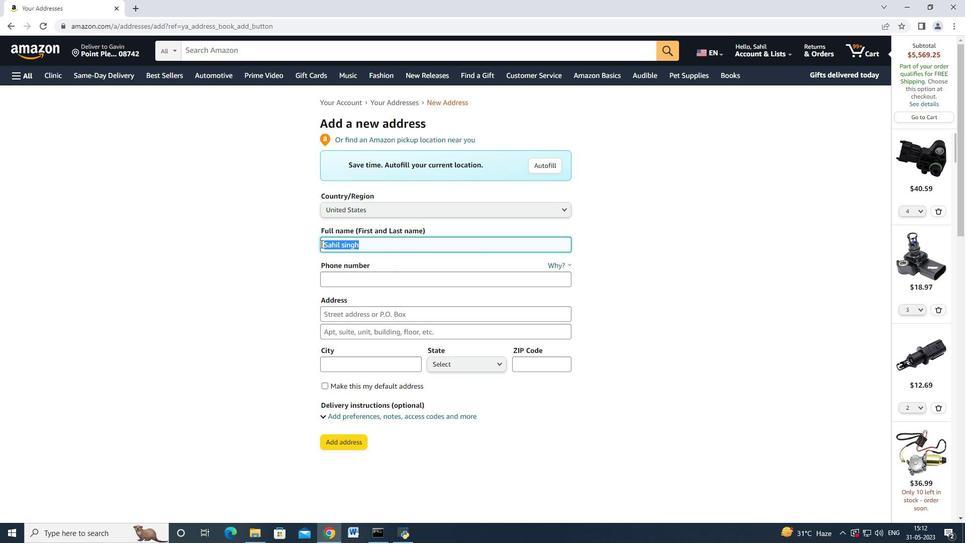 
Action: Key pressed <Key.backspace><Key.shift>Landon<Key.space><Key.shift>Mitchell<Key.tab>57<Key.tab>5742125169<Key.tab>1135<Key.space><Key.shift>Sharon<Key.space><Key.shift>Lane<Key.space><Key.tab><Key.tab><Key.shift>South<Key.space><Key.shift>Bend<Key.space><Key.tab>
Screenshot: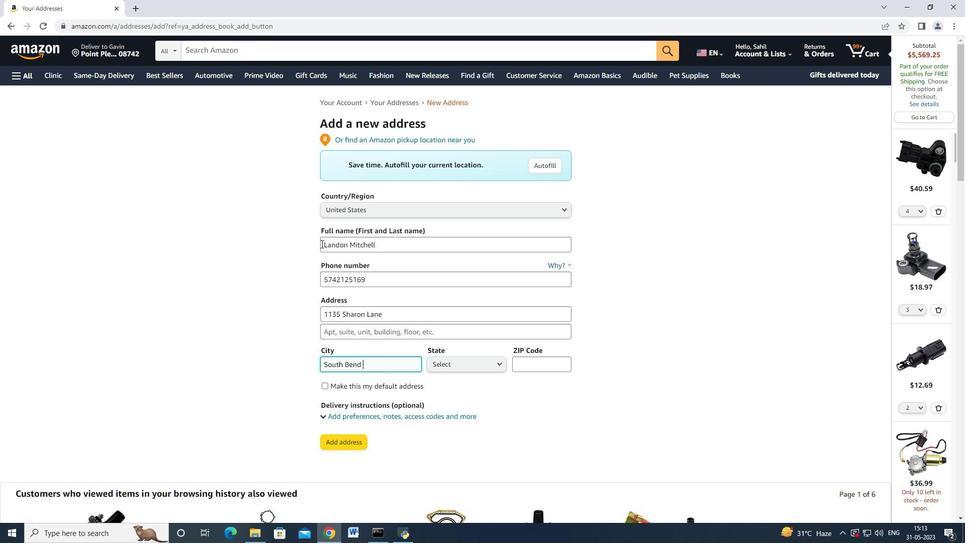 
Action: Mouse moved to (471, 363)
Screenshot: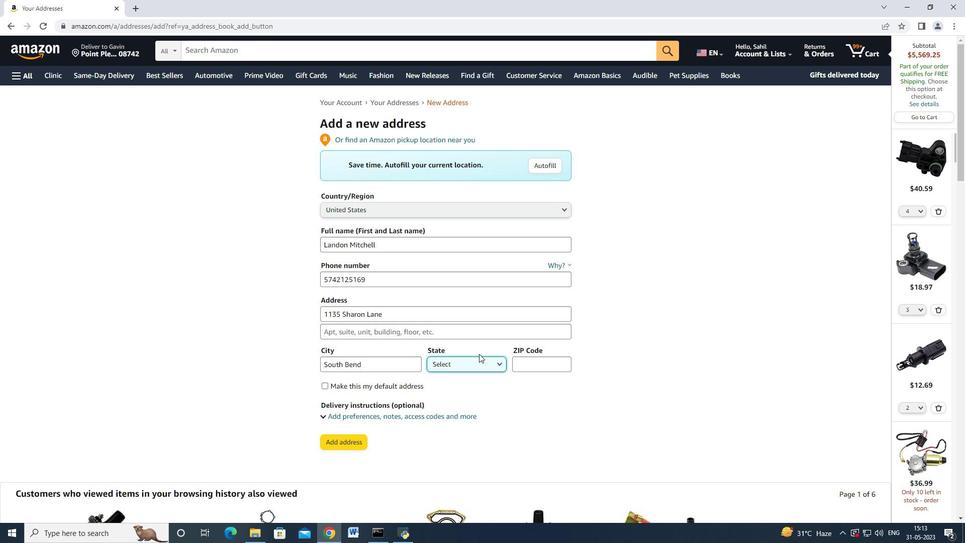 
Action: Mouse pressed left at (471, 363)
Screenshot: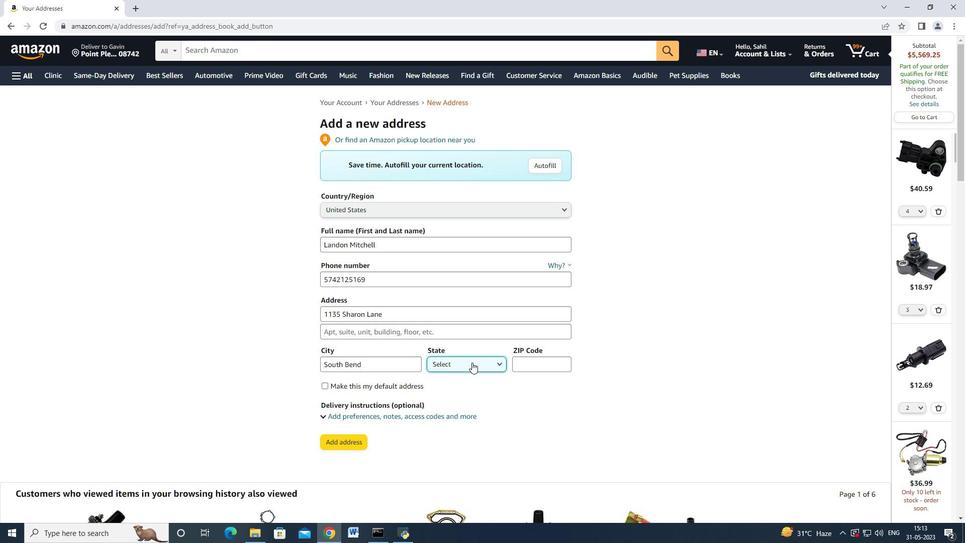
Action: Mouse moved to (482, 271)
Screenshot: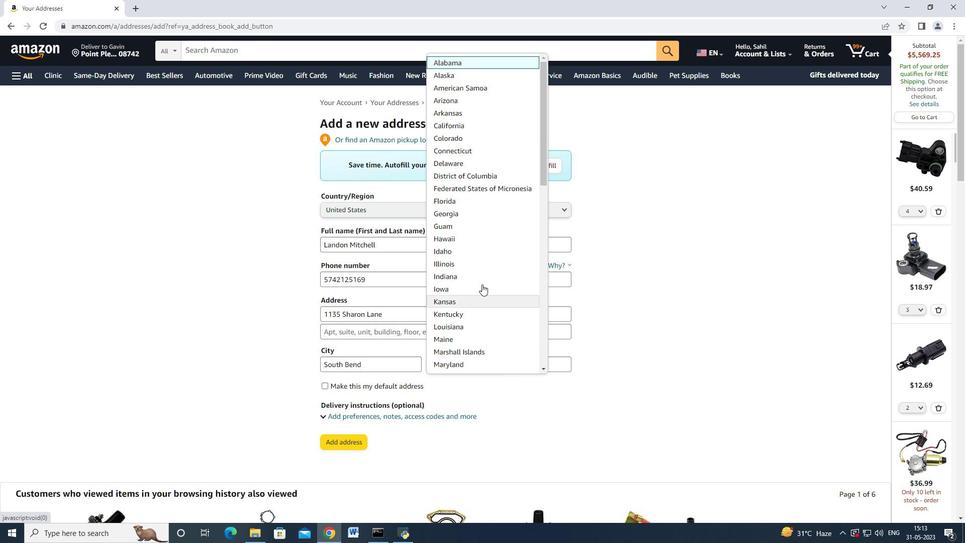 
Action: Mouse scrolled (482, 271) with delta (0, 0)
Screenshot: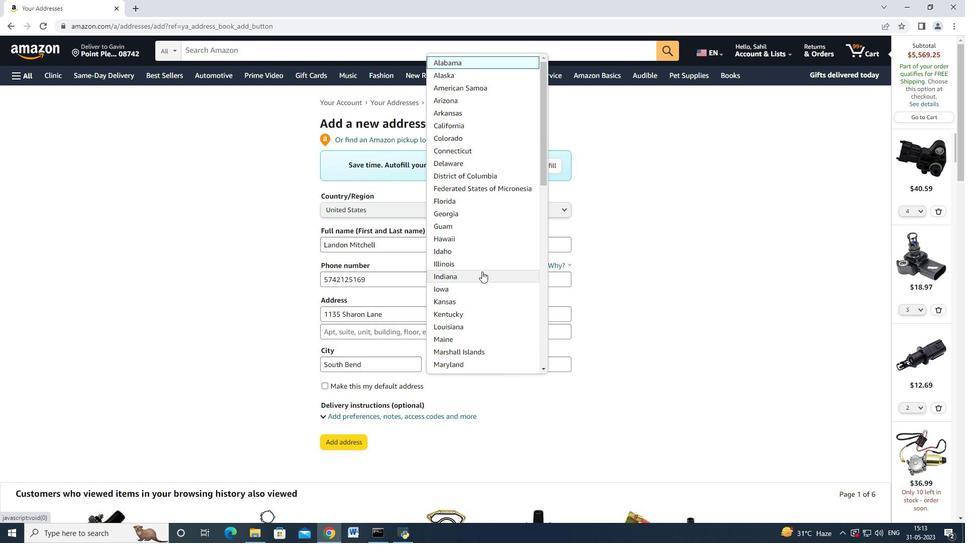 
Action: Mouse scrolled (482, 272) with delta (0, 0)
Screenshot: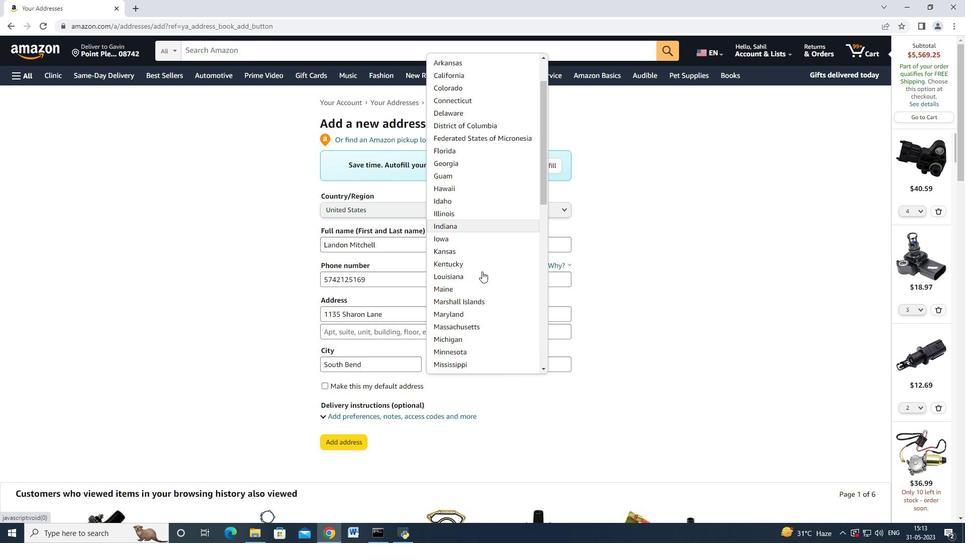 
Action: Mouse moved to (474, 244)
Screenshot: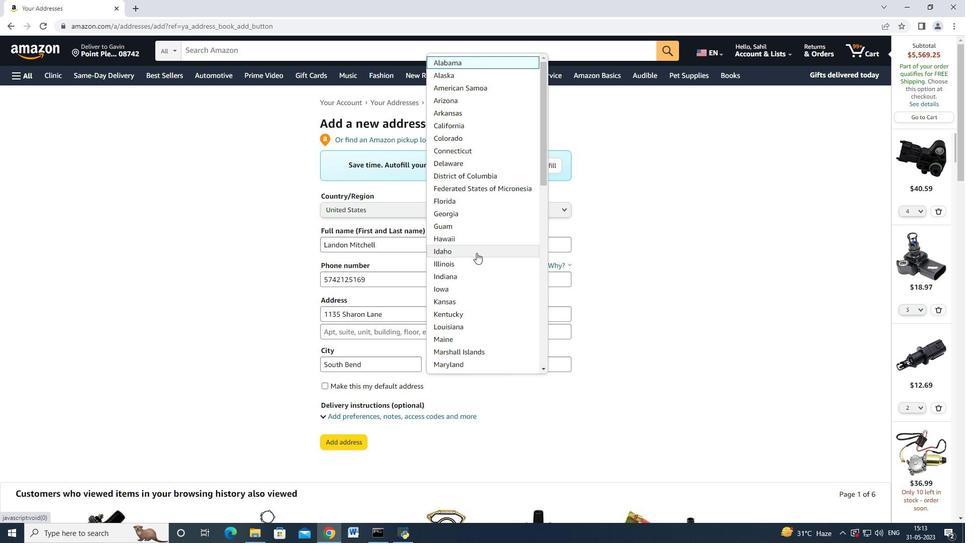 
Action: Mouse scrolled (474, 245) with delta (0, 0)
Screenshot: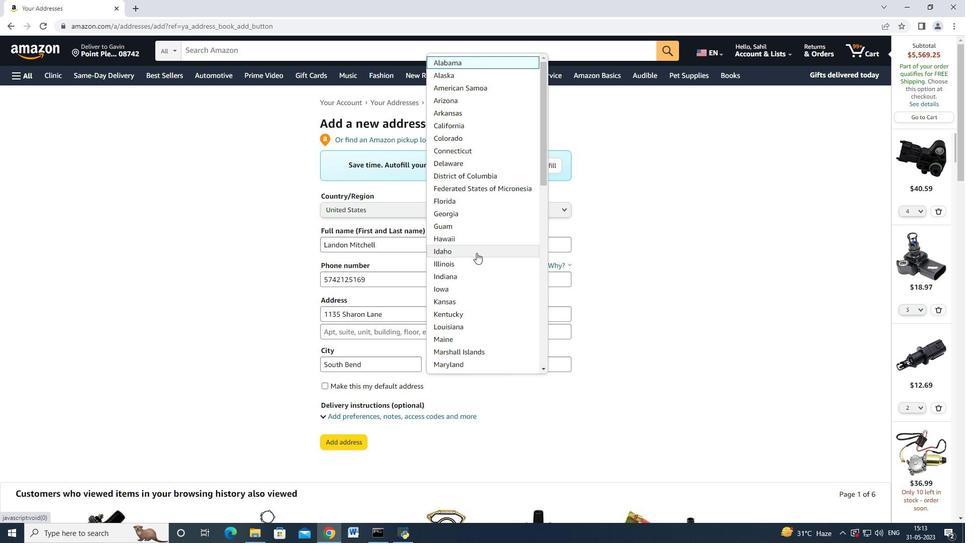 
Action: Mouse moved to (470, 224)
Screenshot: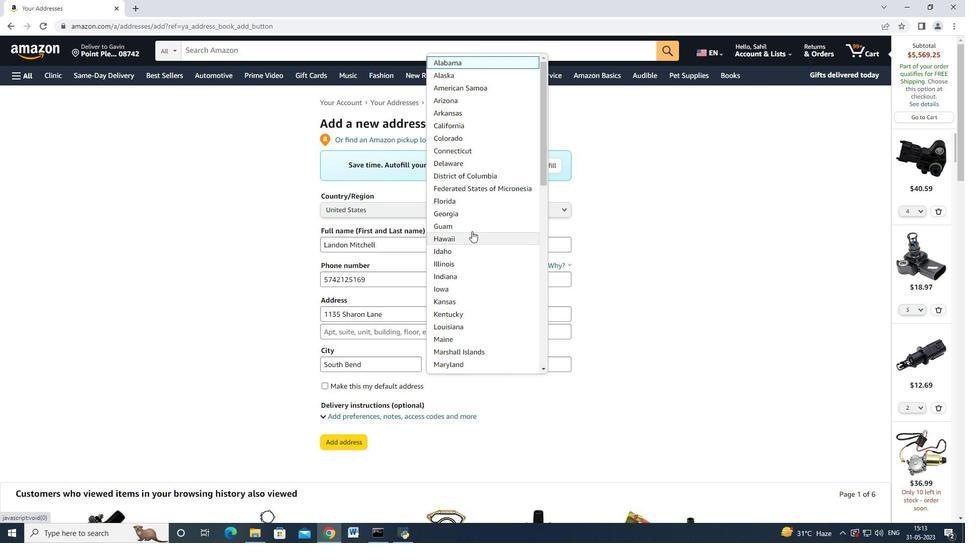 
Action: Mouse scrolled (470, 224) with delta (0, 0)
Screenshot: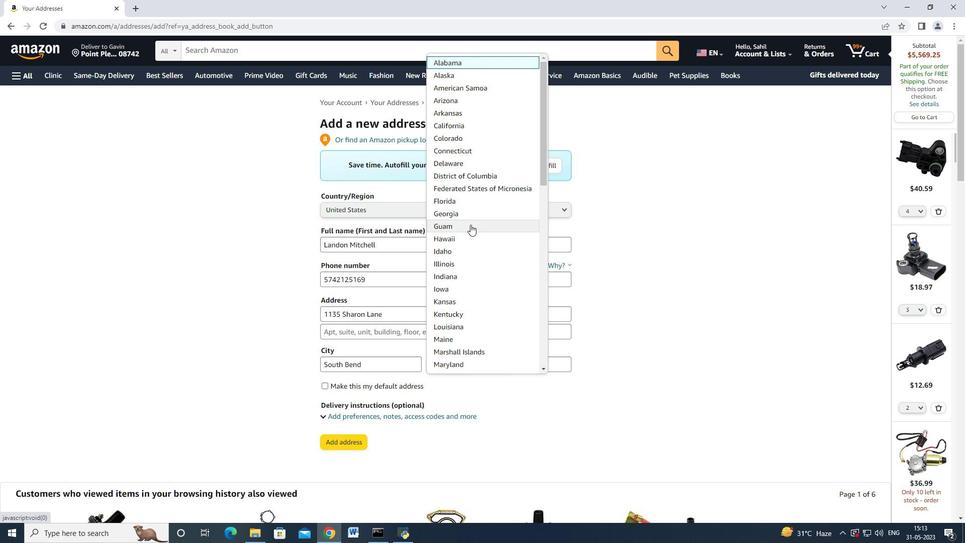 
Action: Mouse scrolled (470, 224) with delta (0, 0)
Screenshot: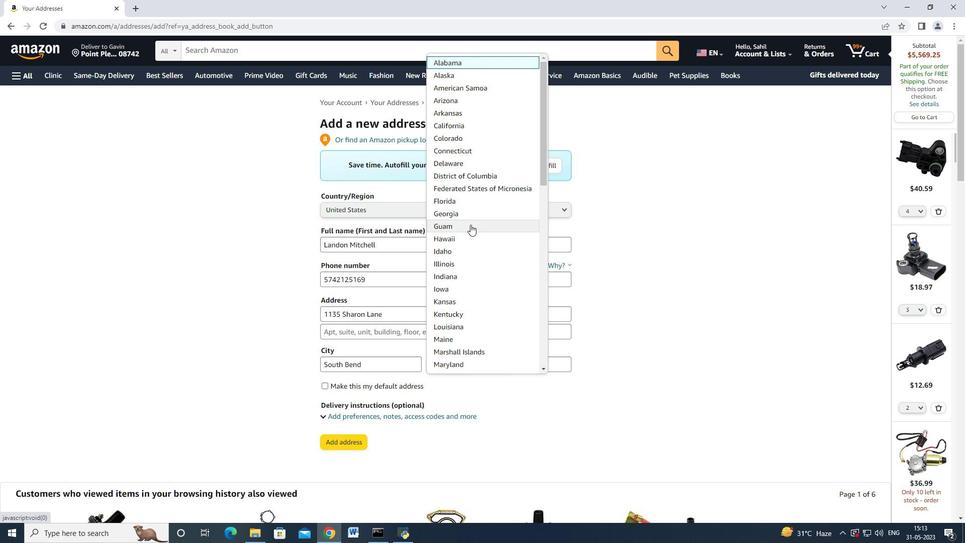 
Action: Mouse moved to (463, 177)
Screenshot: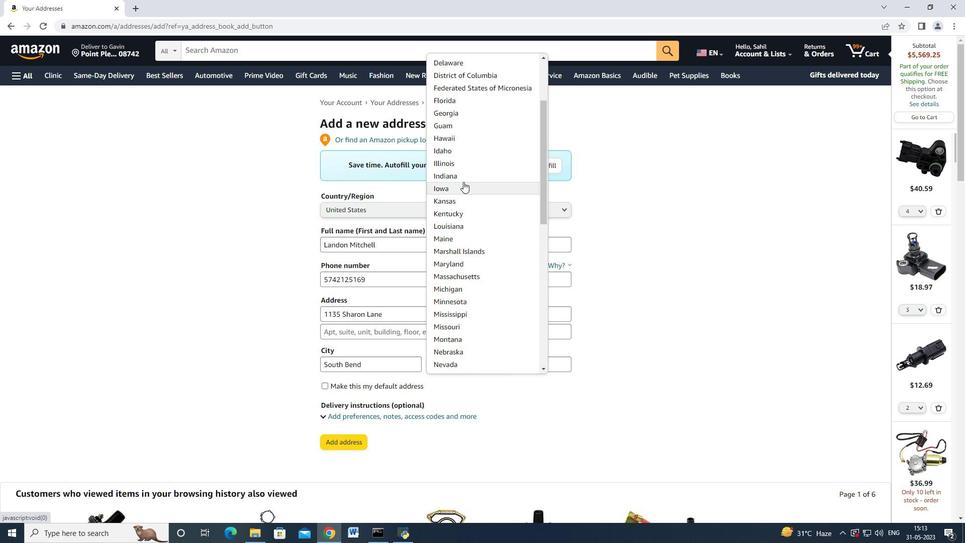 
Action: Mouse pressed left at (463, 177)
Screenshot: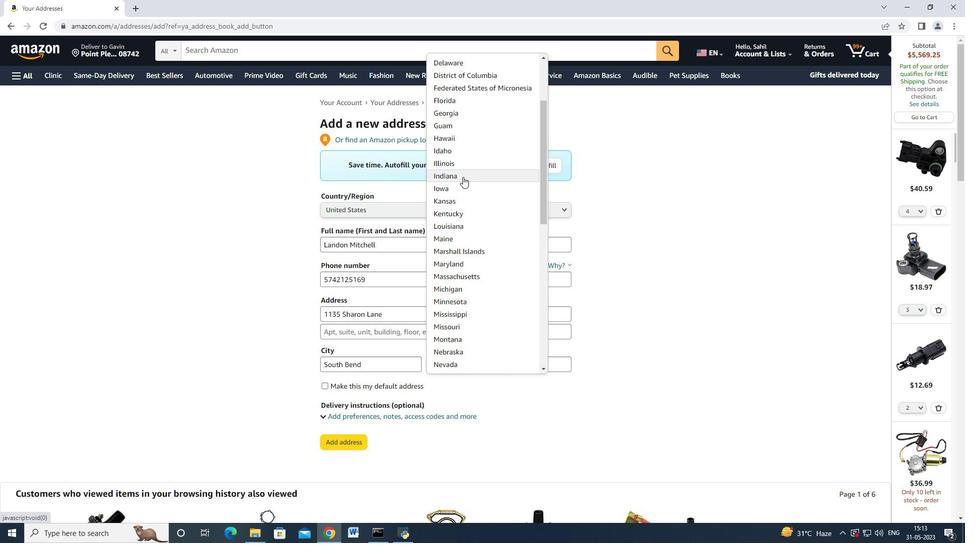 
Action: Mouse moved to (526, 365)
Screenshot: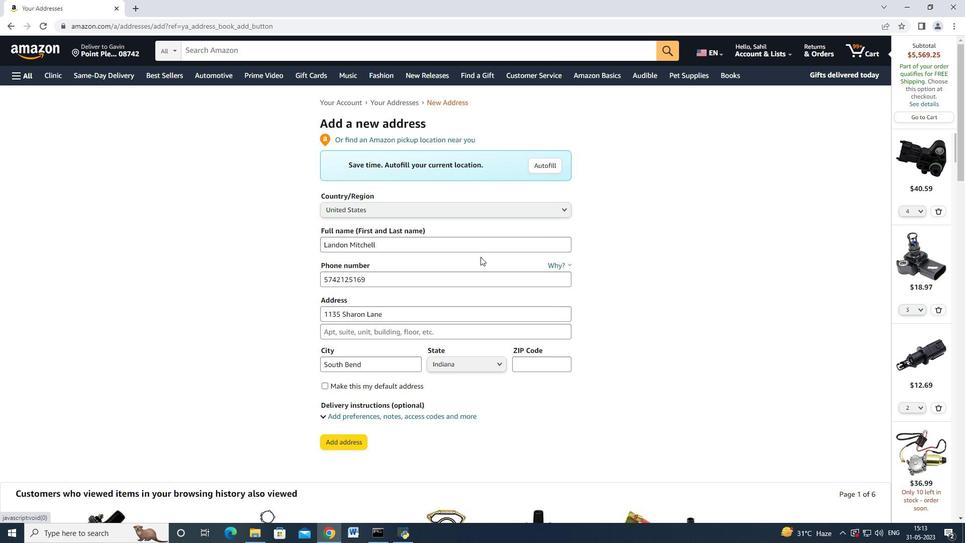 
Action: Mouse pressed left at (526, 365)
Screenshot: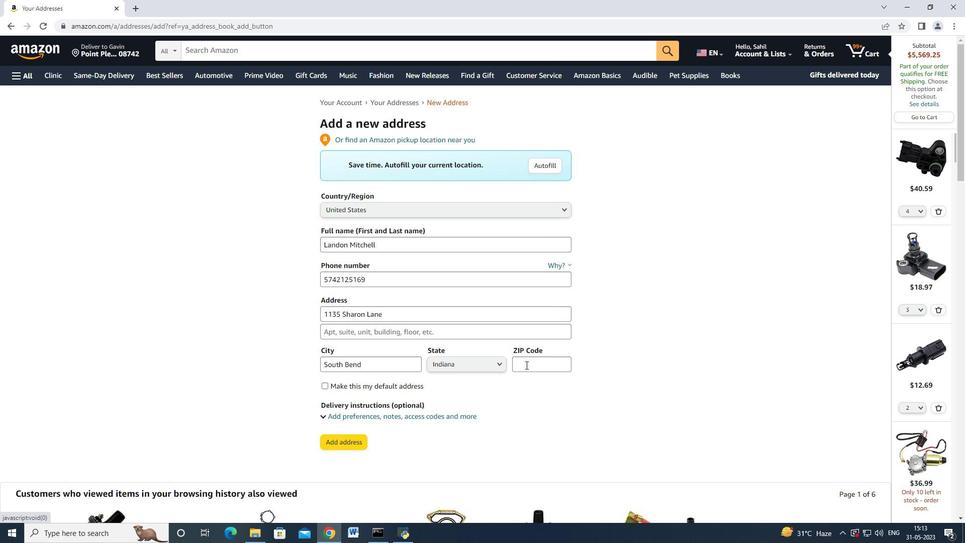 
Action: Mouse moved to (527, 368)
Screenshot: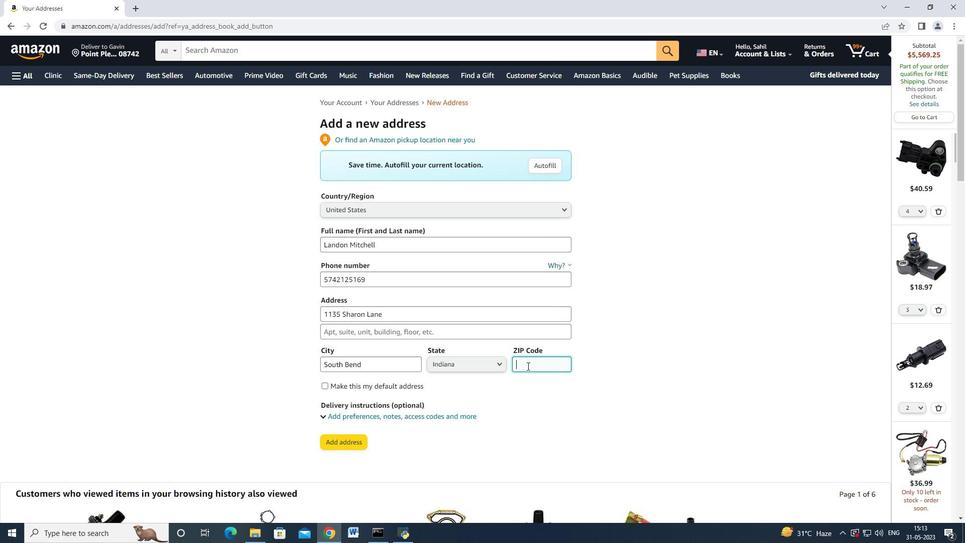 
Action: Key pressed 46625
Screenshot: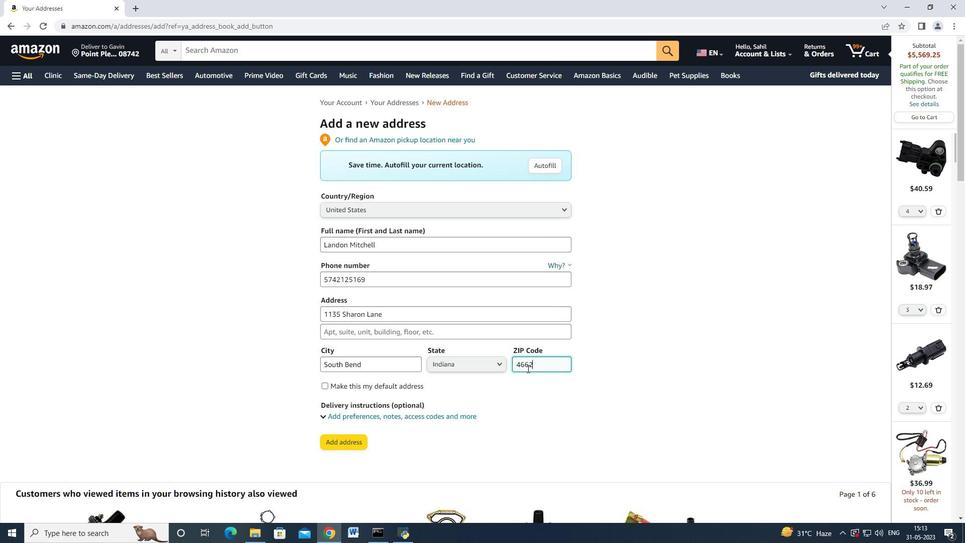 
Action: Mouse moved to (346, 458)
Screenshot: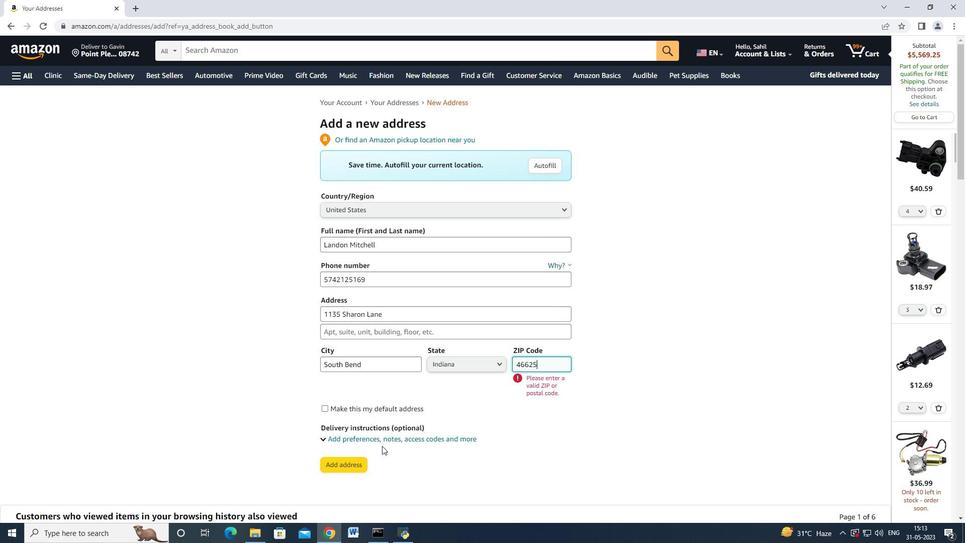 
Action: Mouse pressed left at (346, 458)
Screenshot: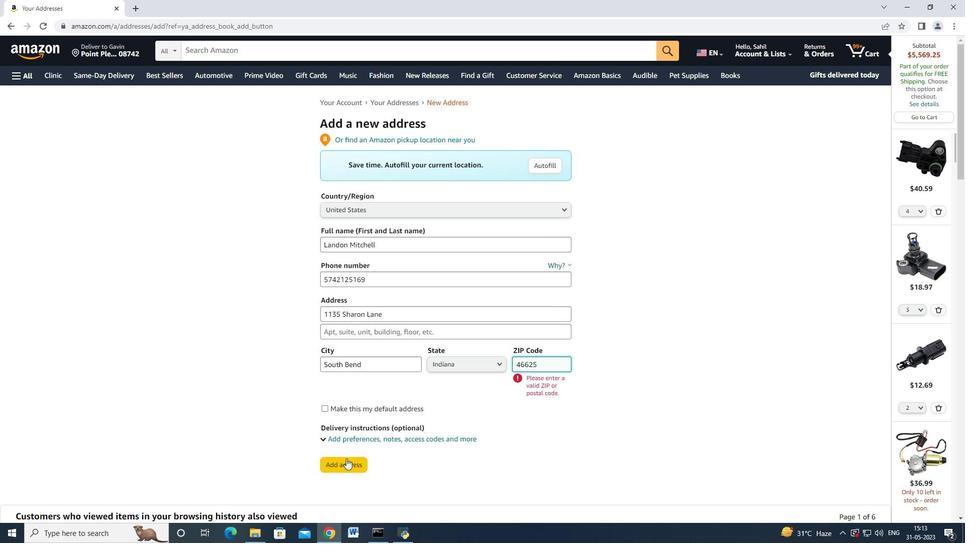 
Action: Mouse moved to (376, 382)
Screenshot: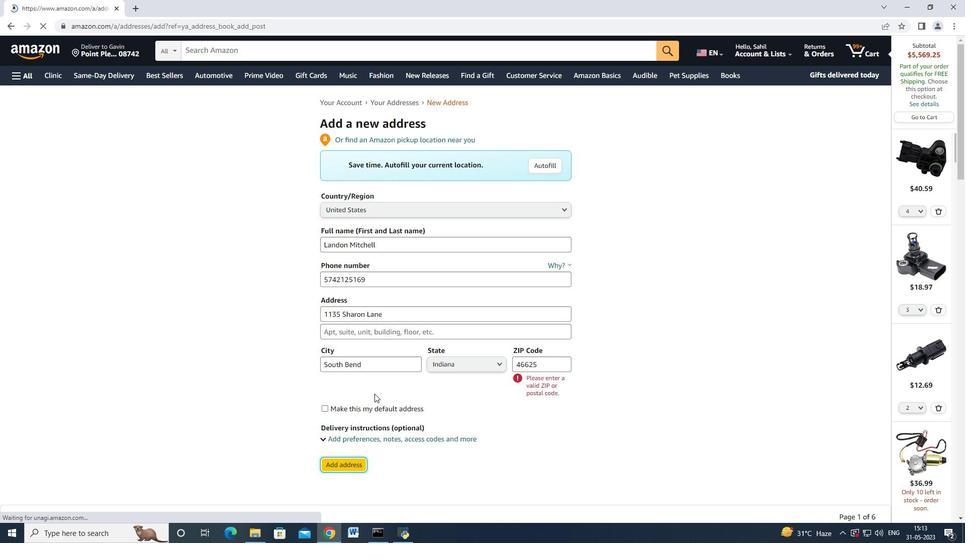 
Action: Mouse scrolled (376, 381) with delta (0, 0)
Screenshot: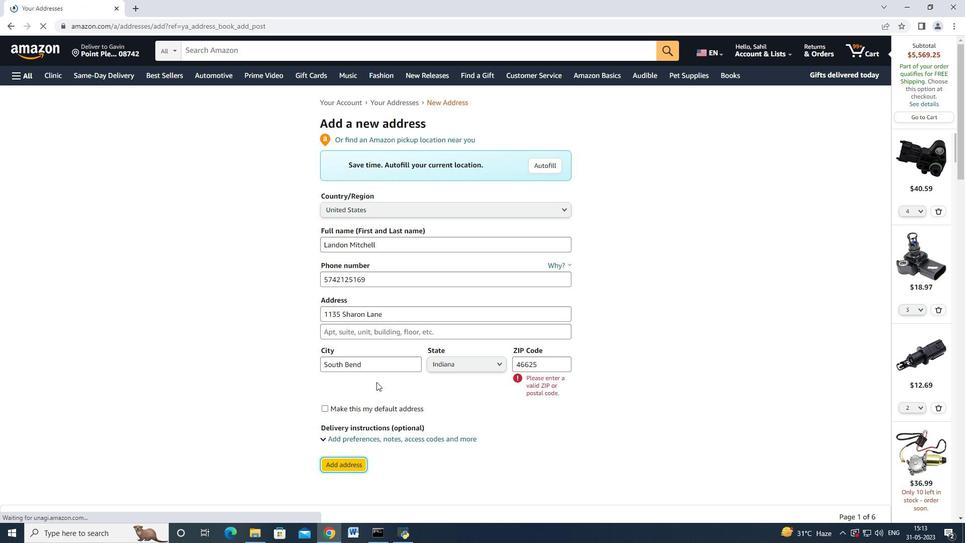 
Action: Mouse scrolled (376, 381) with delta (0, 0)
Screenshot: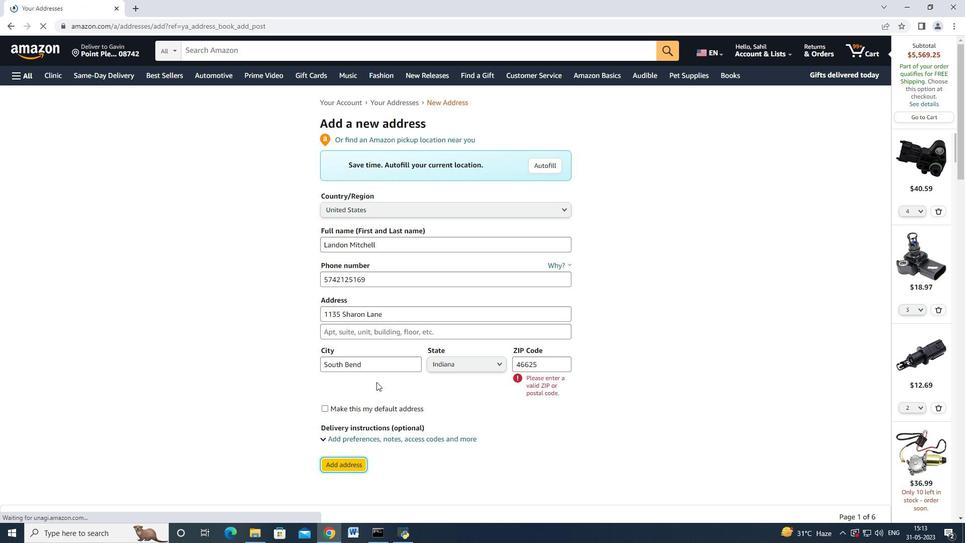 
Action: Mouse scrolled (376, 381) with delta (0, 0)
Screenshot: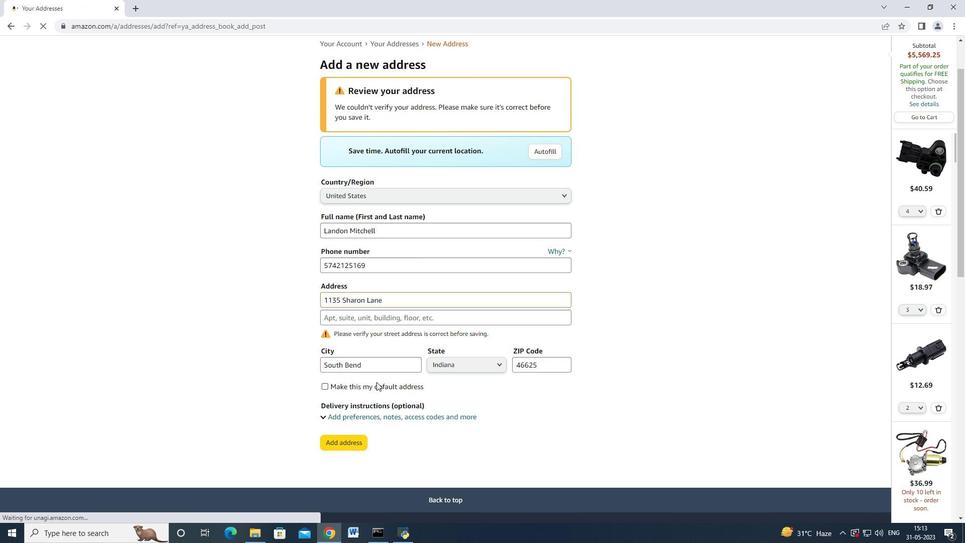 
Action: Mouse moved to (335, 395)
Screenshot: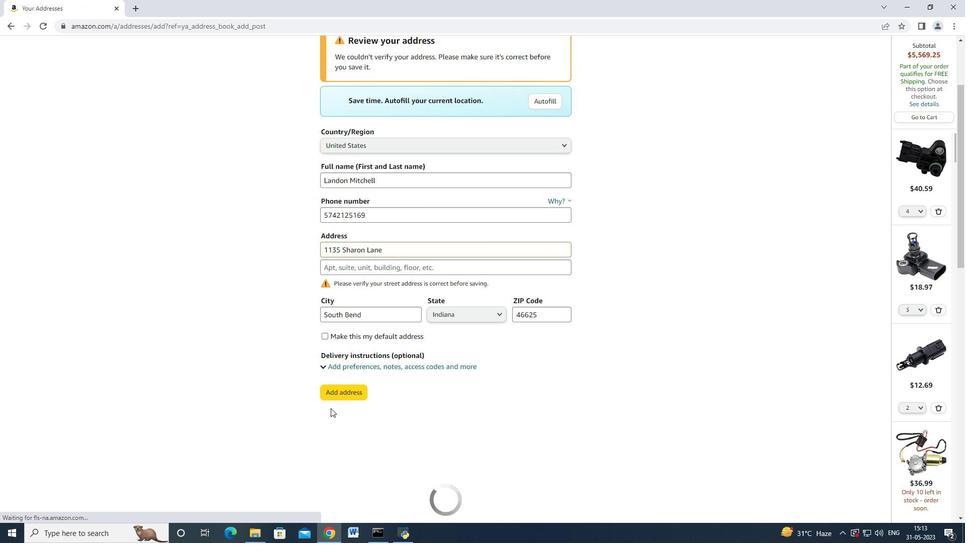 
Action: Mouse pressed left at (335, 395)
Screenshot: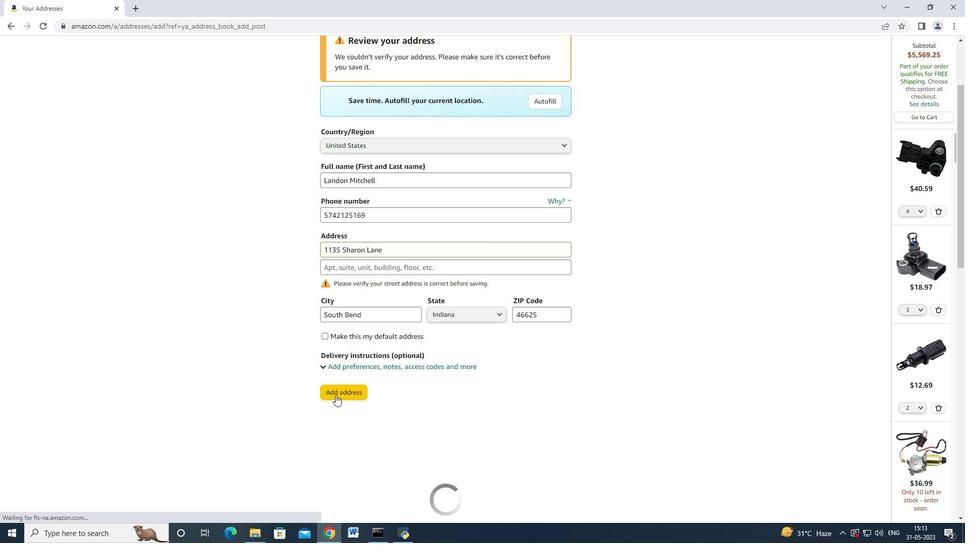
Action: Mouse moved to (398, 345)
Screenshot: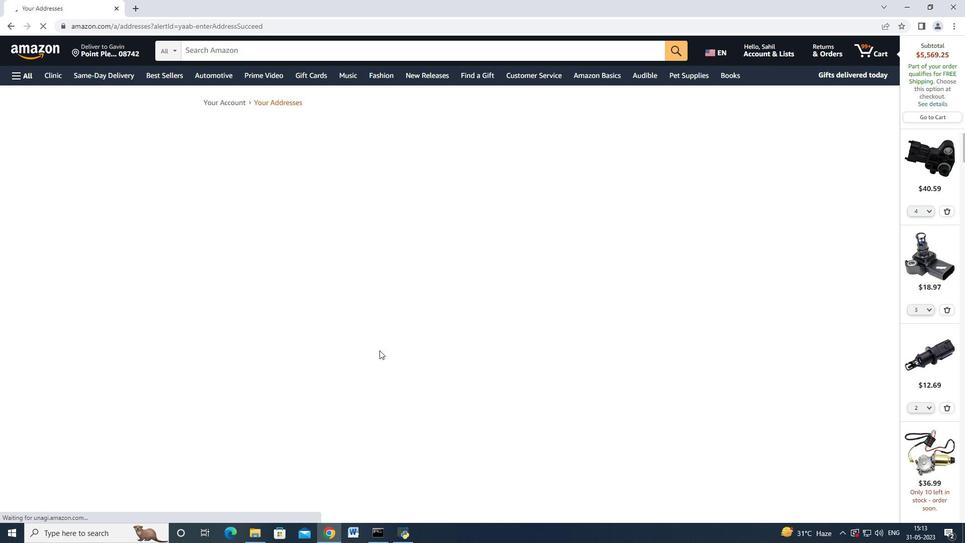 
Action: Mouse scrolled (398, 346) with delta (0, 0)
Screenshot: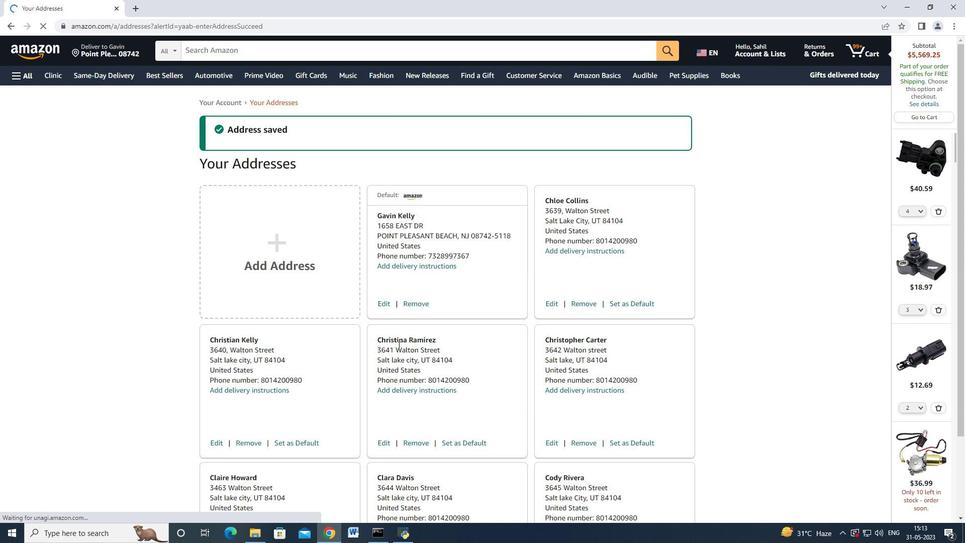 
Action: Mouse scrolled (398, 346) with delta (0, 0)
Screenshot: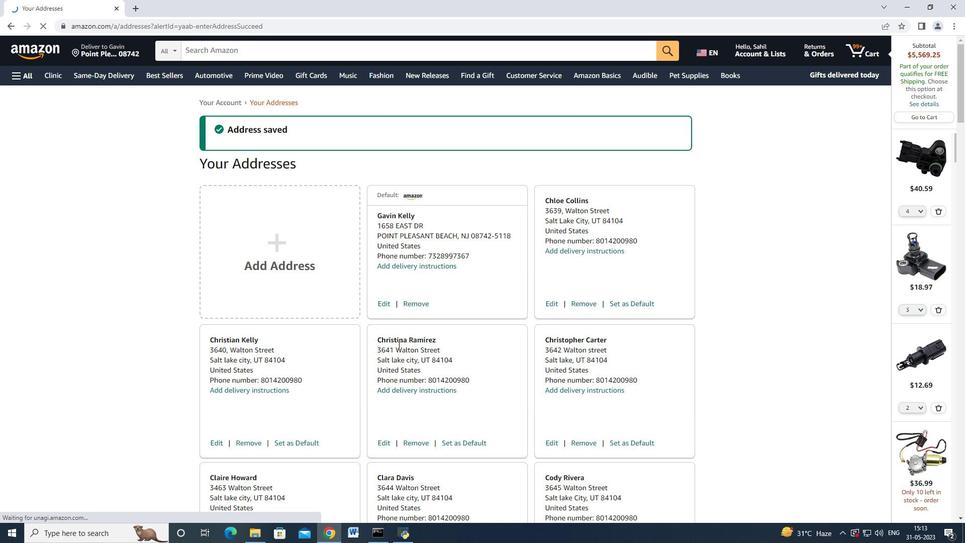 
Action: Mouse moved to (279, 245)
Screenshot: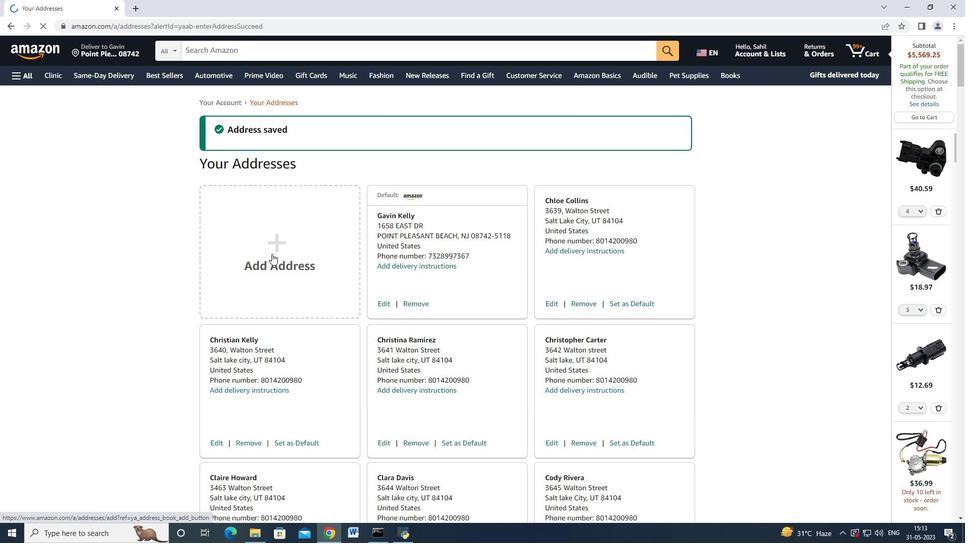 
Action: Mouse pressed left at (279, 245)
Screenshot: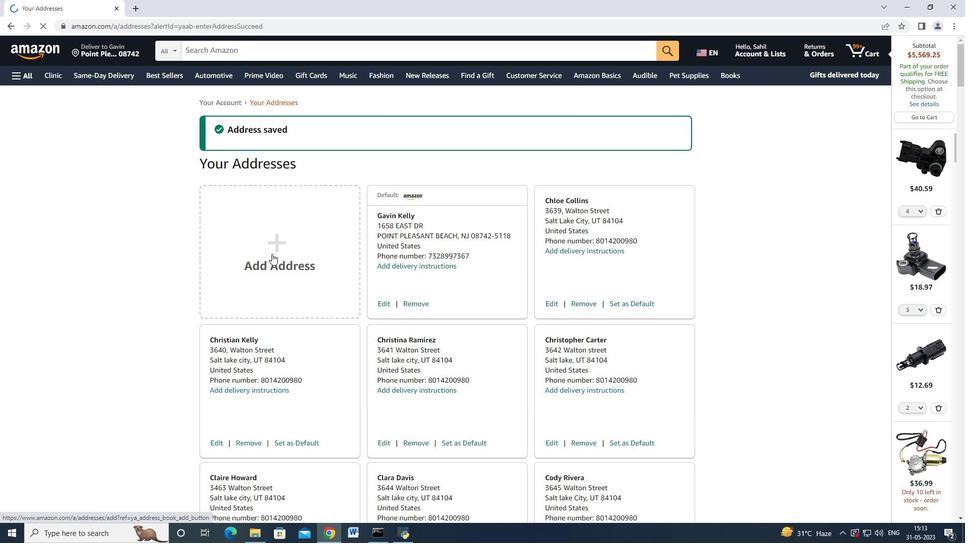 
Action: Mouse moved to (334, 243)
Screenshot: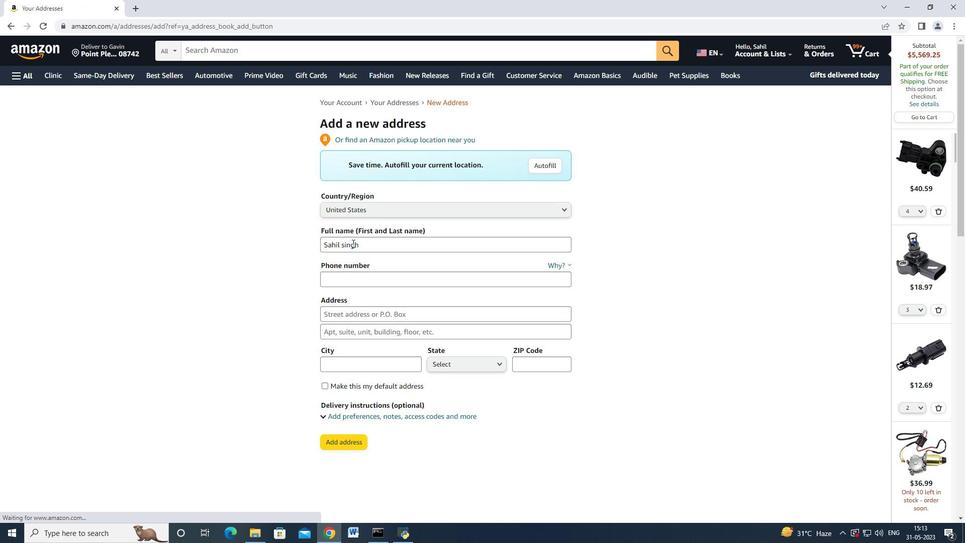
Action: Mouse pressed left at (334, 243)
Screenshot: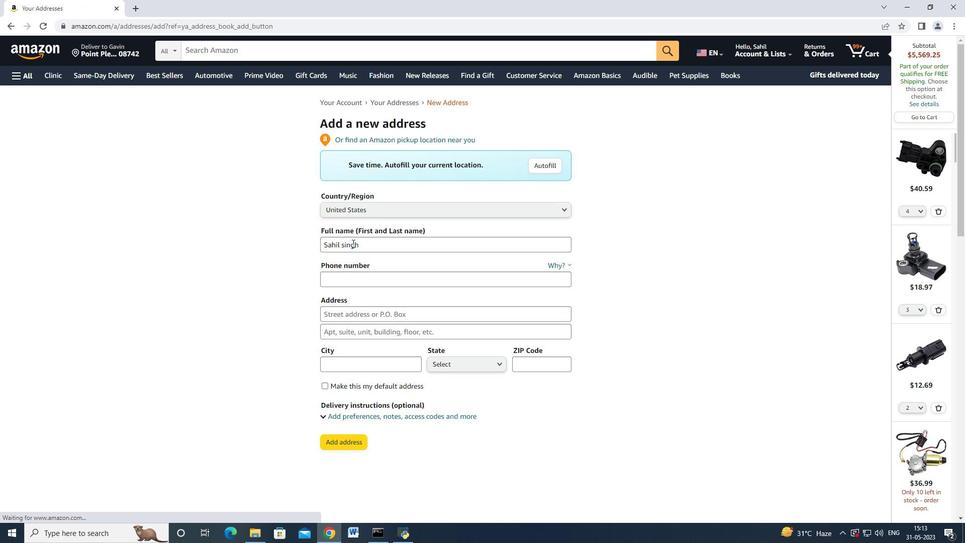 
Action: Mouse moved to (368, 245)
Screenshot: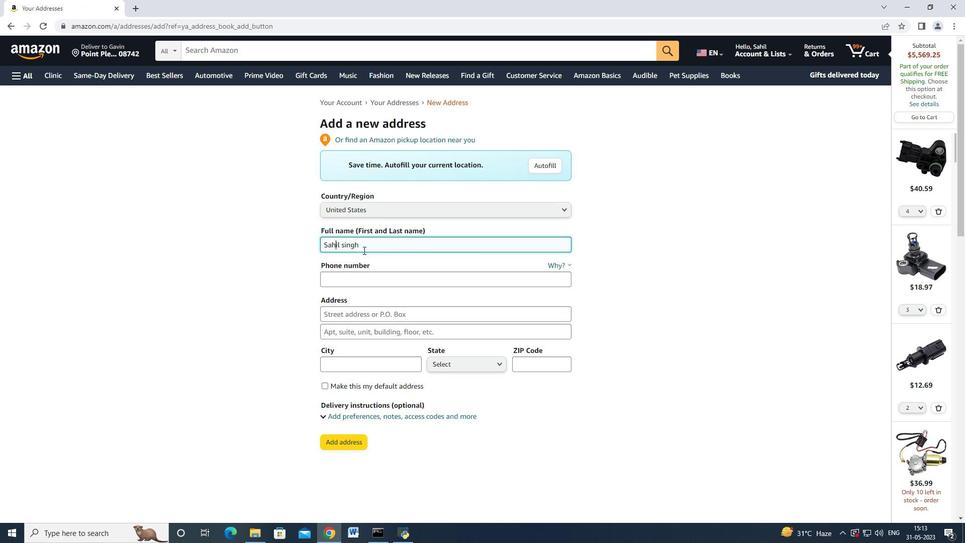 
Action: Mouse pressed left at (368, 245)
Screenshot: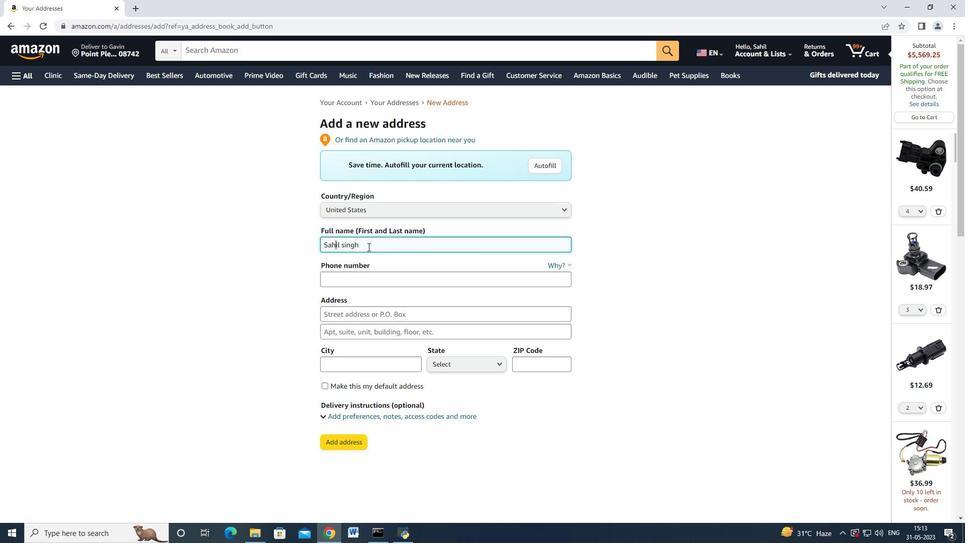 
Action: Mouse moved to (335, 247)
Screenshot: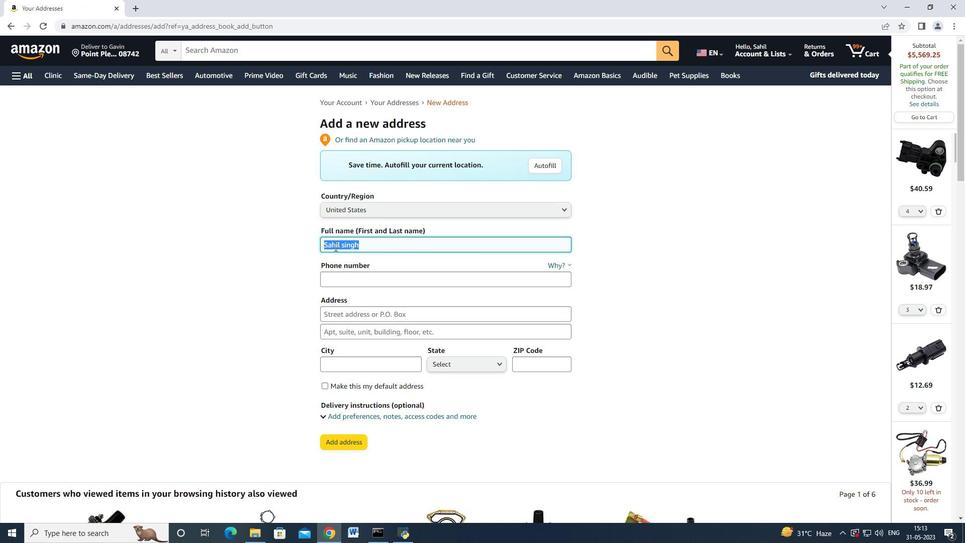 
Action: Key pressed <Key.backspace>
Screenshot: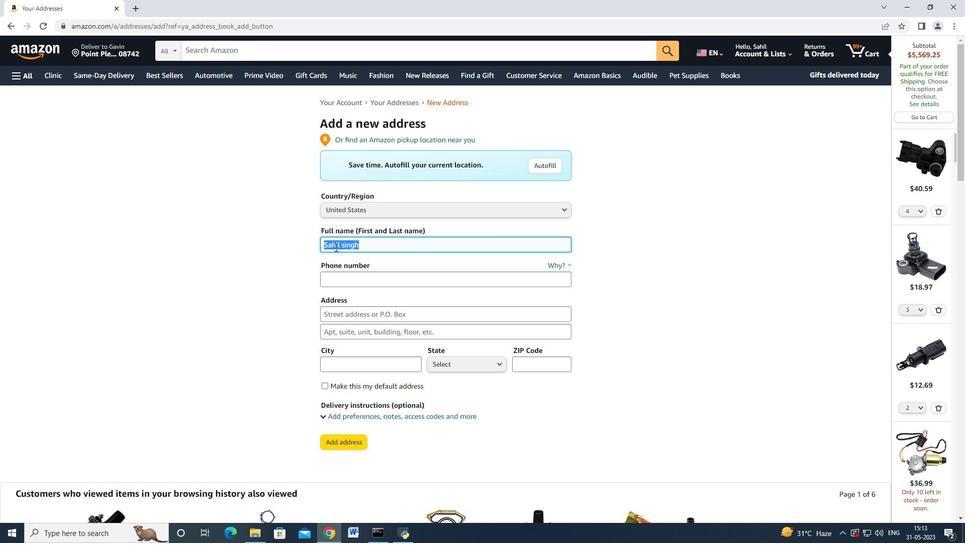 
Action: Mouse moved to (44, 52)
Screenshot: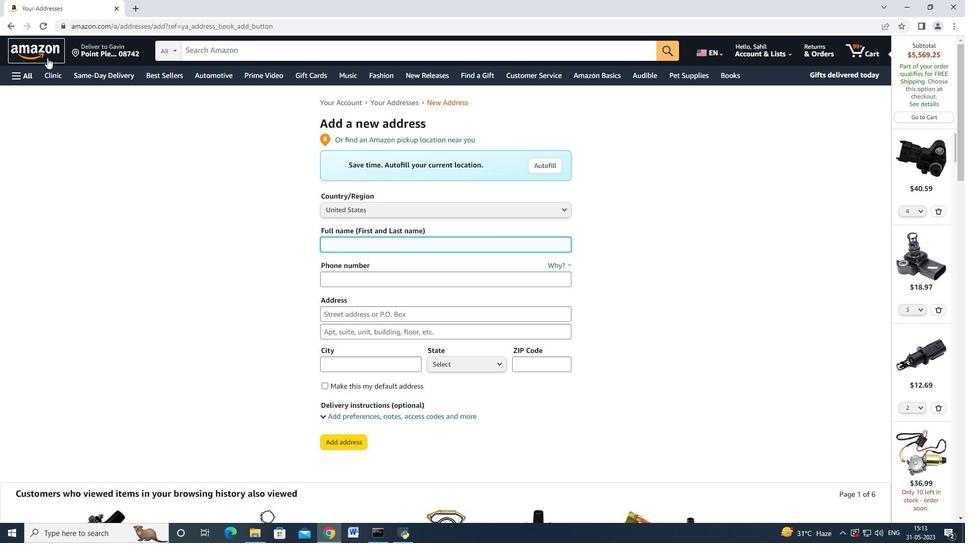 
Action: Mouse pressed left at (44, 52)
Screenshot: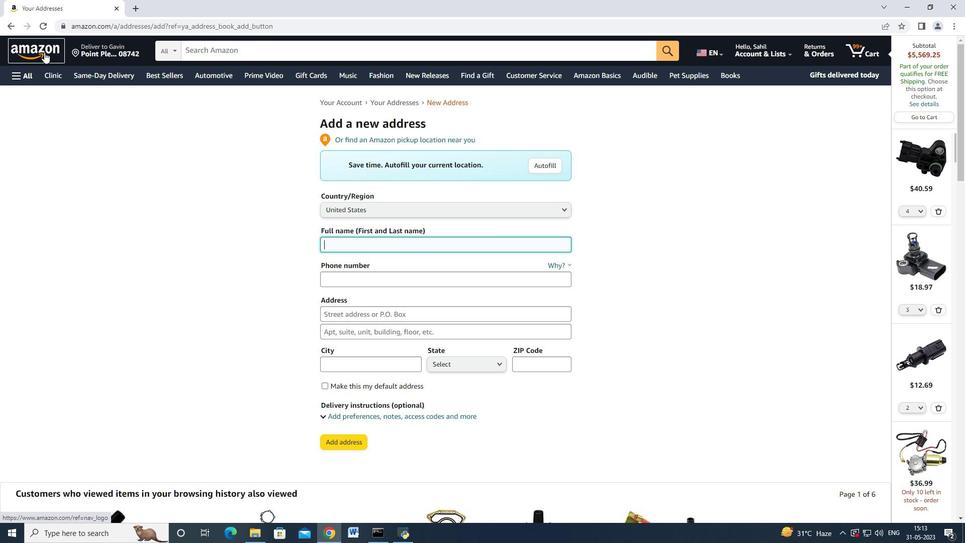 
Action: Mouse moved to (108, 57)
Screenshot: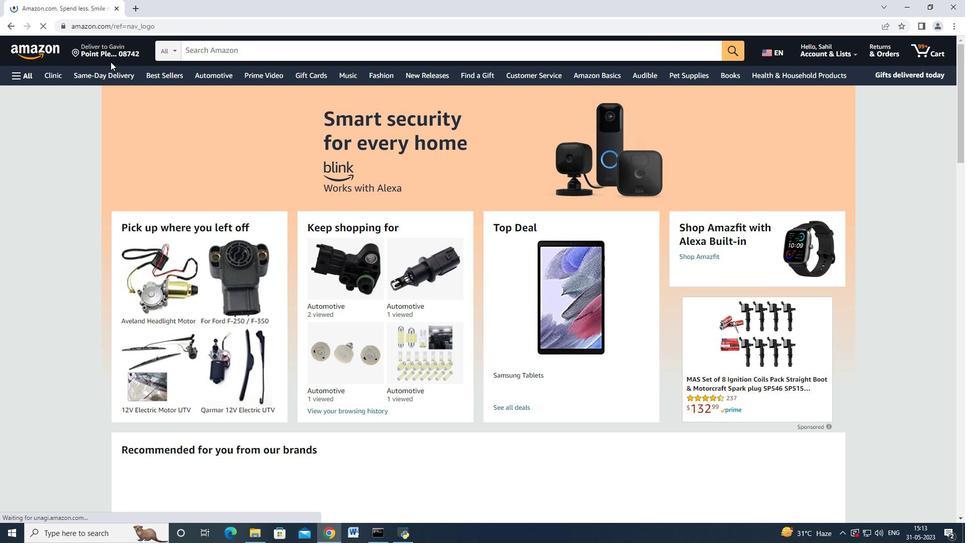 
Action: Mouse pressed left at (108, 57)
Screenshot: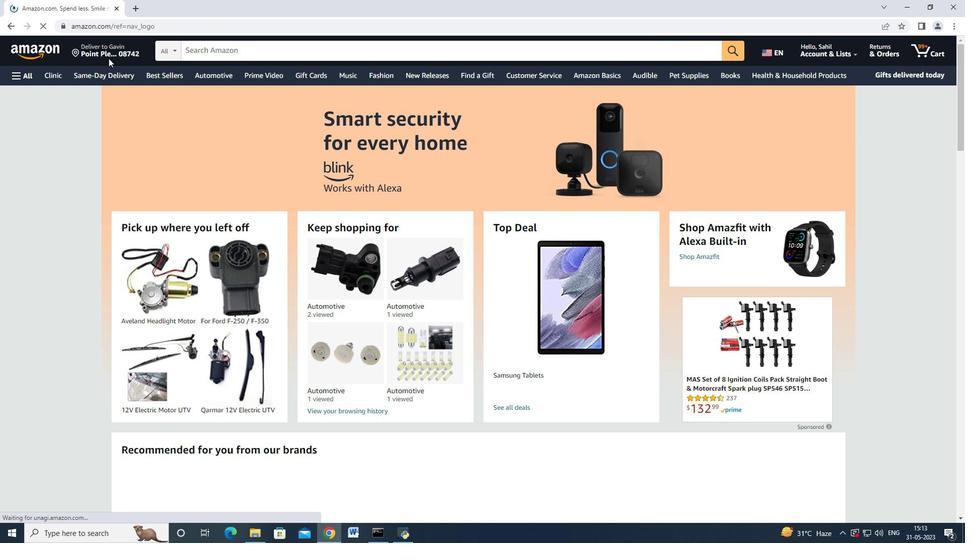 
Action: Mouse moved to (441, 312)
Screenshot: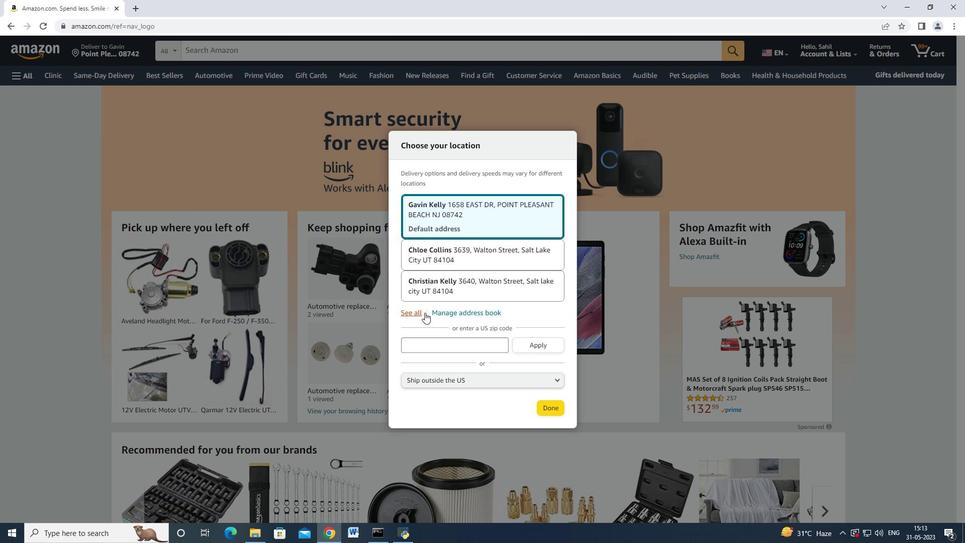 
Action: Mouse pressed left at (441, 312)
Screenshot: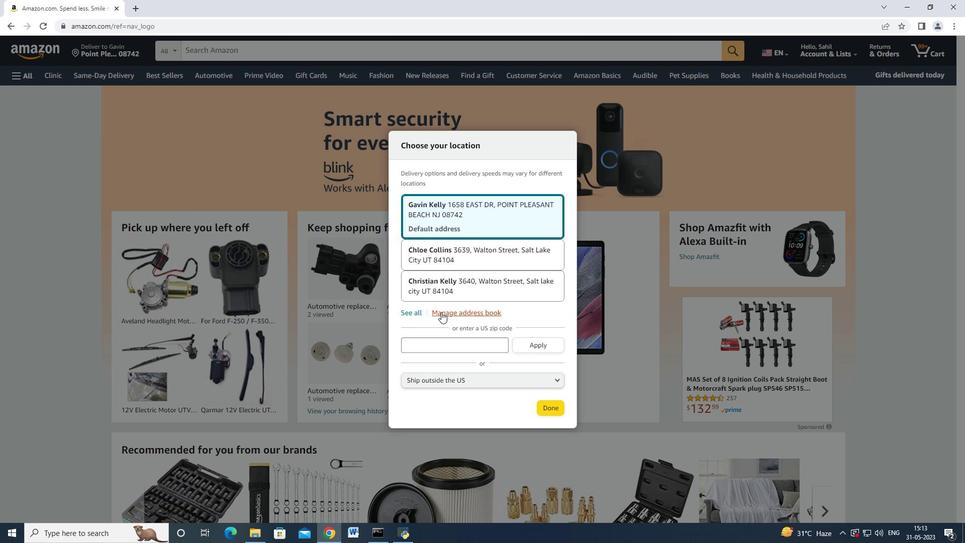 
Action: Mouse moved to (317, 217)
Screenshot: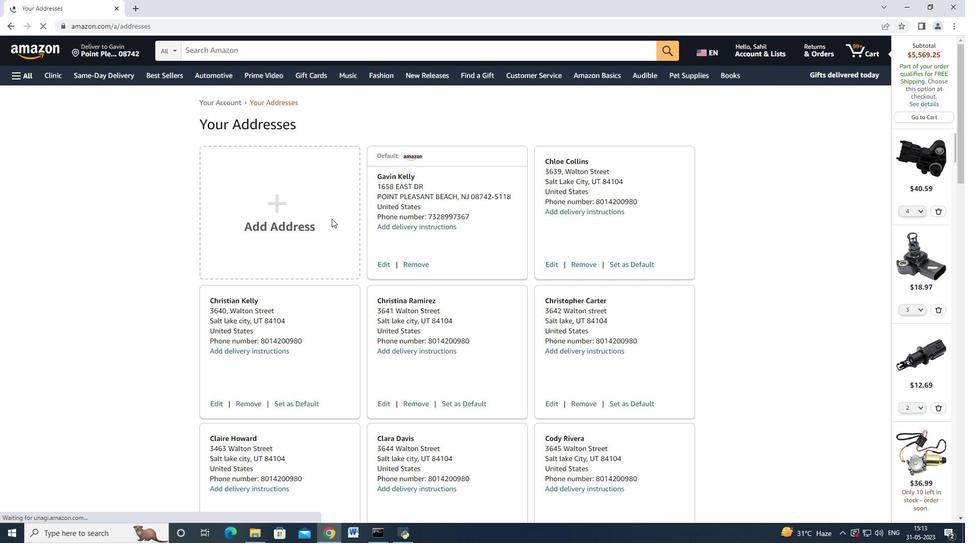 
Action: Mouse pressed left at (317, 217)
Screenshot: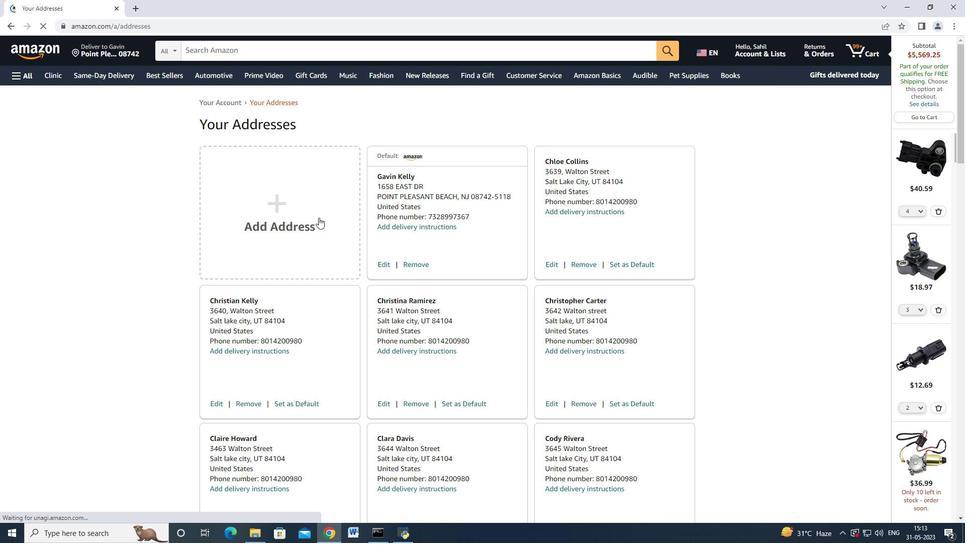
Action: Mouse moved to (395, 245)
Screenshot: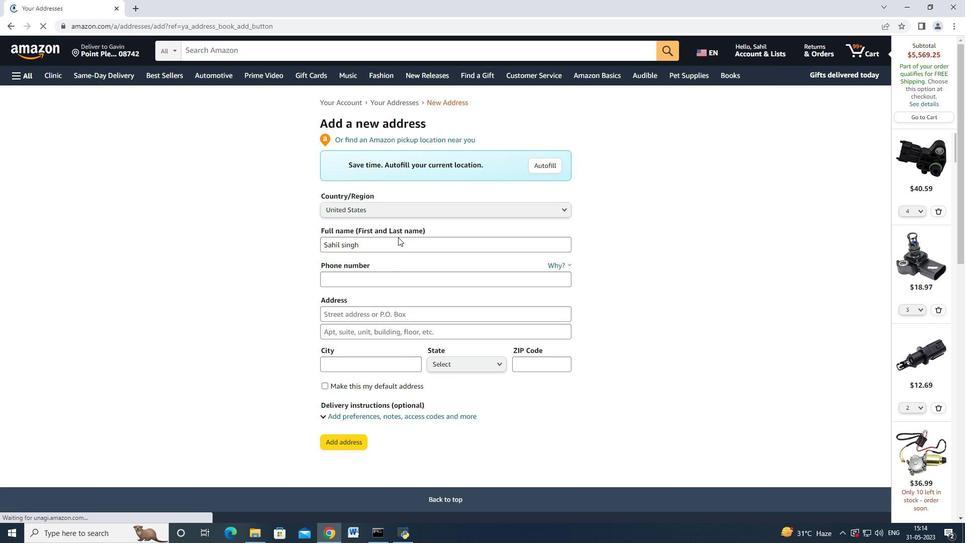 
Action: Mouse pressed left at (395, 245)
Screenshot: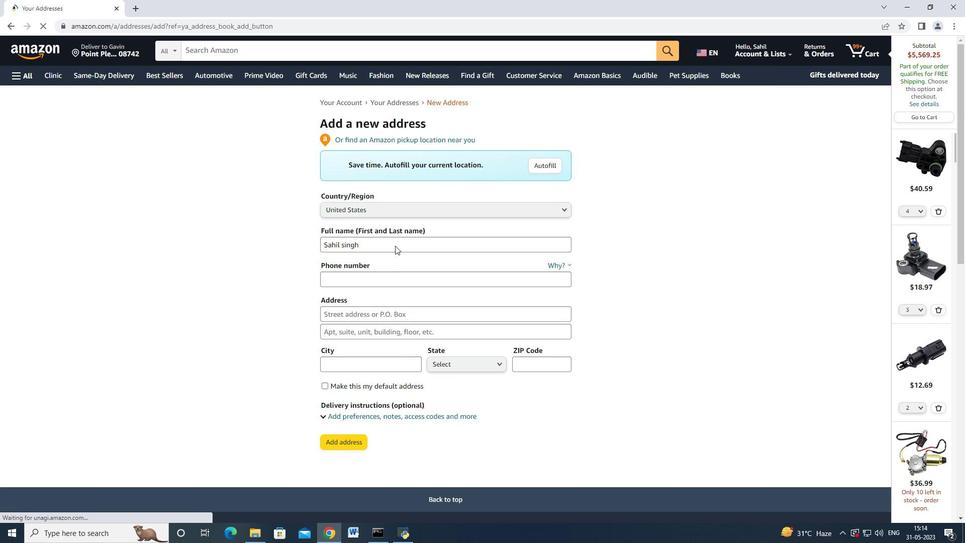 
Action: Mouse moved to (348, 247)
Screenshot: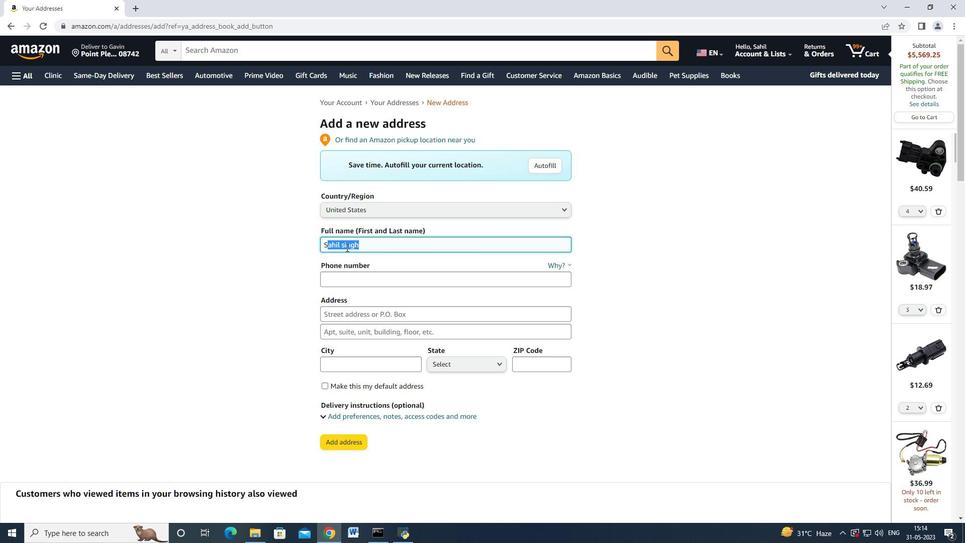 
Action: Key pressed <Key.backspace><Key.backspace><Key.backspace><Key.backspace><Key.shift>Landon<Key.space><Key.shift>Mitchellk<Key.tab>
Screenshot: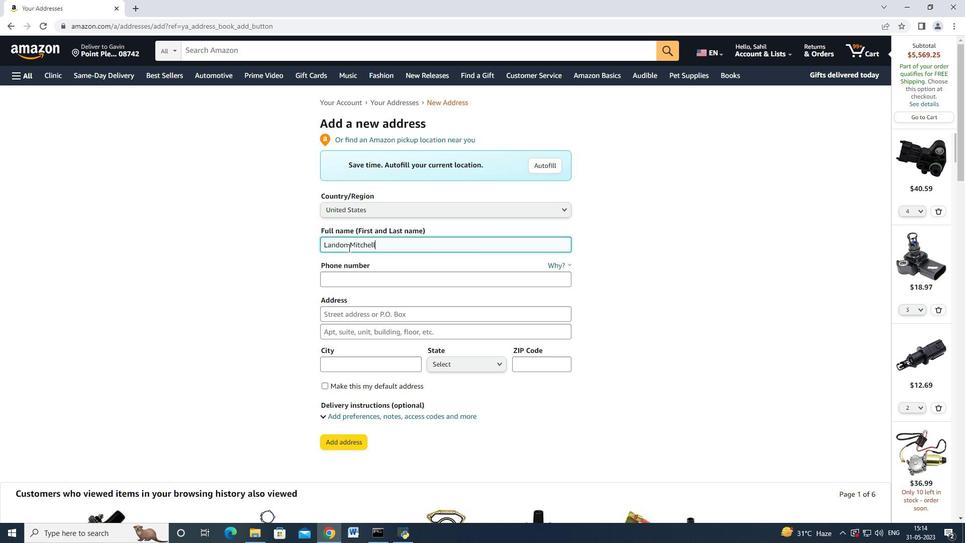 
Action: Mouse moved to (412, 240)
Screenshot: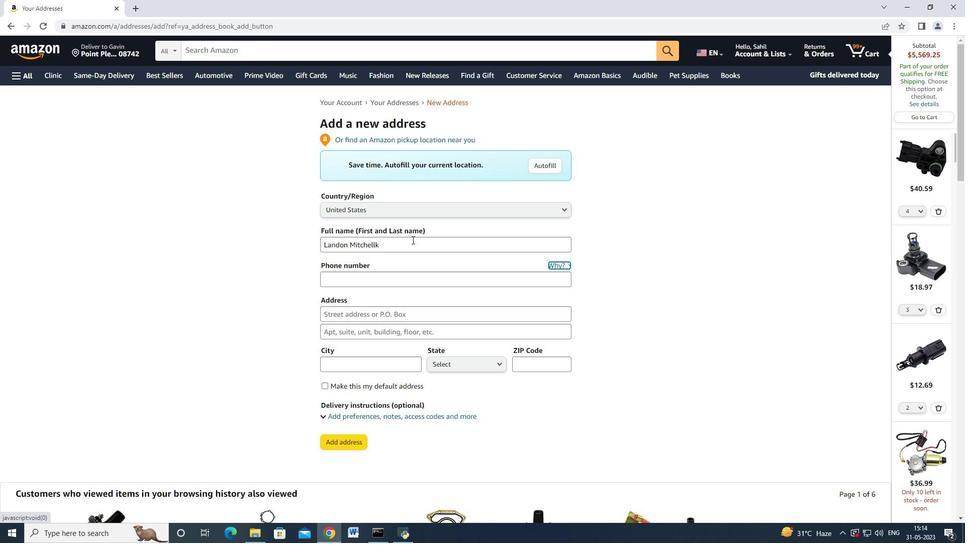 
Action: Mouse pressed left at (412, 240)
Screenshot: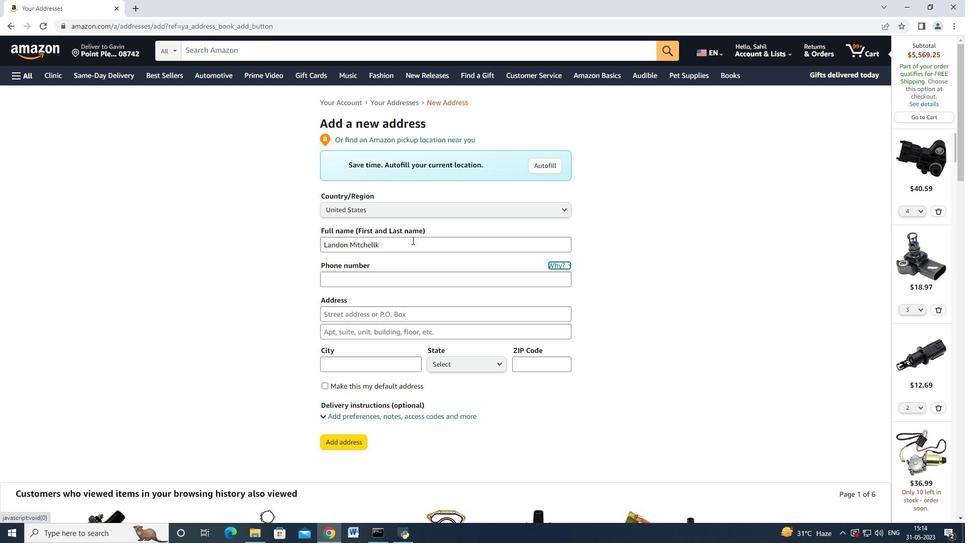 
Action: Key pressed <Key.backspace>
Screenshot: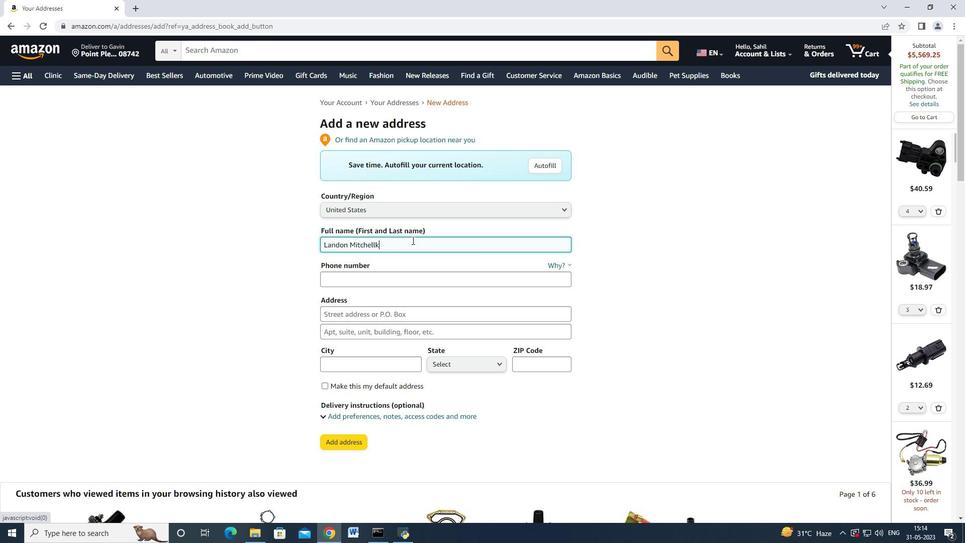 
Action: Mouse moved to (383, 273)
Screenshot: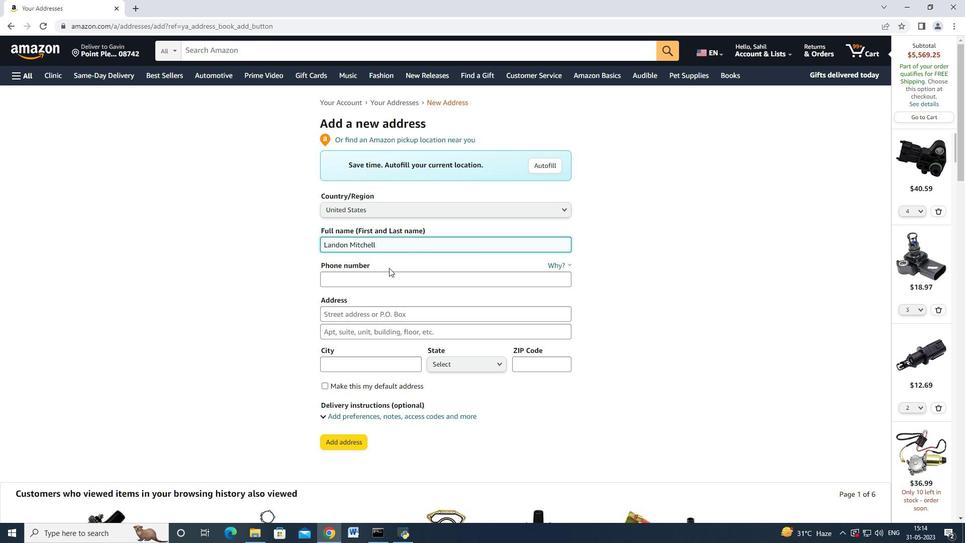 
Action: Mouse pressed left at (383, 273)
Screenshot: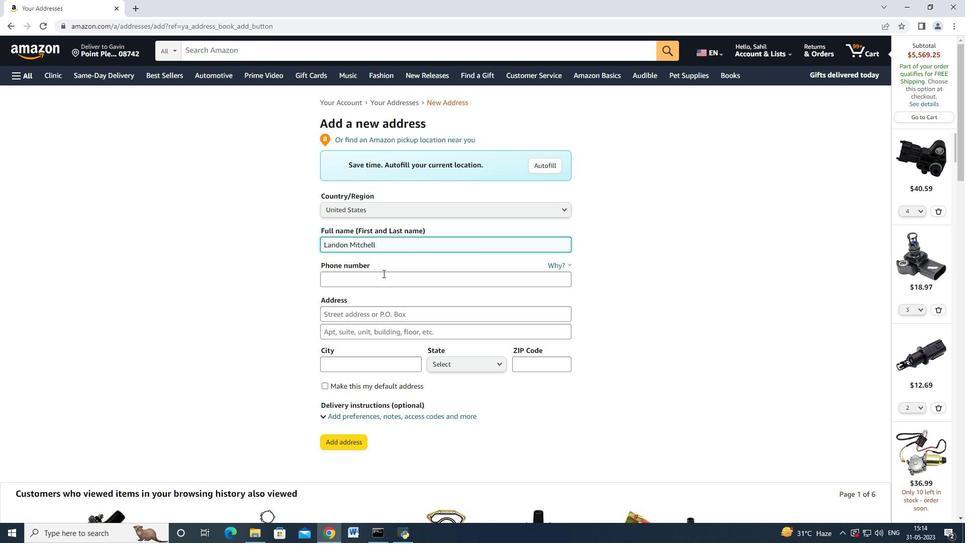 
Action: Mouse moved to (383, 273)
Screenshot: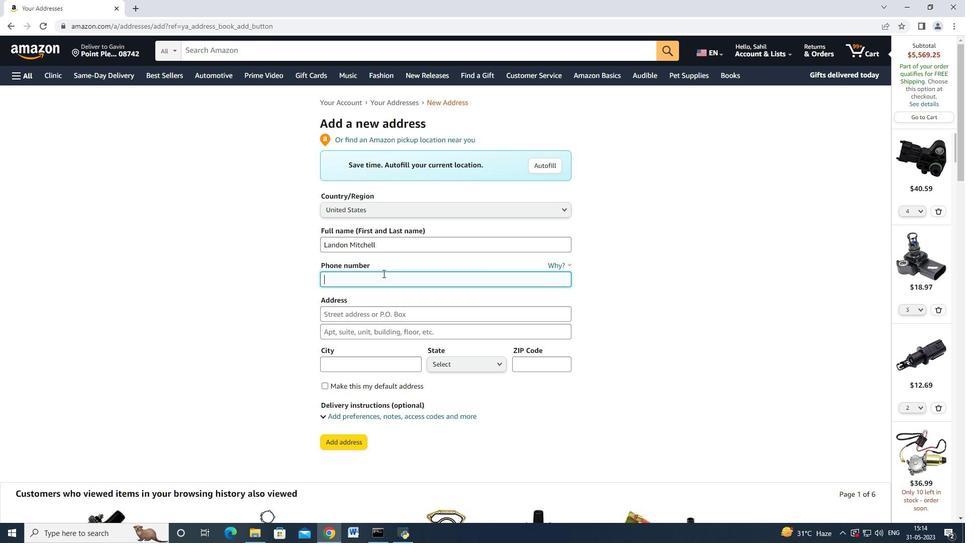 
Action: Key pressed 5742125169<Key.tab>1135<Key.space><Key.shift_r>Sharon<Key.space><Key.shift>lane<Key.space><Key.tab><Key.tab><Key.shift>South<Key.space><Key.shift>Bend<Key.space>
Screenshot: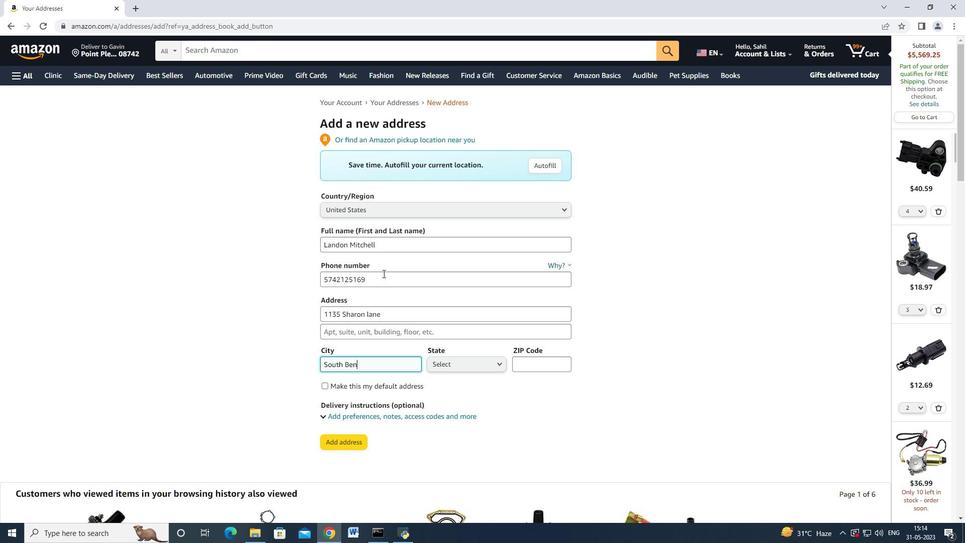 
Action: Mouse moved to (449, 370)
Screenshot: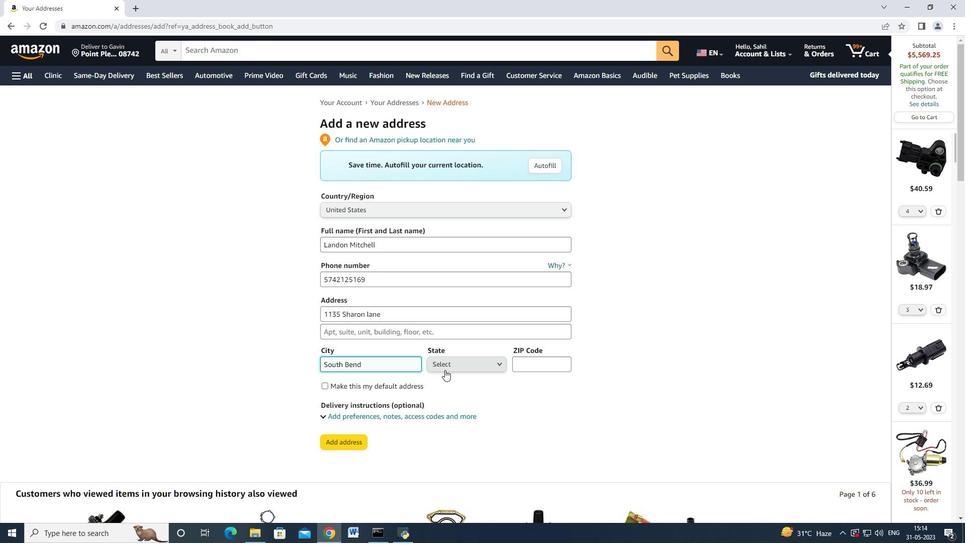 
Action: Mouse pressed left at (449, 370)
Screenshot: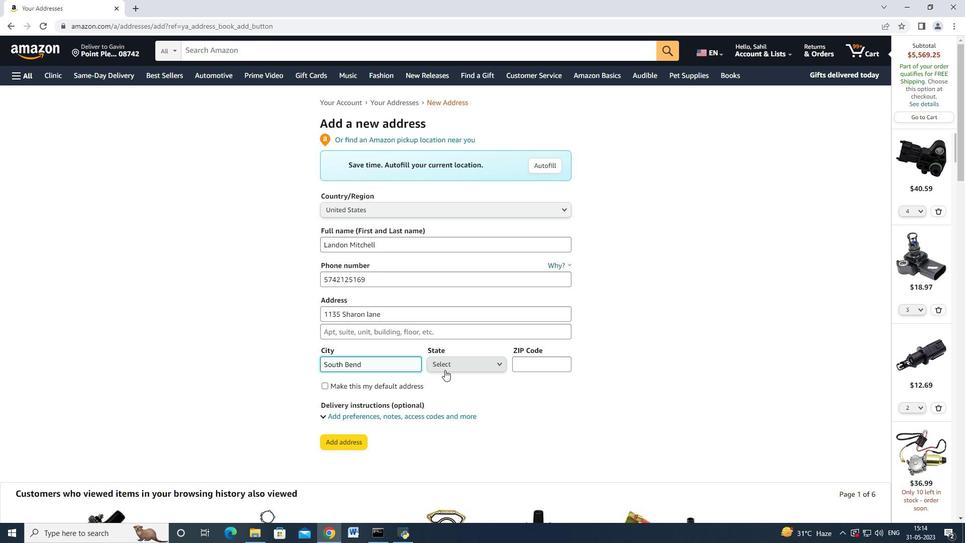 
Action: Mouse moved to (459, 277)
Screenshot: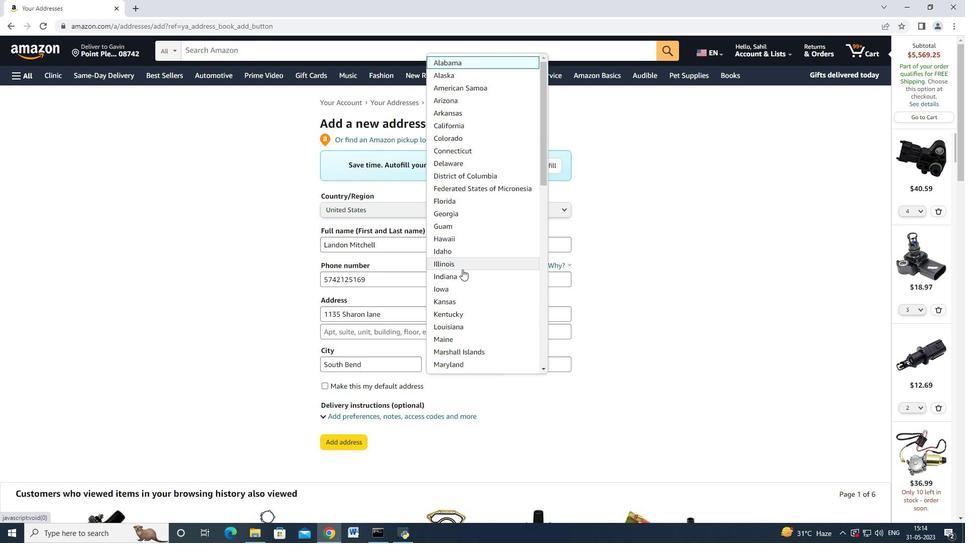 
Action: Mouse pressed left at (459, 277)
Screenshot: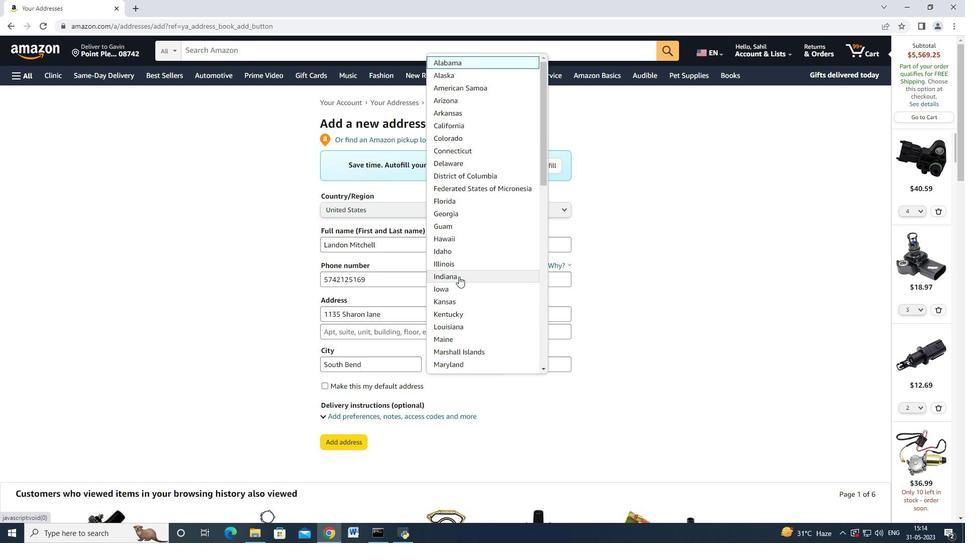 
Action: Mouse moved to (541, 360)
Screenshot: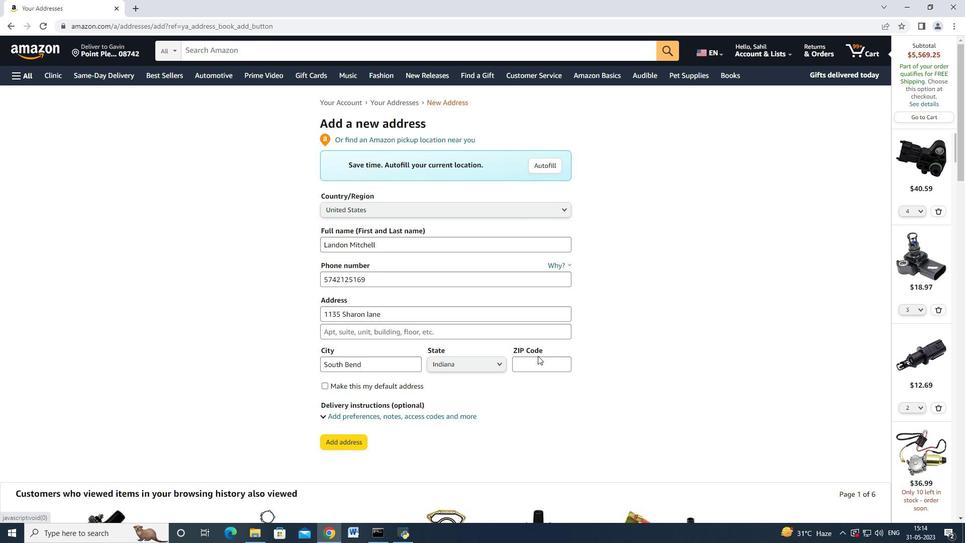 
Action: Mouse pressed left at (541, 360)
Screenshot: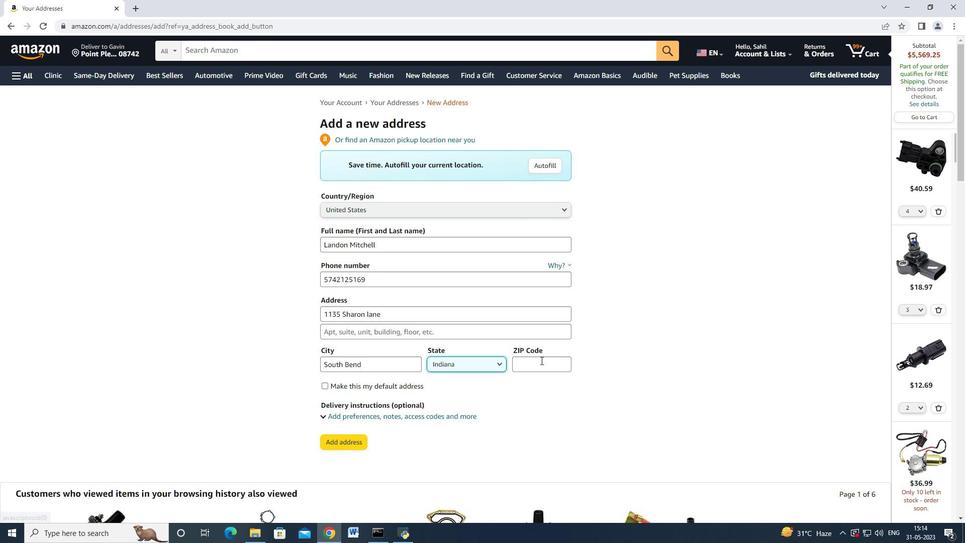 
Action: Key pressed 46625
Screenshot: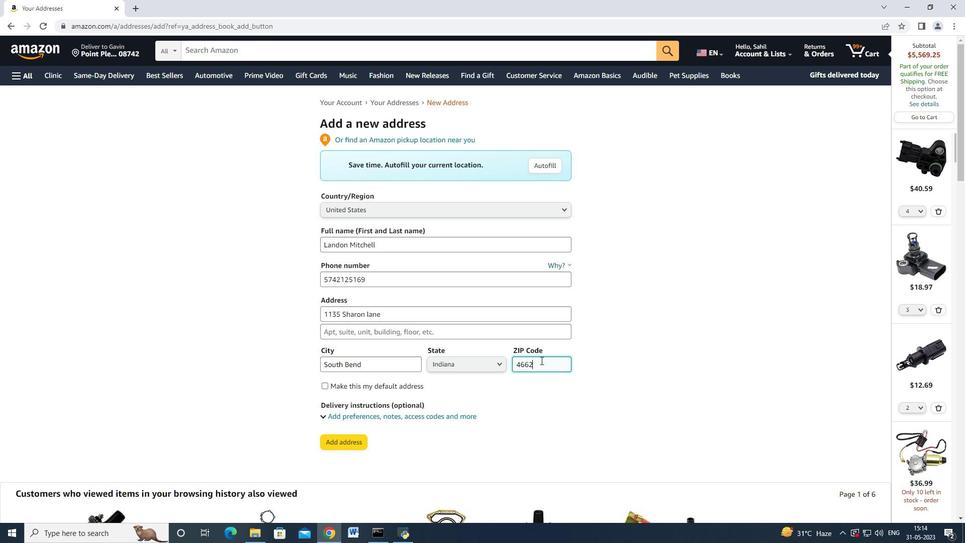 
Action: Mouse moved to (350, 444)
Screenshot: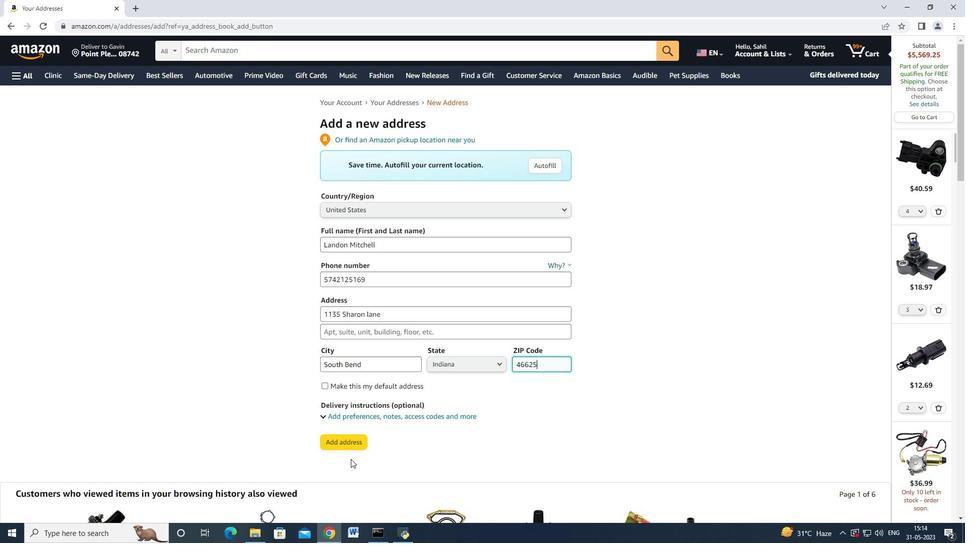 
Action: Mouse pressed left at (350, 444)
Screenshot: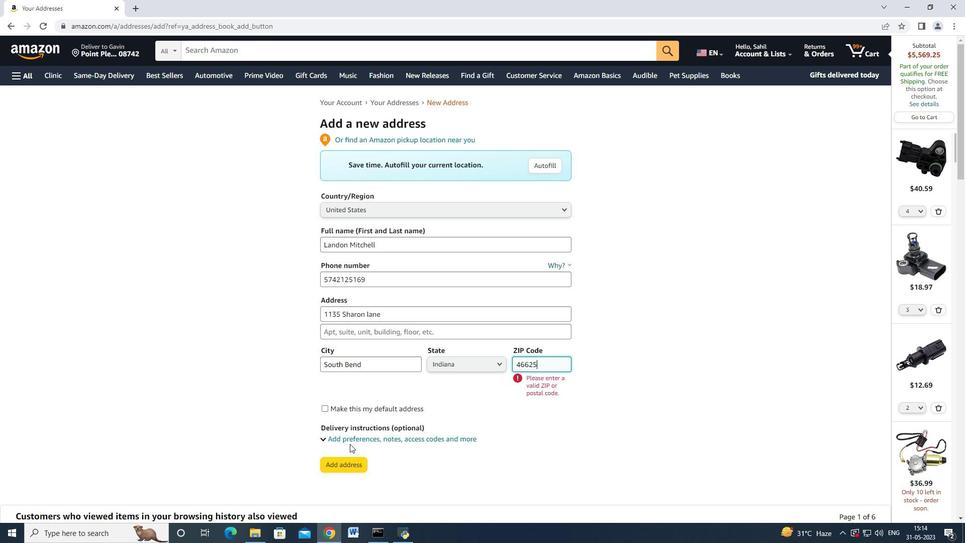 
Action: Mouse moved to (351, 466)
Screenshot: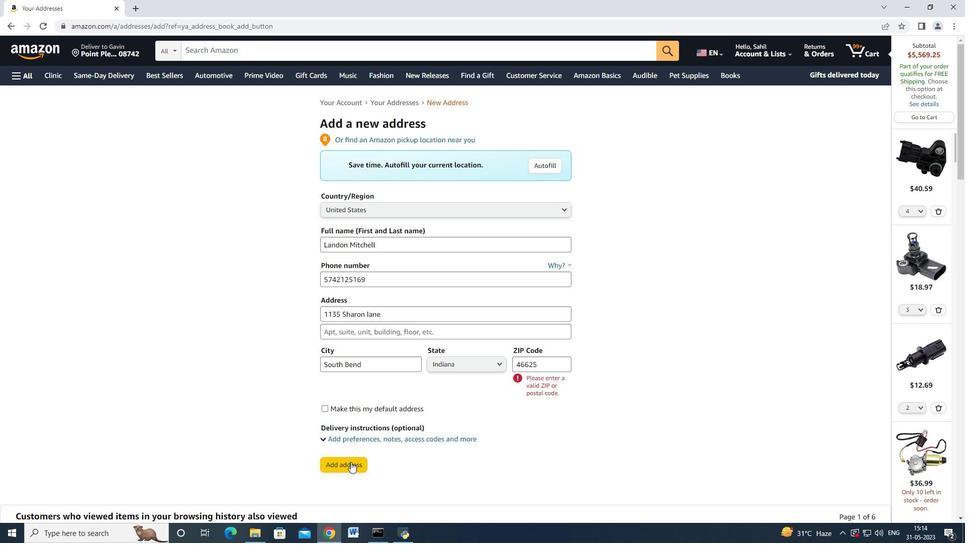 
Action: Mouse pressed left at (351, 466)
Screenshot: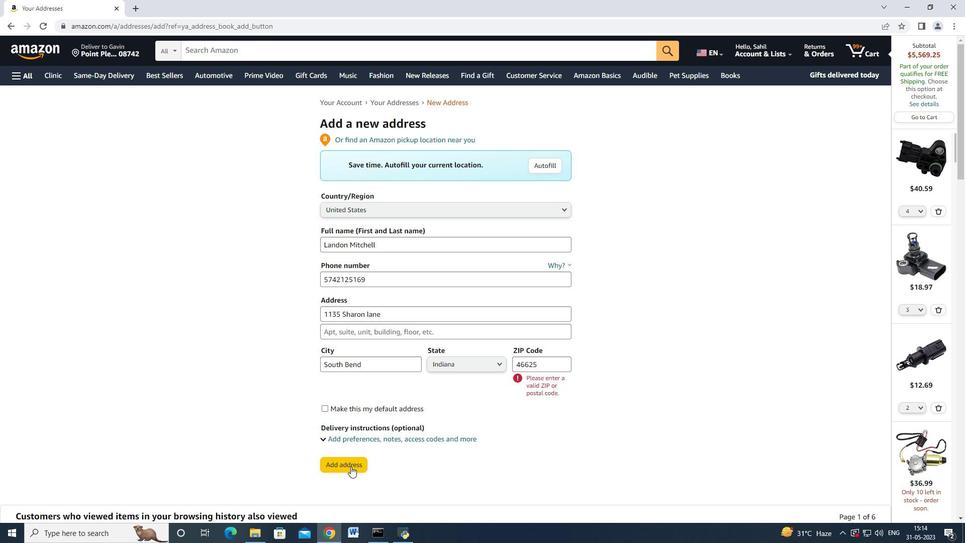 
Action: Mouse moved to (352, 467)
Screenshot: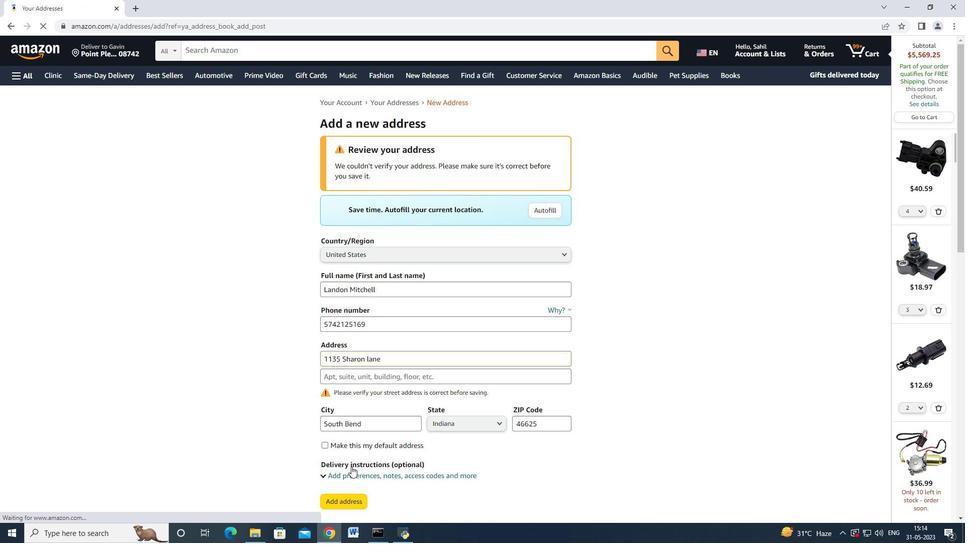 
Action: Mouse scrolled (352, 466) with delta (0, 0)
Screenshot: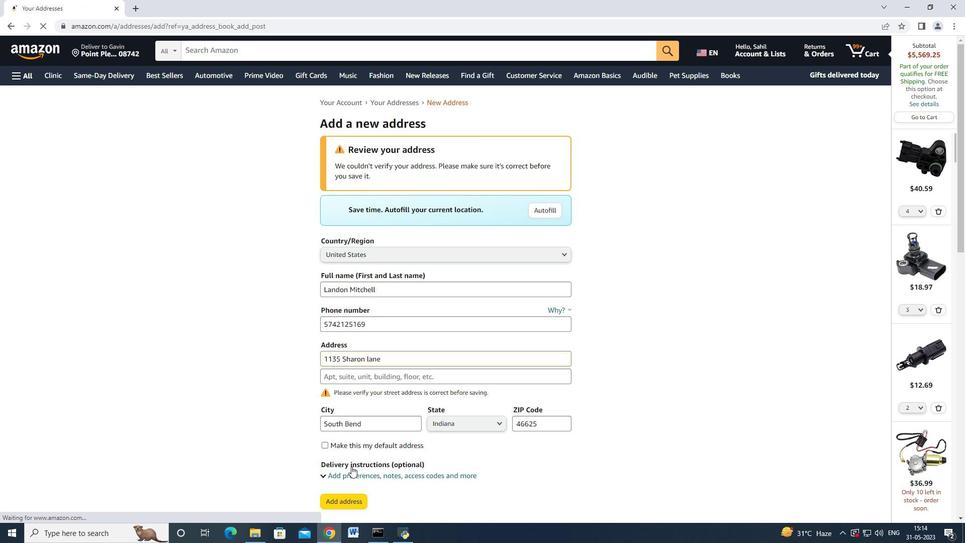
Action: Mouse moved to (356, 452)
Screenshot: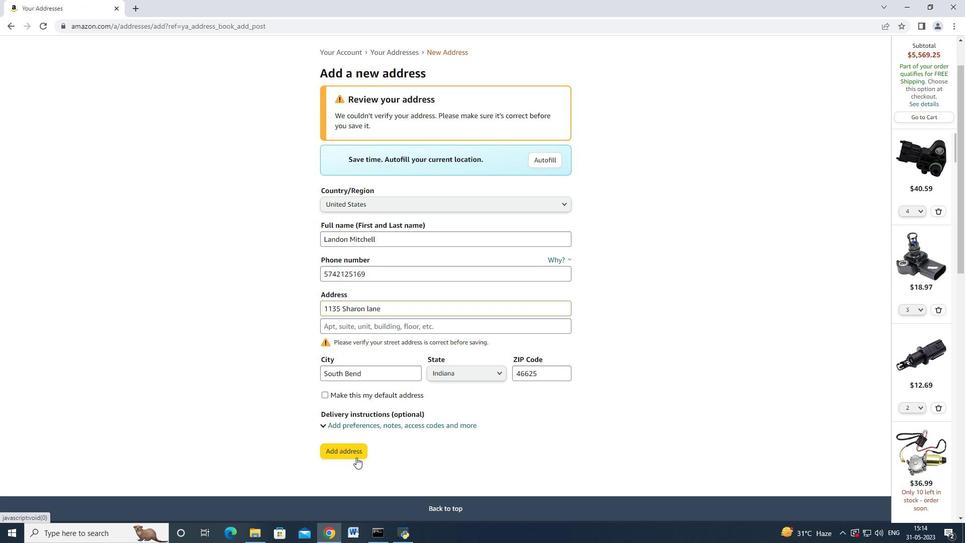 
Action: Mouse pressed left at (356, 452)
Screenshot: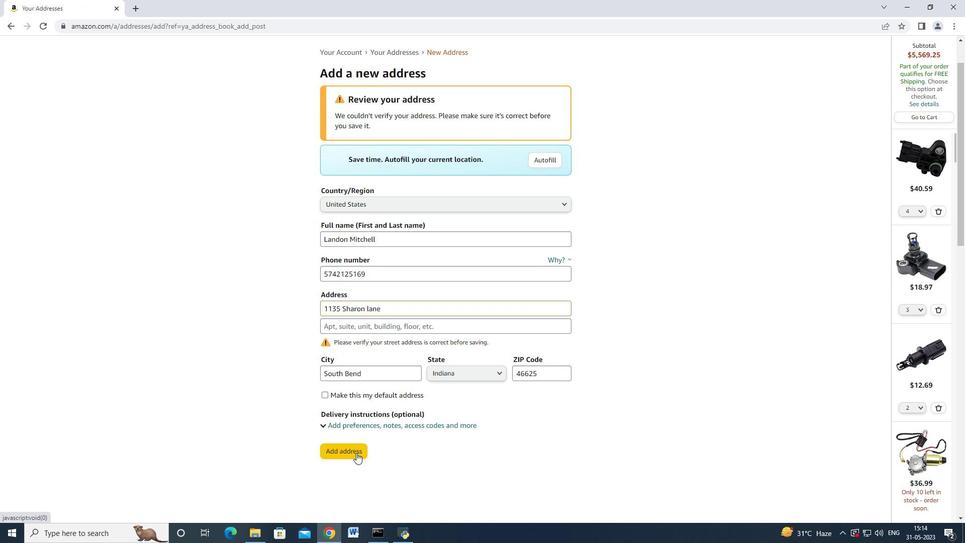
Action: Mouse moved to (475, 259)
Screenshot: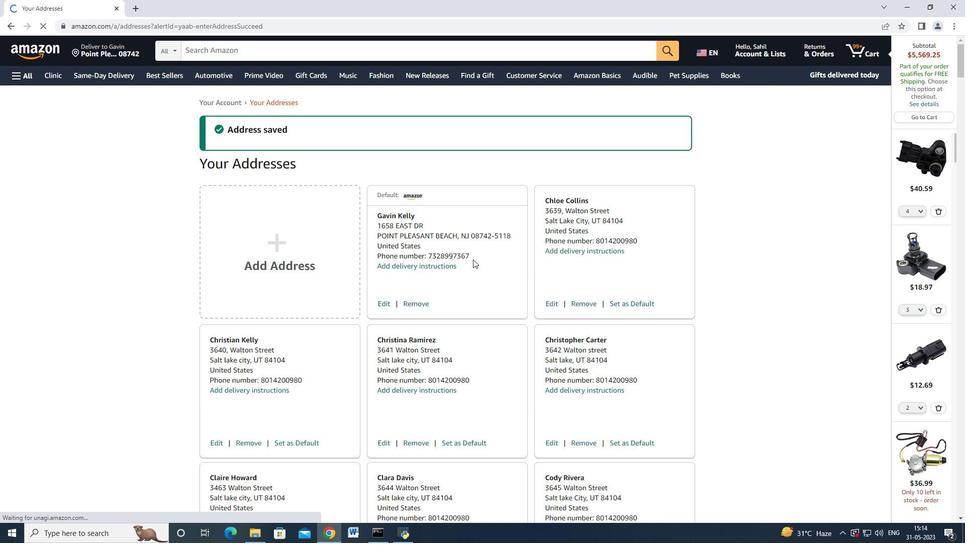 
Action: Mouse scrolled (475, 259) with delta (0, 0)
Screenshot: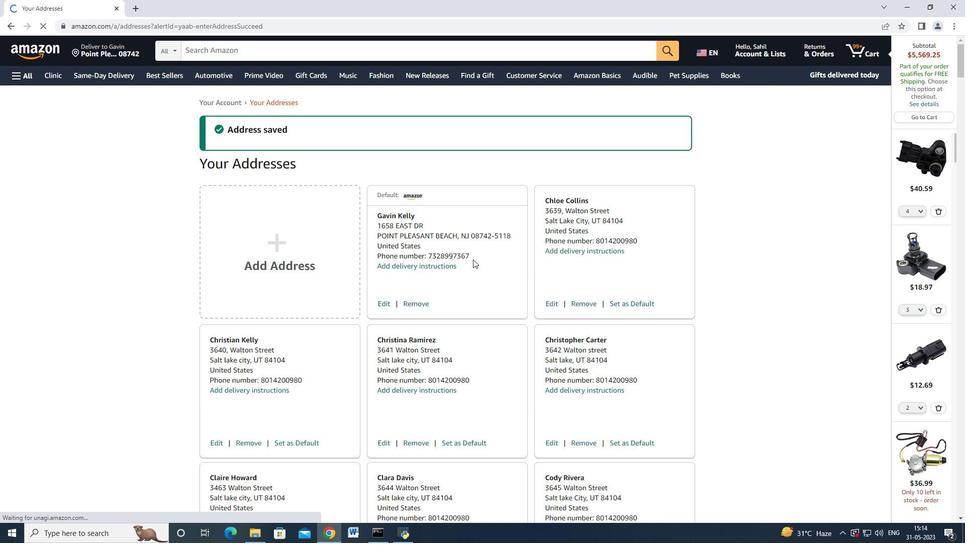 
Action: Mouse moved to (476, 260)
Screenshot: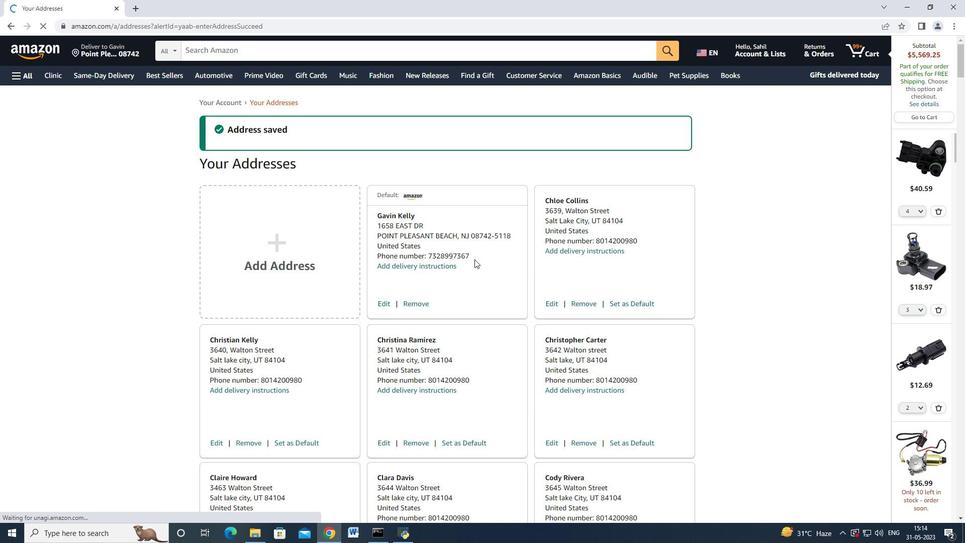 
Action: Mouse scrolled (476, 260) with delta (0, 0)
Screenshot: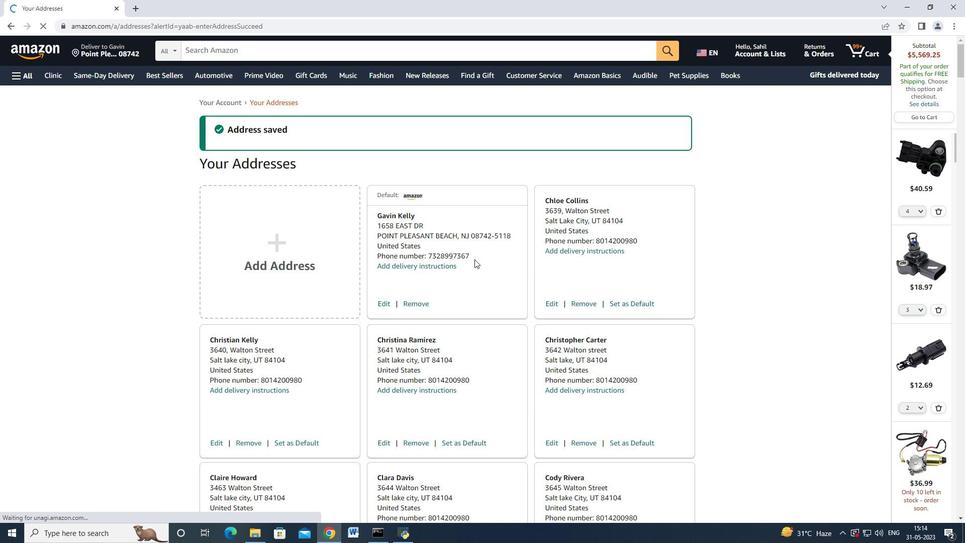 
Action: Mouse moved to (477, 261)
Screenshot: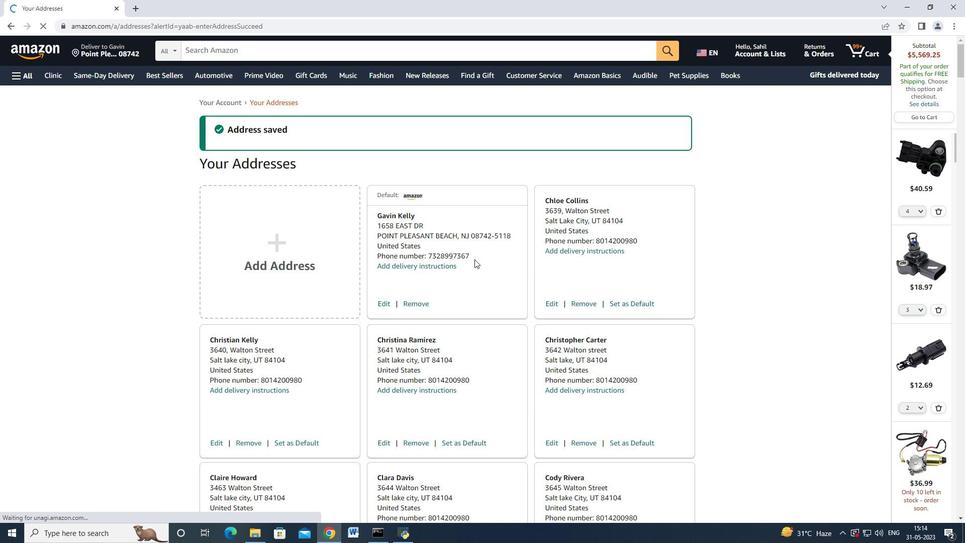 
Action: Mouse scrolled (477, 260) with delta (0, 0)
Screenshot: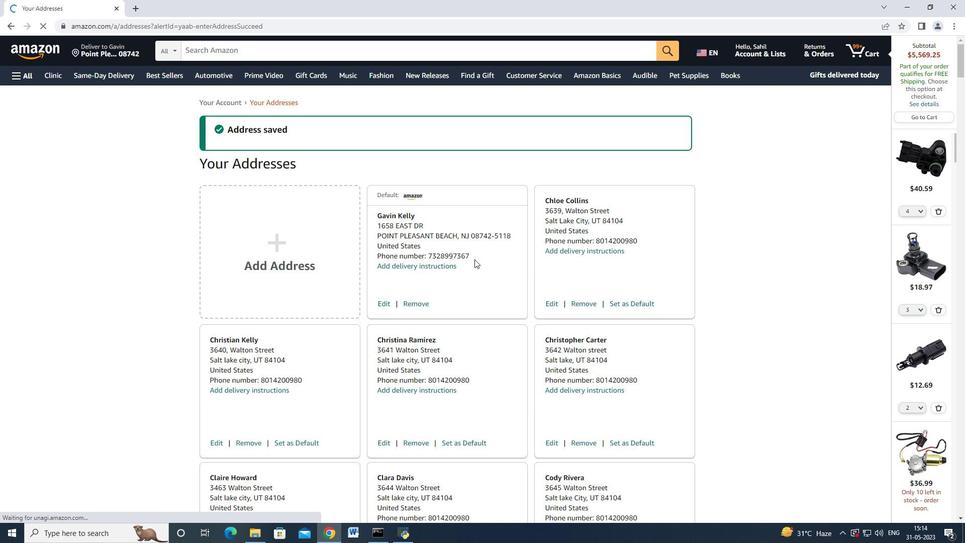 
Action: Mouse moved to (477, 261)
Screenshot: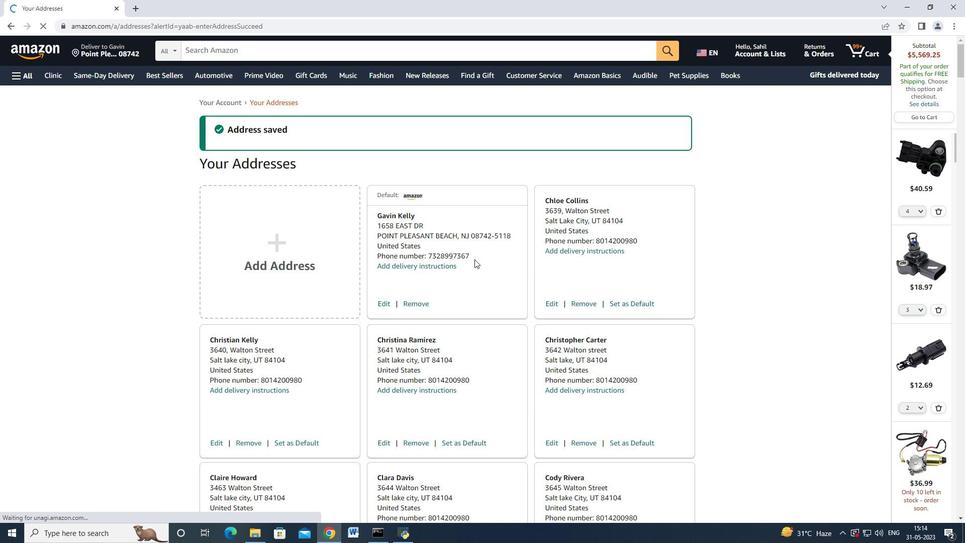 
Action: Mouse scrolled (477, 260) with delta (0, 0)
Screenshot: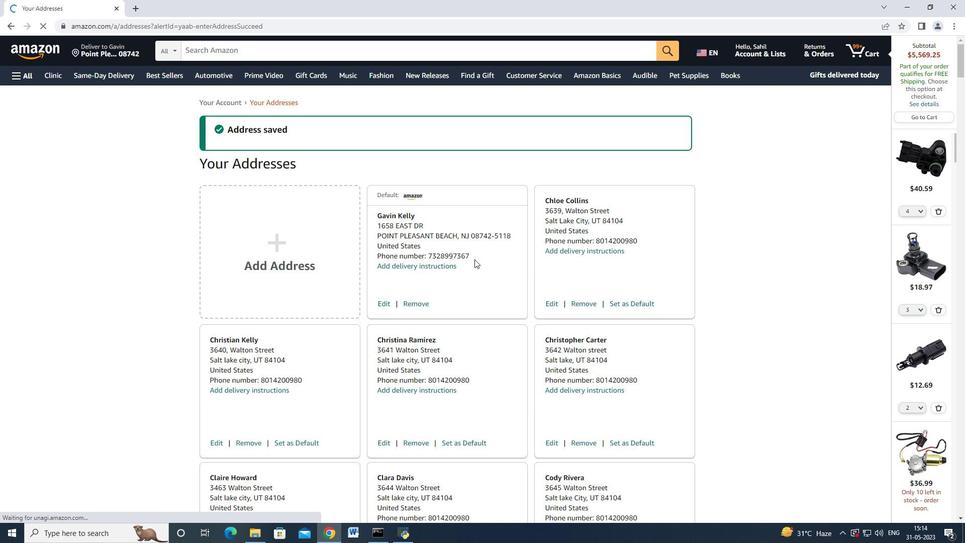 
Action: Mouse moved to (478, 261)
Screenshot: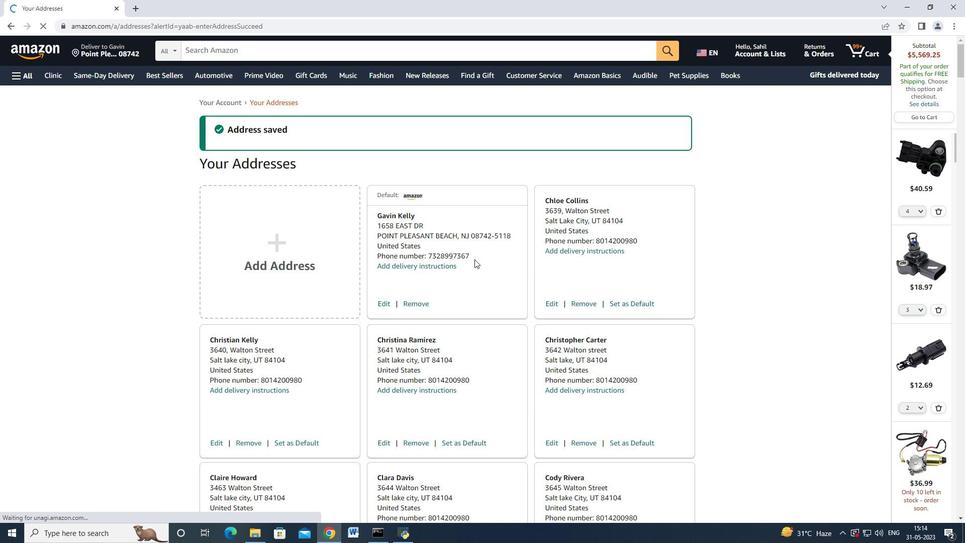
Action: Mouse scrolled (477, 261) with delta (0, 0)
Screenshot: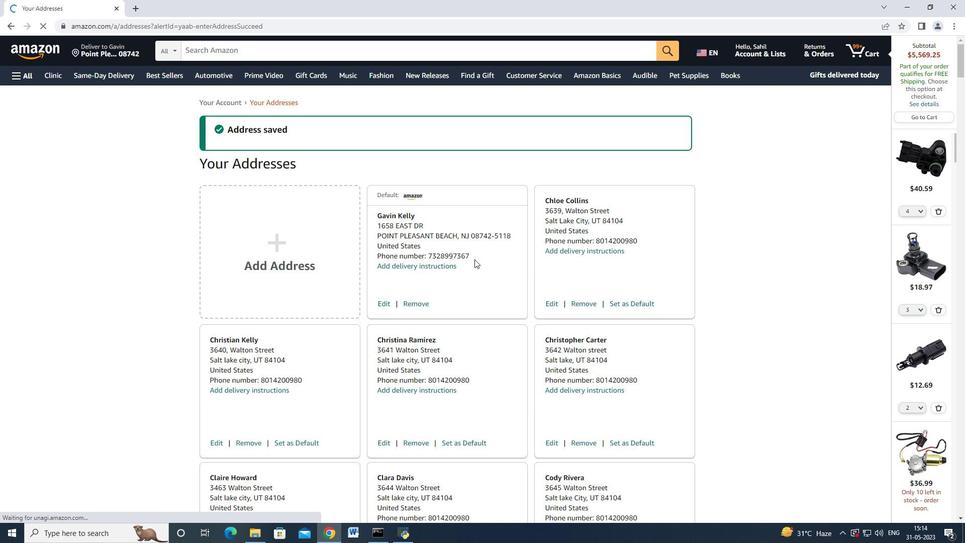 
Action: Mouse scrolled (478, 261) with delta (0, 0)
Screenshot: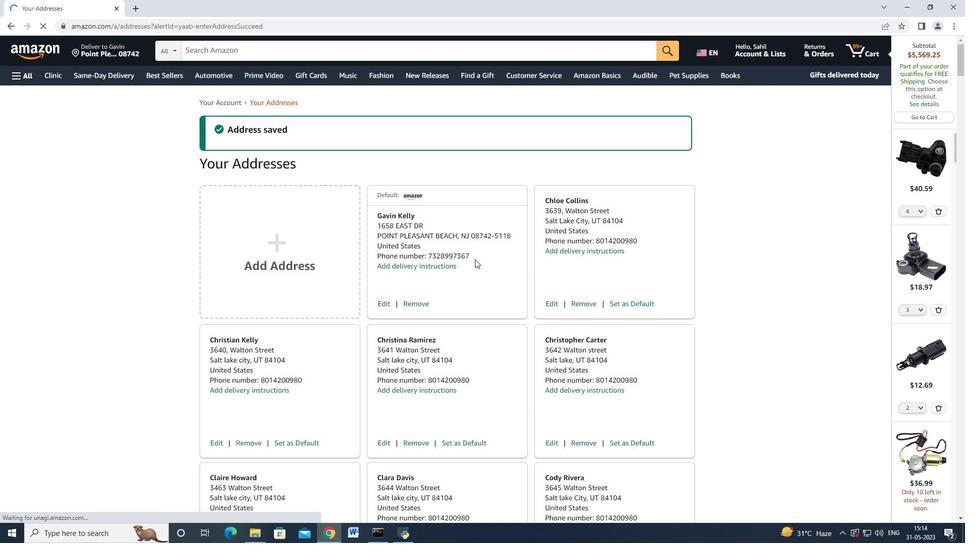 
Action: Mouse scrolled (478, 261) with delta (0, 0)
Screenshot: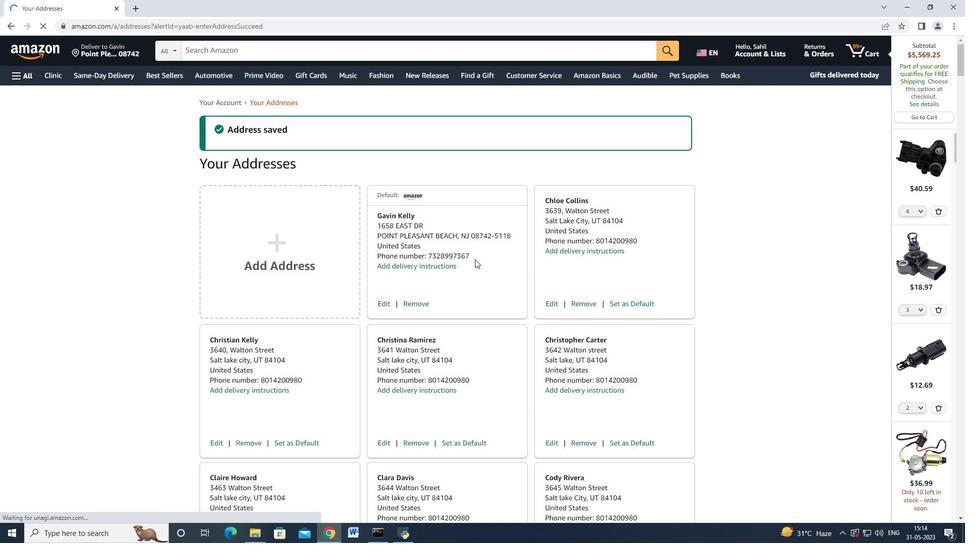 
Action: Mouse scrolled (478, 261) with delta (0, 0)
Screenshot: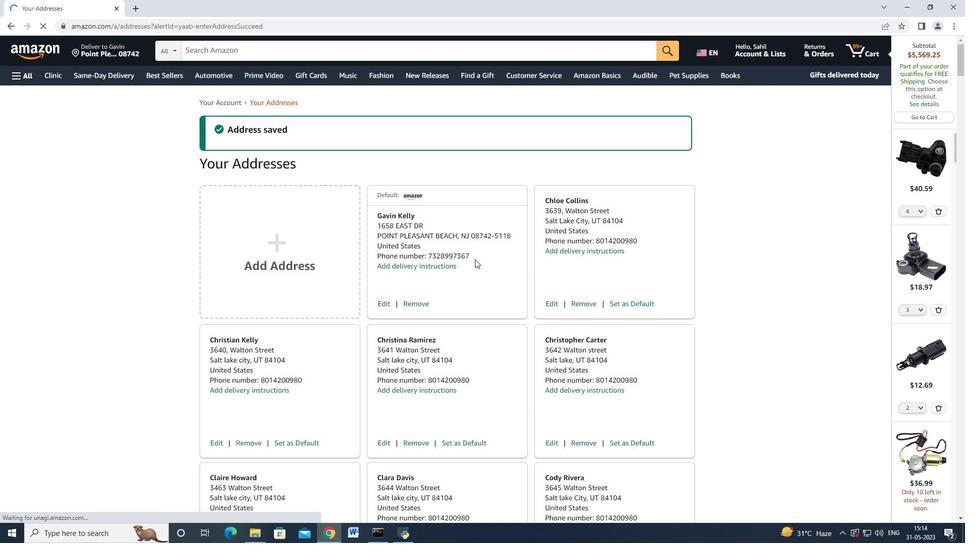 
Action: Mouse moved to (478, 262)
Screenshot: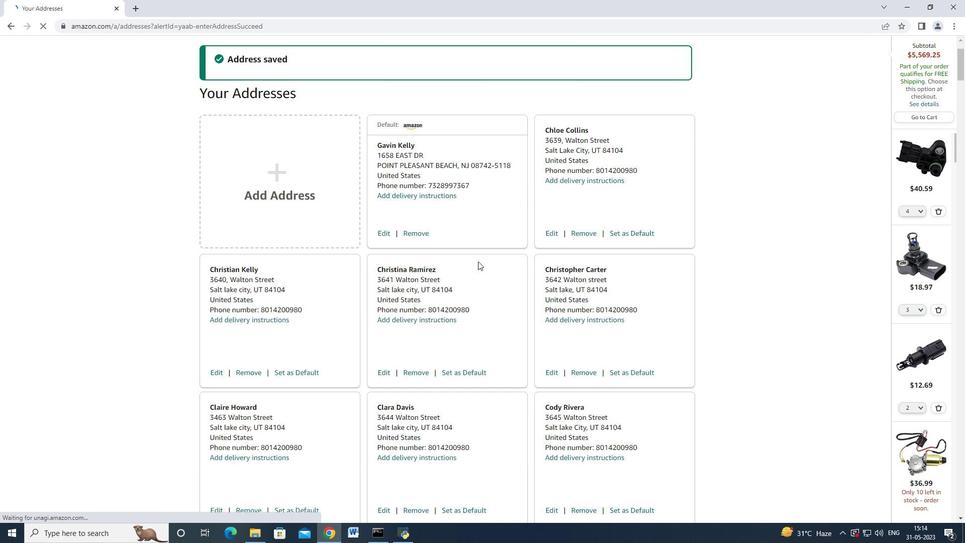 
Action: Mouse scrolled (478, 262) with delta (0, 0)
Screenshot: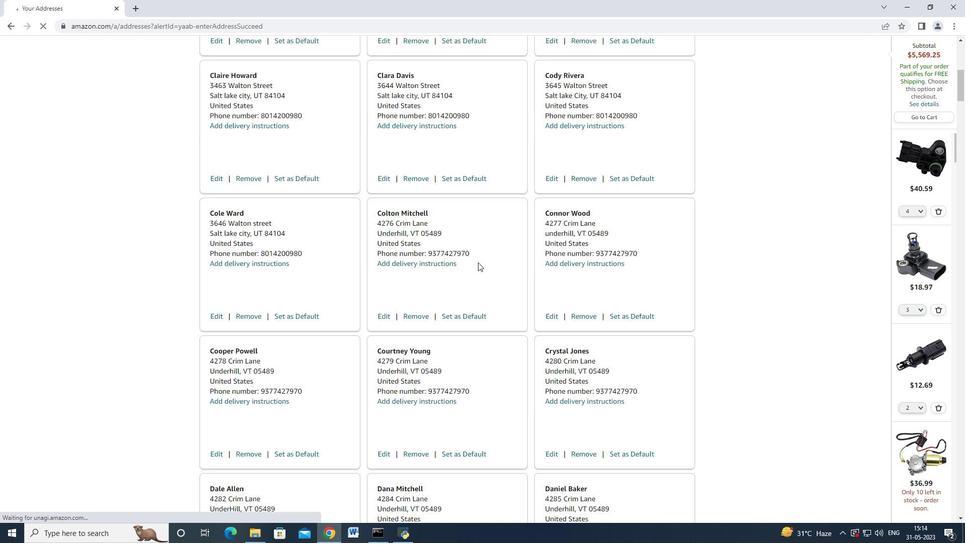 
Action: Mouse scrolled (478, 262) with delta (0, 0)
Screenshot: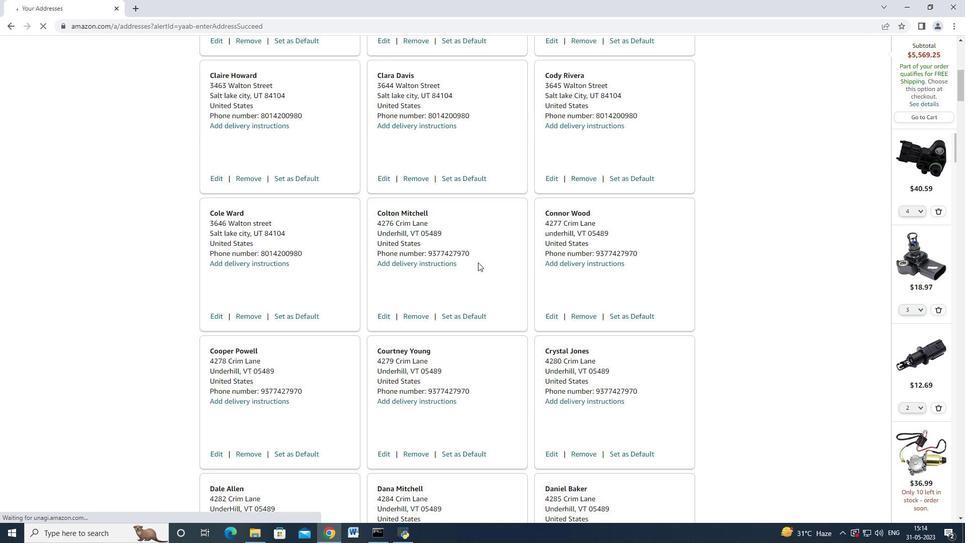 
Action: Mouse scrolled (478, 262) with delta (0, 0)
Screenshot: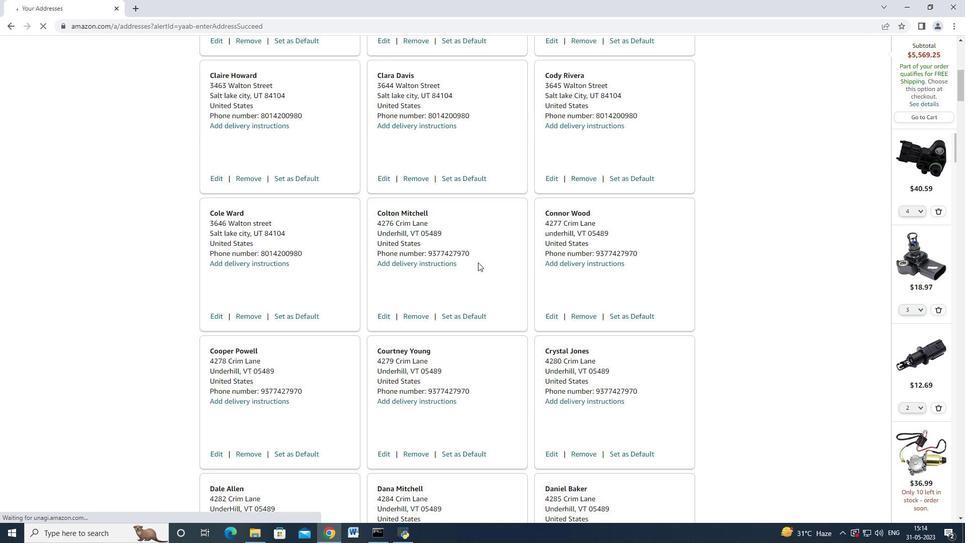 
Action: Mouse scrolled (478, 262) with delta (0, 0)
Screenshot: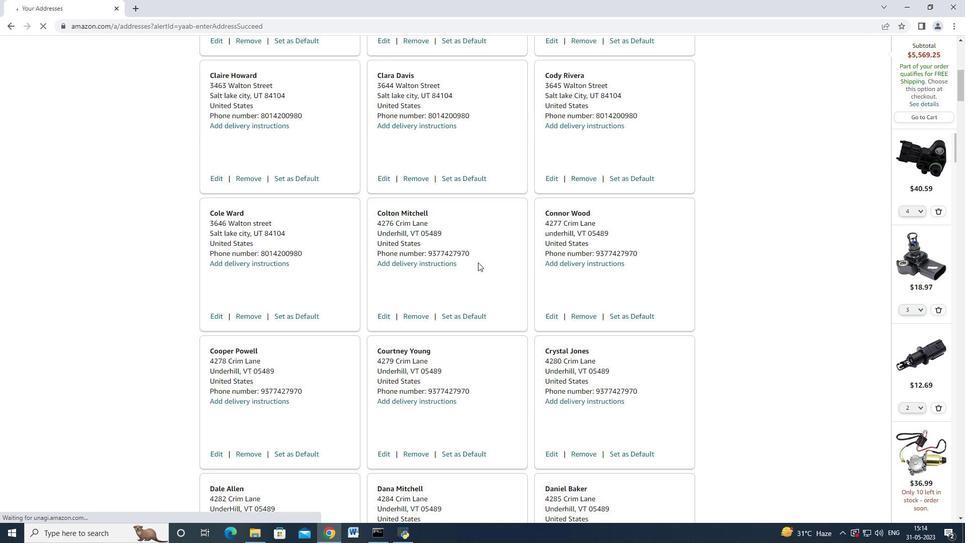 
Action: Mouse scrolled (478, 262) with delta (0, 0)
Screenshot: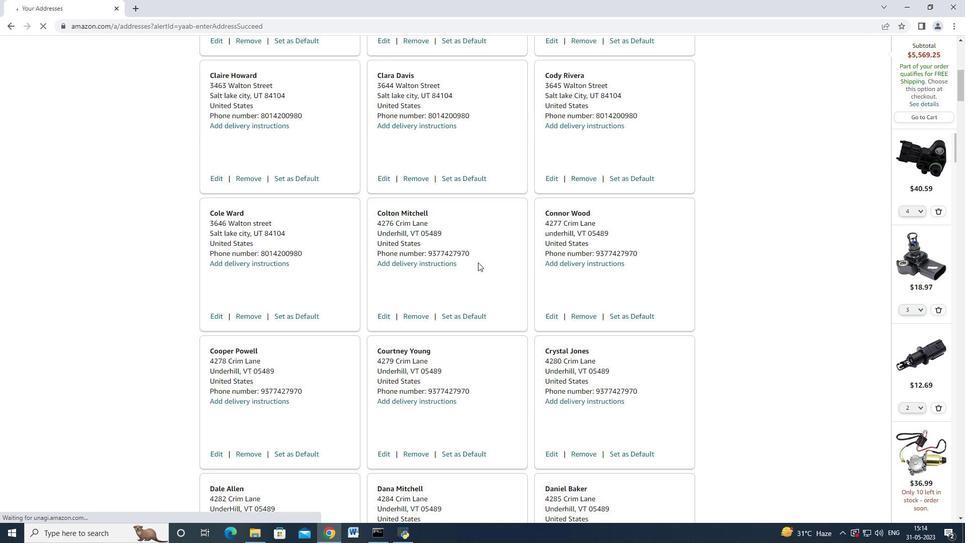 
Action: Mouse scrolled (478, 262) with delta (0, 0)
Screenshot: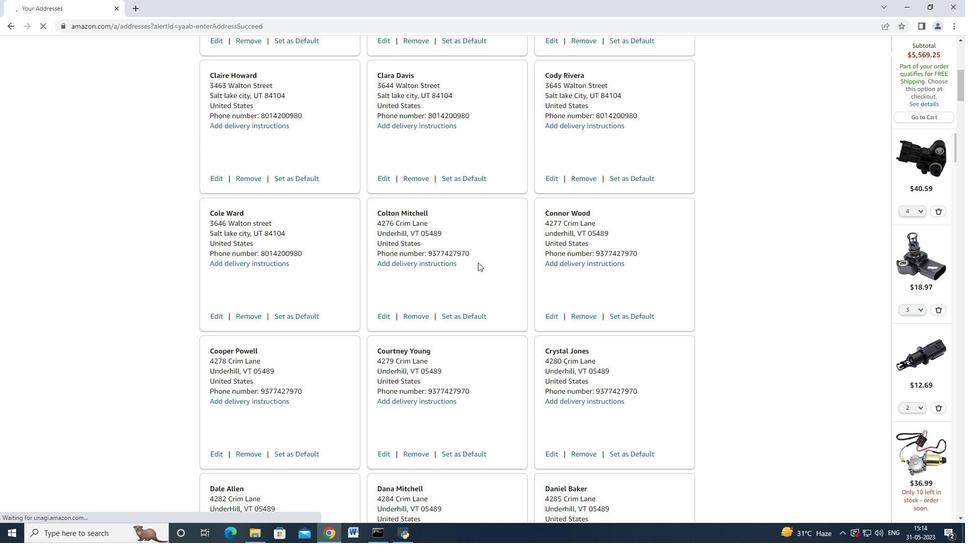 
Action: Mouse scrolled (478, 262) with delta (0, 0)
Screenshot: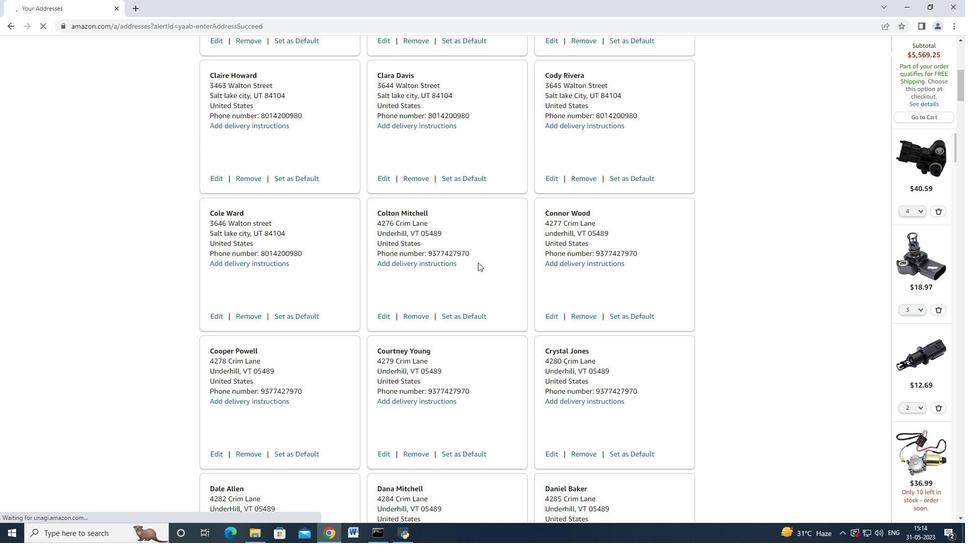 
Action: Mouse moved to (478, 262)
Screenshot: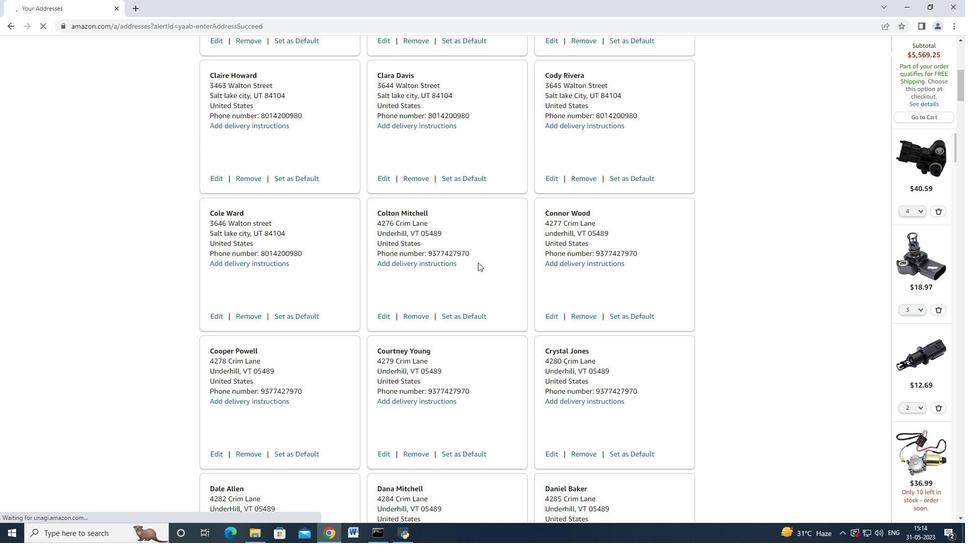 
Action: Mouse scrolled (478, 262) with delta (0, 0)
Screenshot: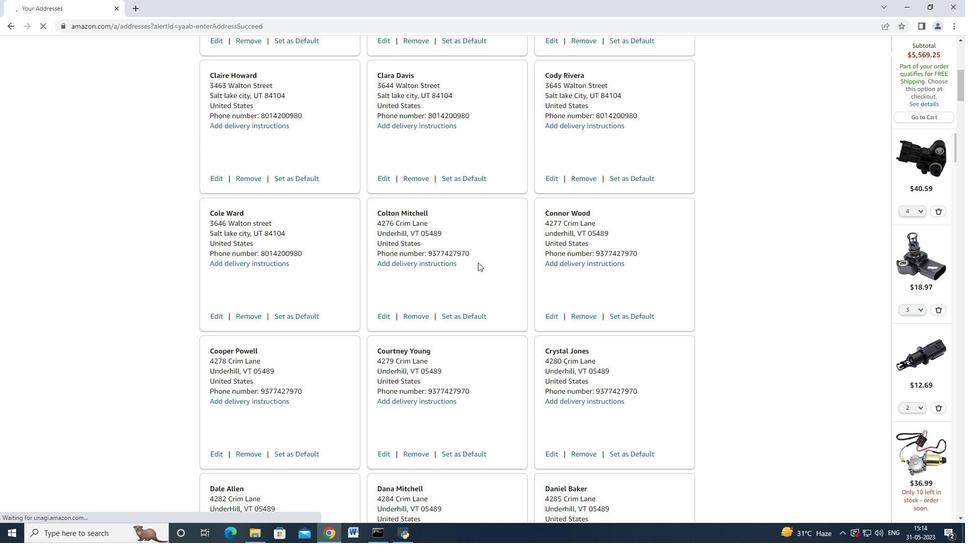 
Action: Mouse scrolled (478, 262) with delta (0, 0)
Screenshot: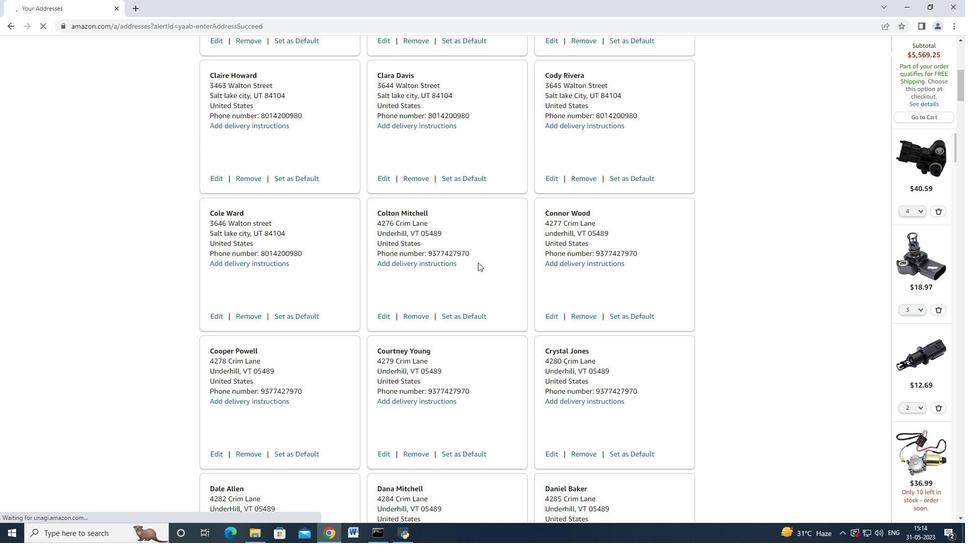 
Action: Mouse moved to (477, 262)
Screenshot: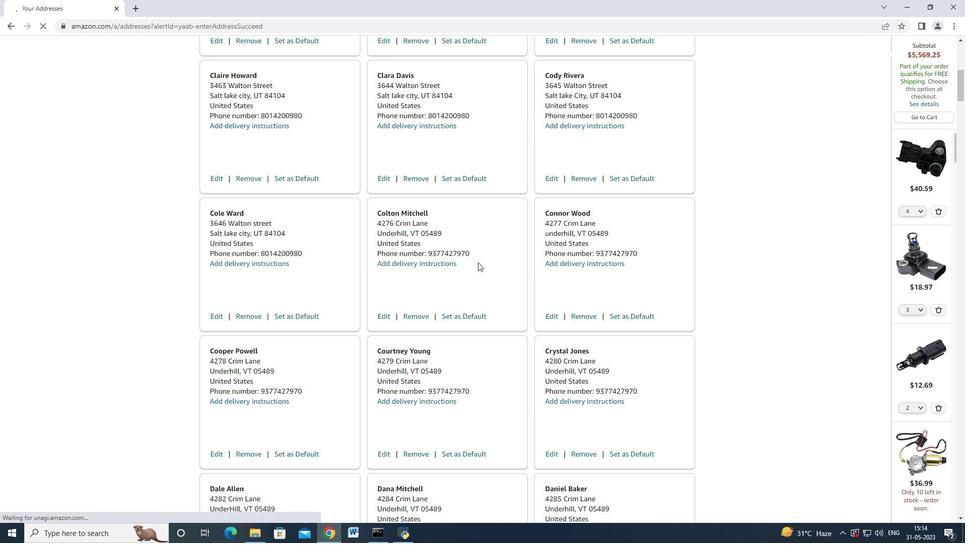 
Action: Mouse scrolled (477, 262) with delta (0, 0)
Screenshot: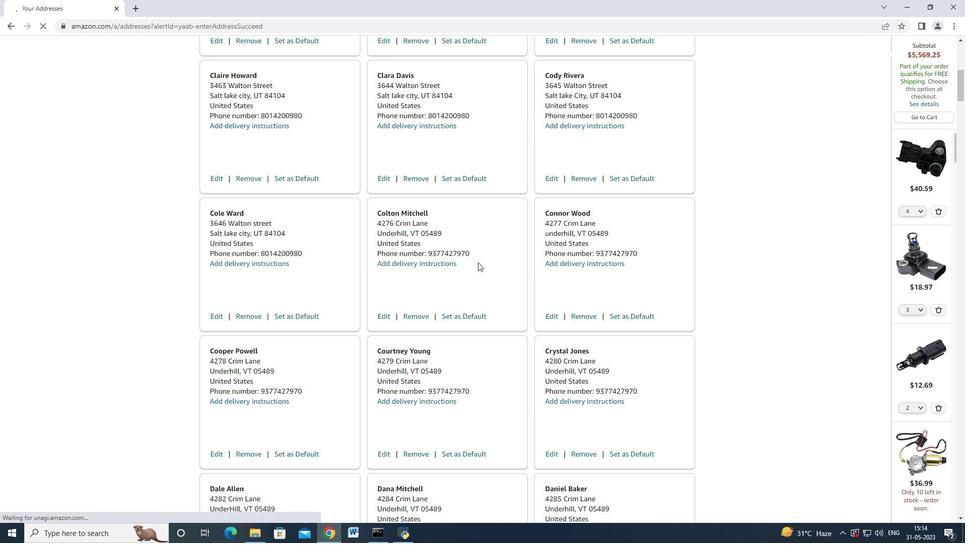 
Action: Mouse moved to (477, 261)
Screenshot: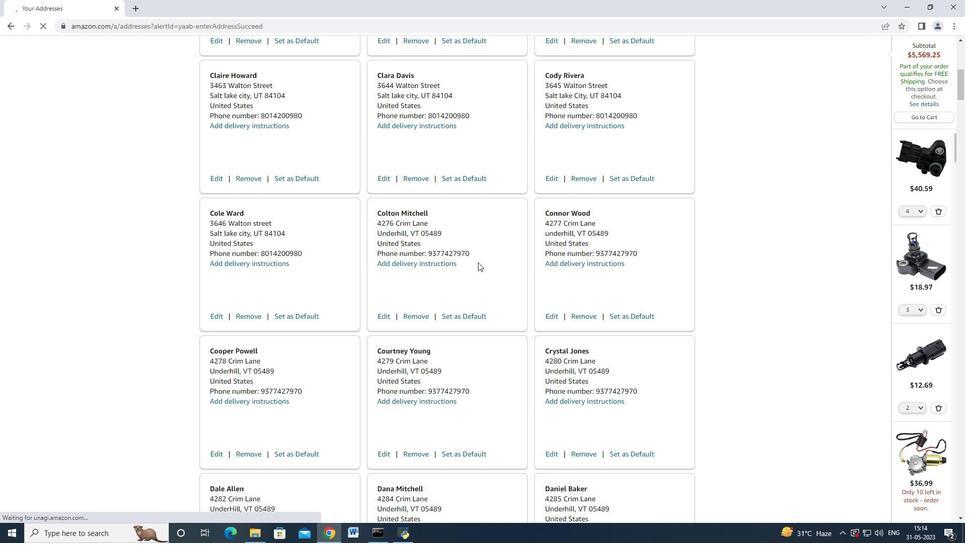 
Action: Mouse scrolled (477, 261) with delta (0, 0)
Screenshot: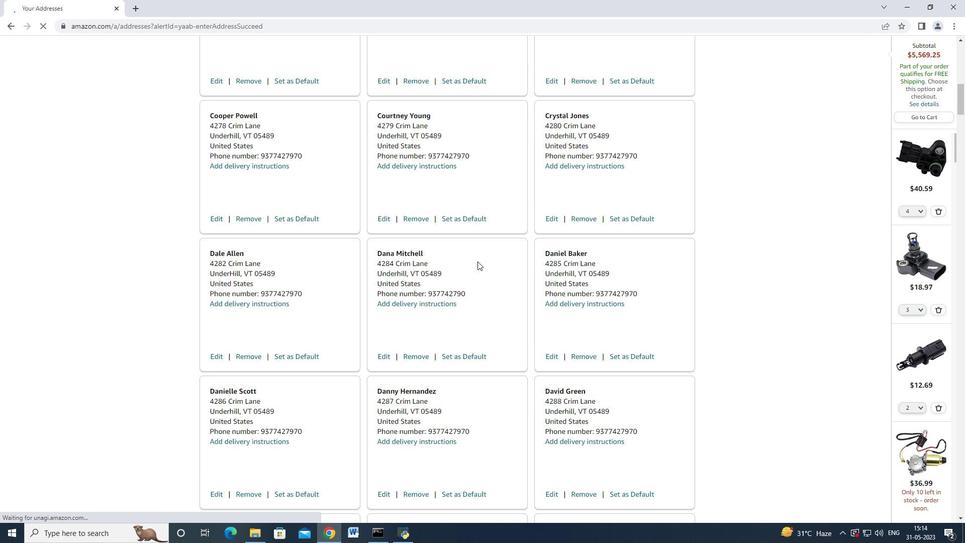 
Action: Mouse scrolled (477, 261) with delta (0, 0)
Screenshot: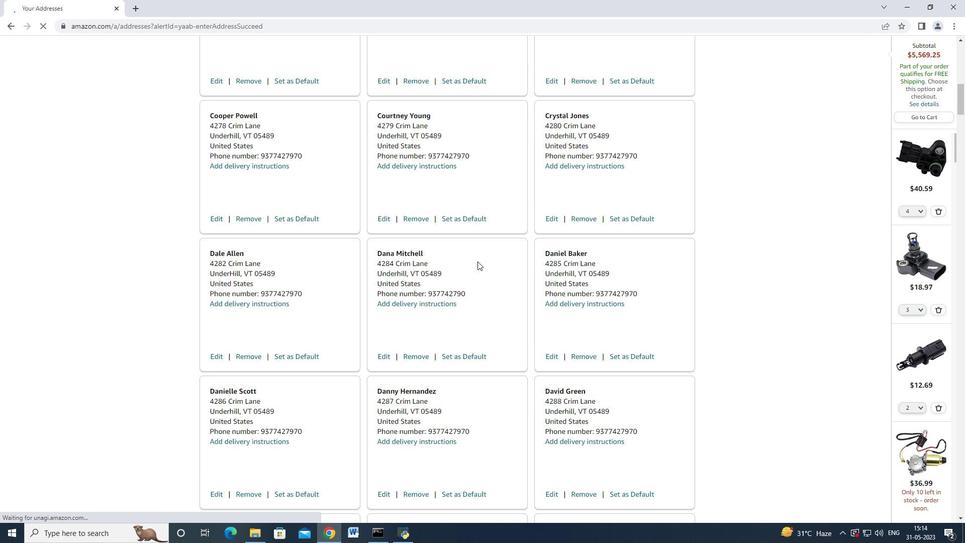 
Action: Mouse scrolled (477, 261) with delta (0, 0)
Screenshot: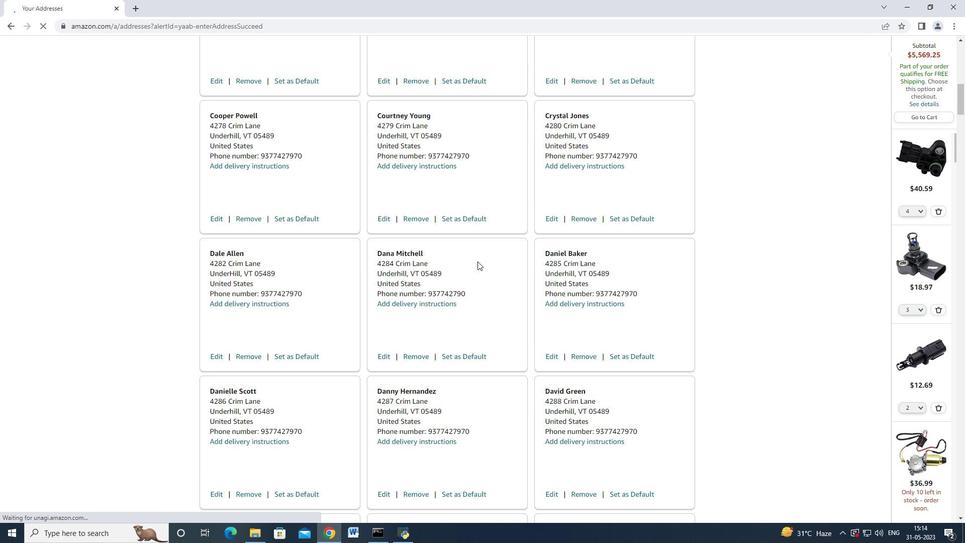 
Action: Mouse scrolled (477, 261) with delta (0, 0)
Screenshot: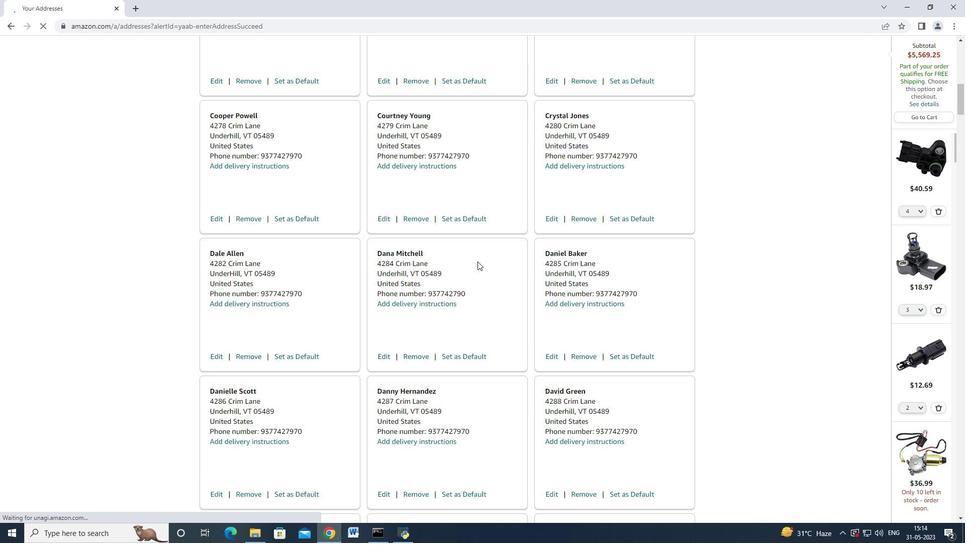 
Action: Mouse scrolled (477, 260) with delta (0, -1)
Screenshot: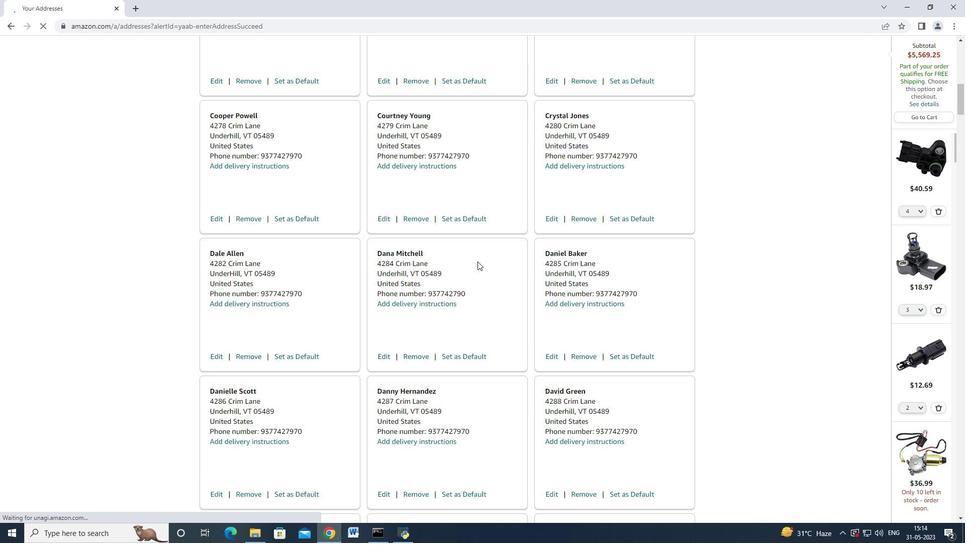 
Action: Mouse scrolled (477, 261) with delta (0, 0)
Screenshot: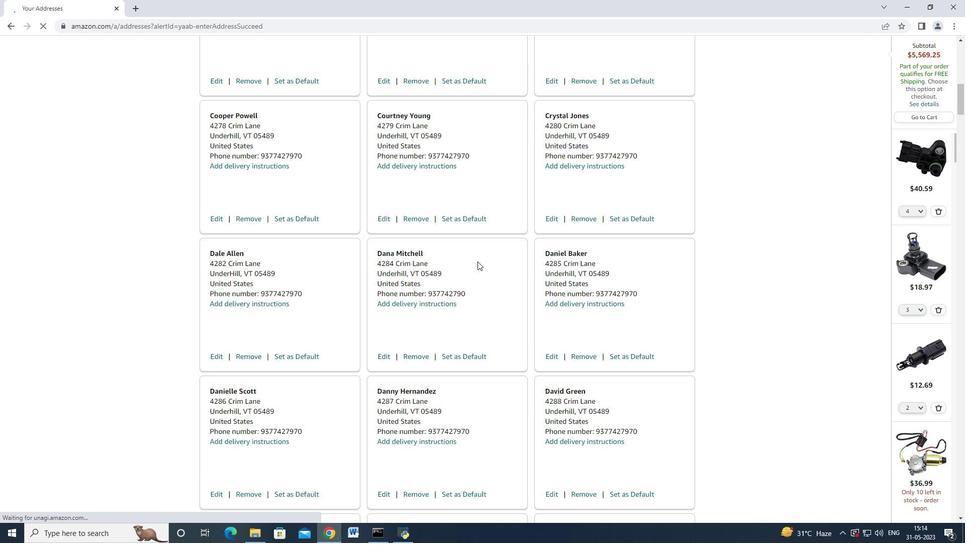 
Action: Mouse scrolled (477, 261) with delta (0, 0)
Screenshot: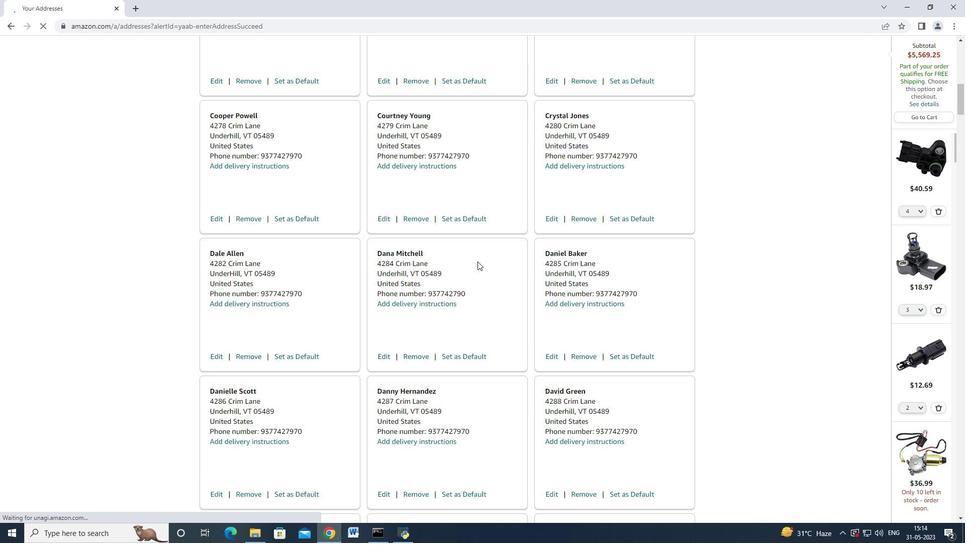 
Action: Mouse scrolled (477, 261) with delta (0, 0)
Screenshot: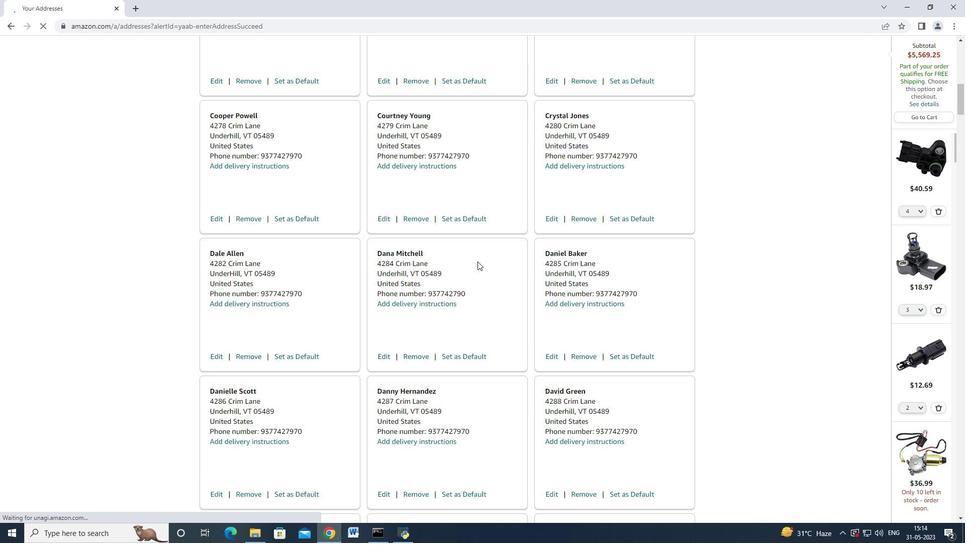 
Action: Mouse scrolled (477, 261) with delta (0, 0)
Screenshot: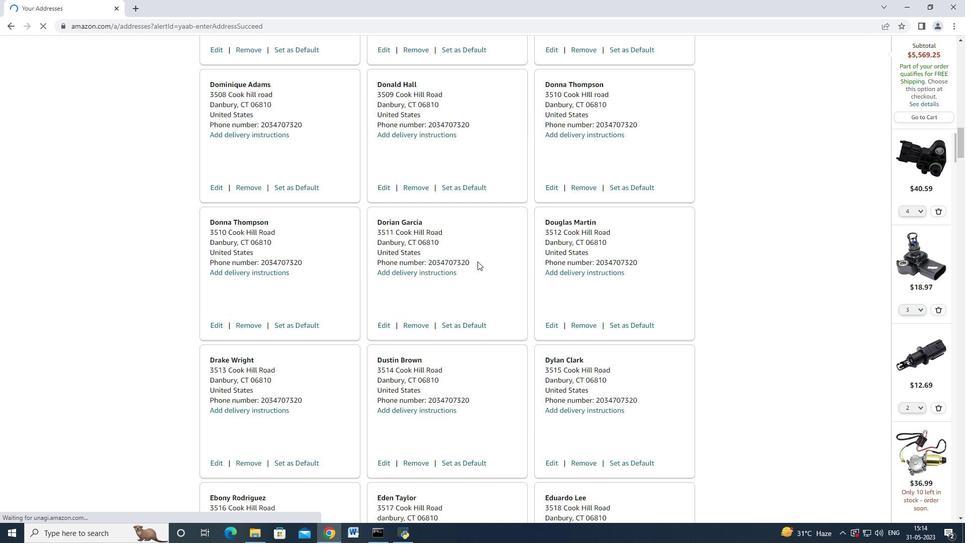 
Action: Mouse scrolled (477, 261) with delta (0, 0)
Screenshot: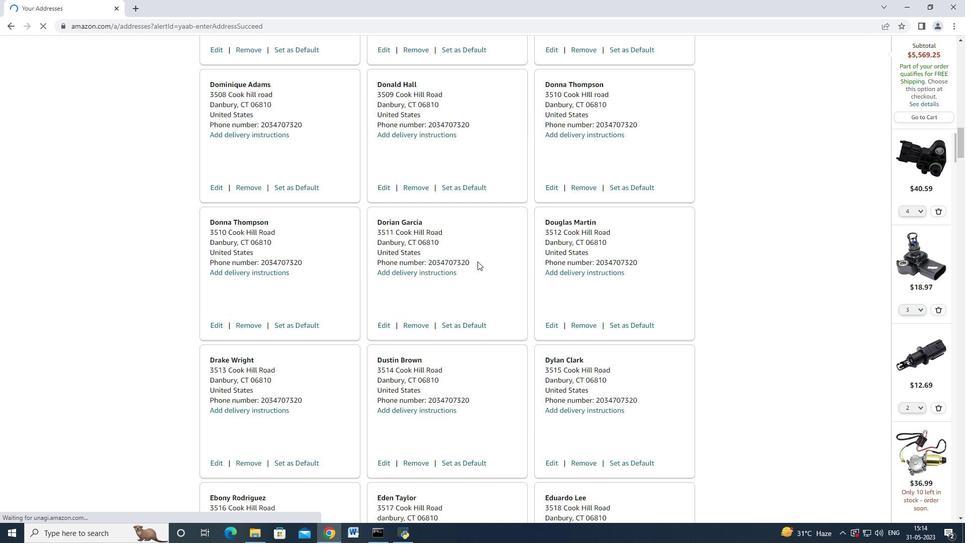 
Action: Mouse scrolled (477, 260) with delta (0, -1)
Screenshot: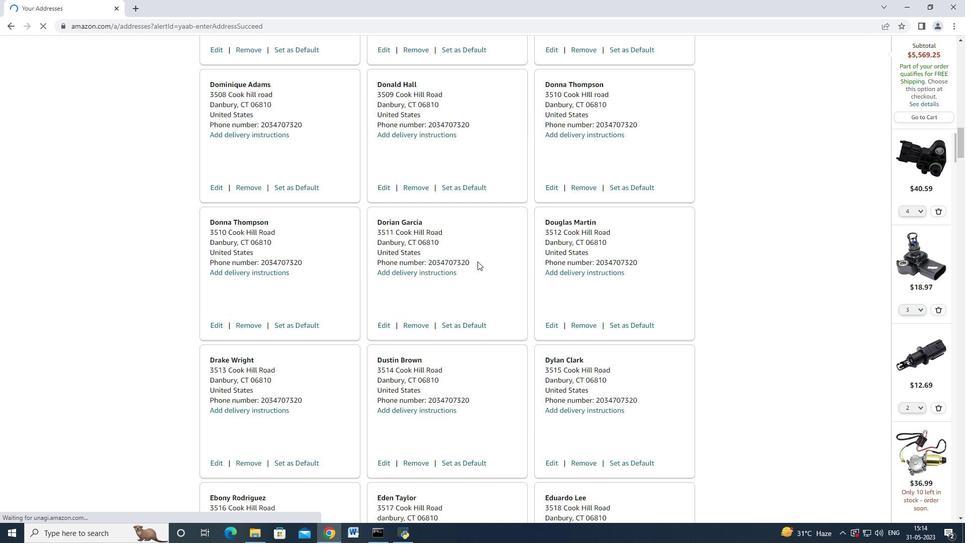 
Action: Mouse scrolled (477, 260) with delta (0, -1)
Screenshot: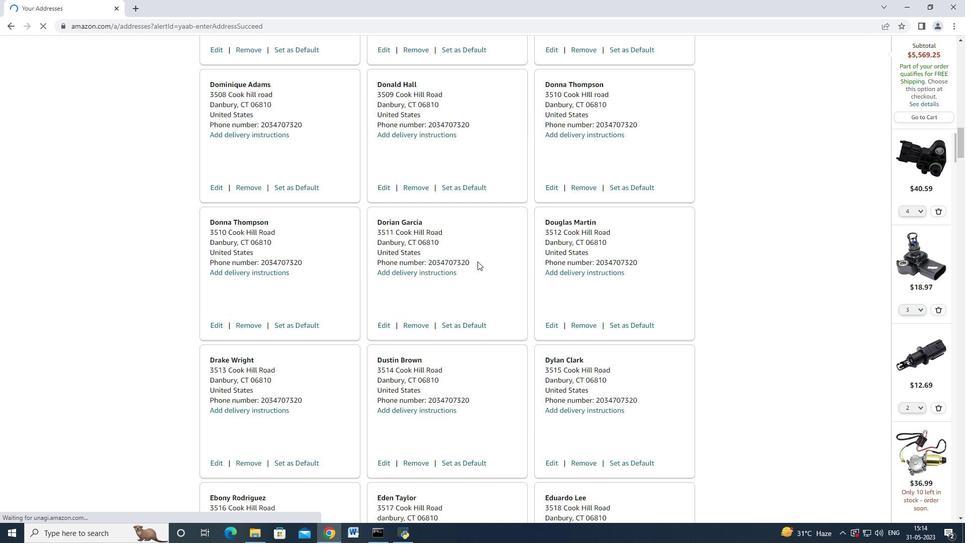 
Action: Mouse scrolled (477, 260) with delta (0, -1)
Screenshot: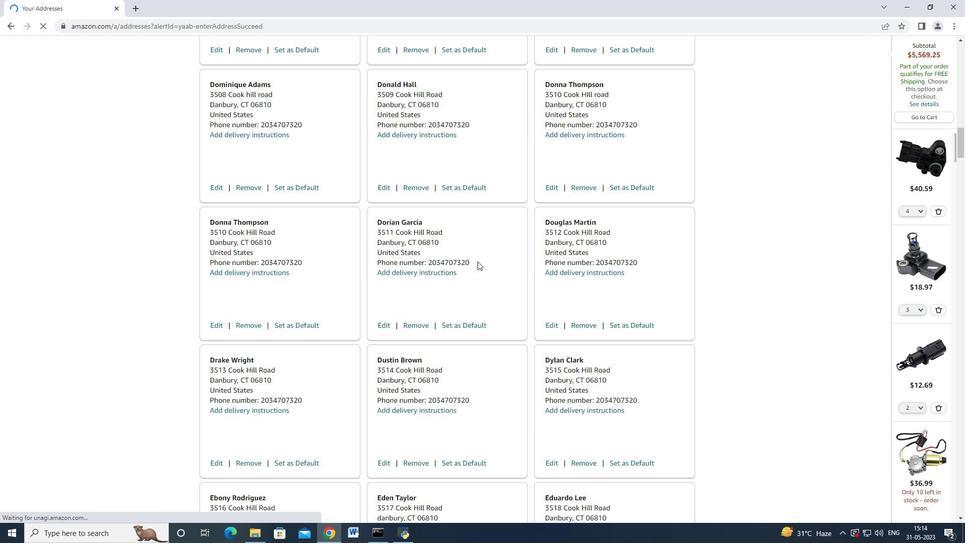 
Action: Mouse scrolled (477, 261) with delta (0, 0)
Screenshot: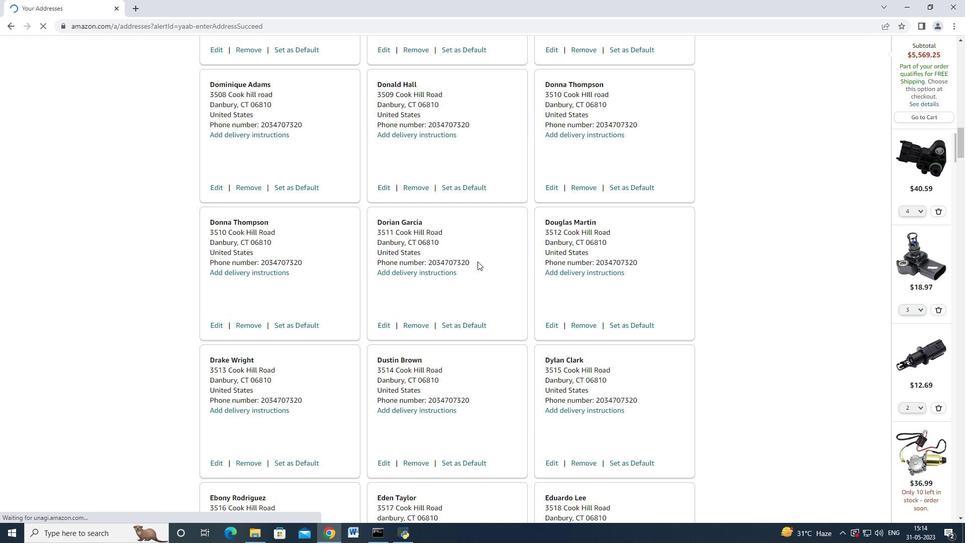 
Action: Mouse scrolled (477, 261) with delta (0, 0)
Screenshot: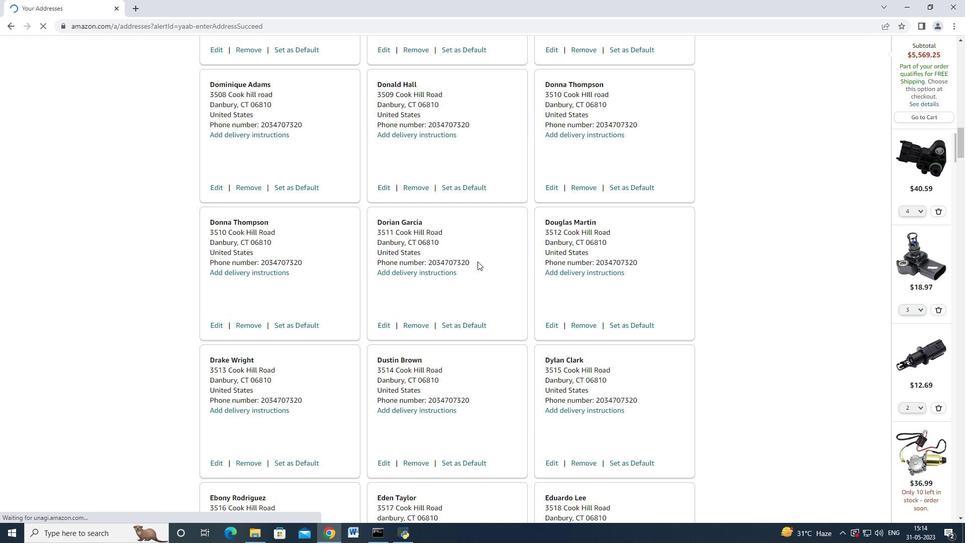 
Action: Mouse scrolled (477, 261) with delta (0, 0)
Screenshot: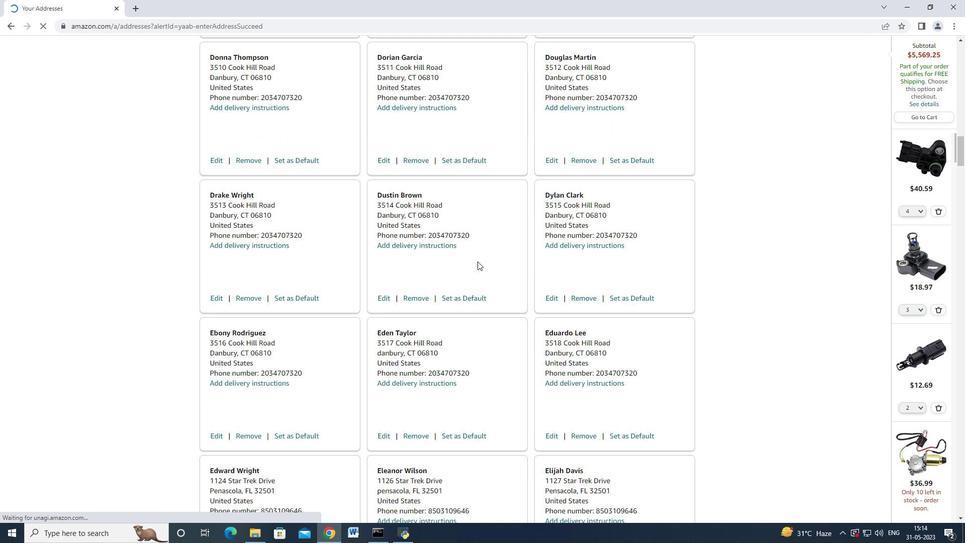 
Action: Mouse scrolled (477, 260) with delta (0, -1)
Screenshot: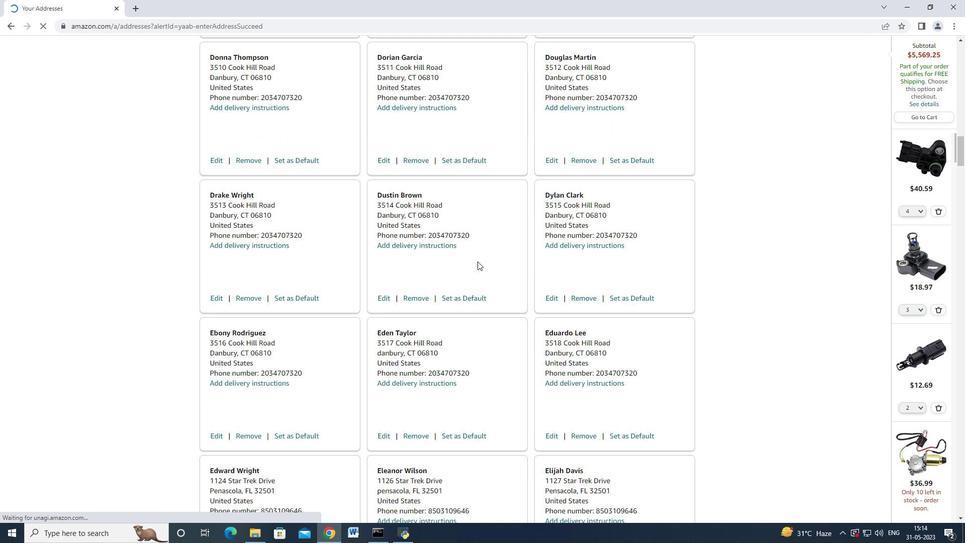 
Action: Mouse scrolled (477, 261) with delta (0, 0)
Screenshot: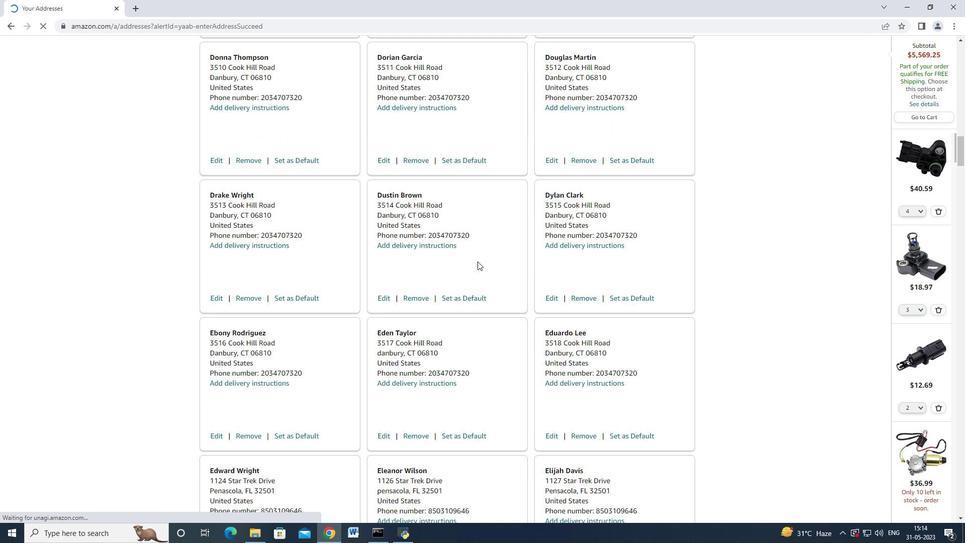 
Action: Mouse scrolled (477, 260) with delta (0, -1)
Screenshot: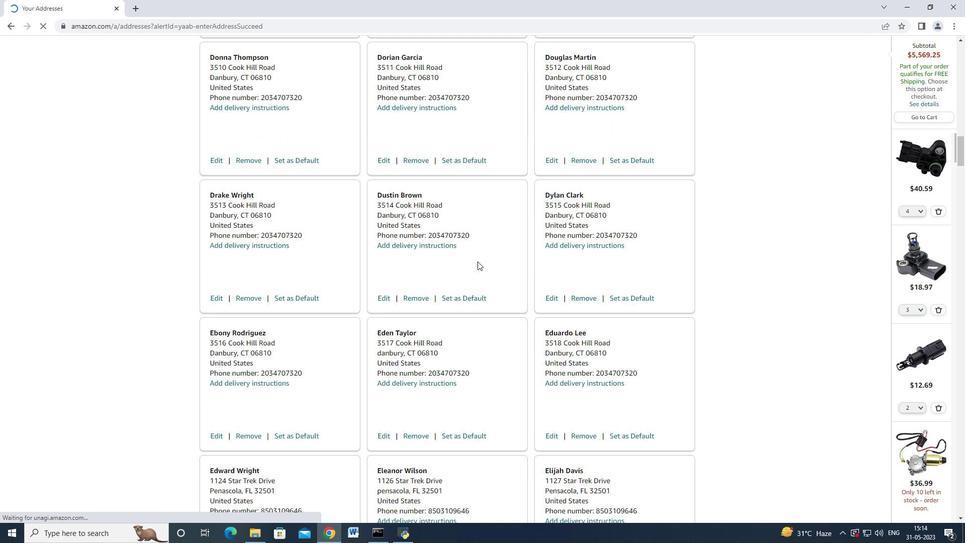 
Action: Mouse scrolled (477, 260) with delta (0, -1)
Screenshot: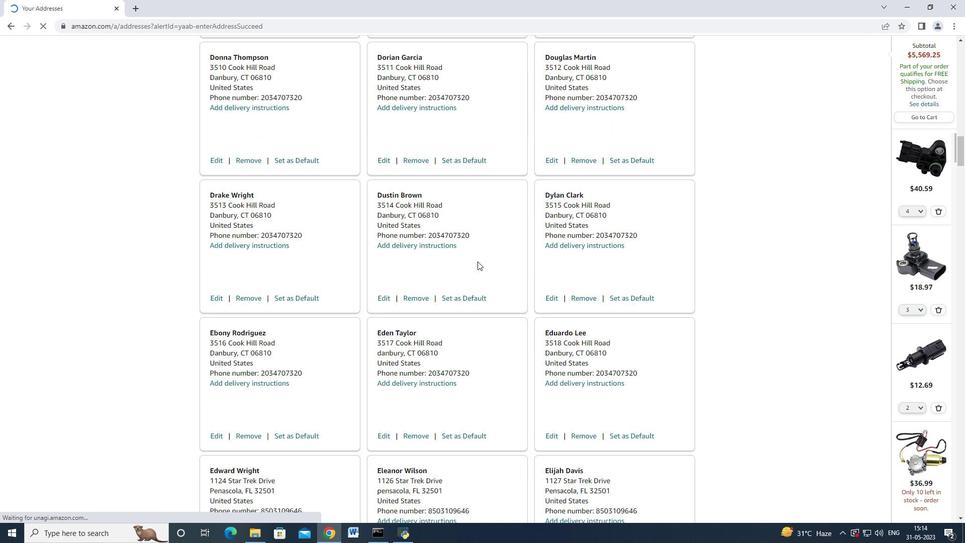 
Action: Mouse scrolled (477, 261) with delta (0, 0)
Screenshot: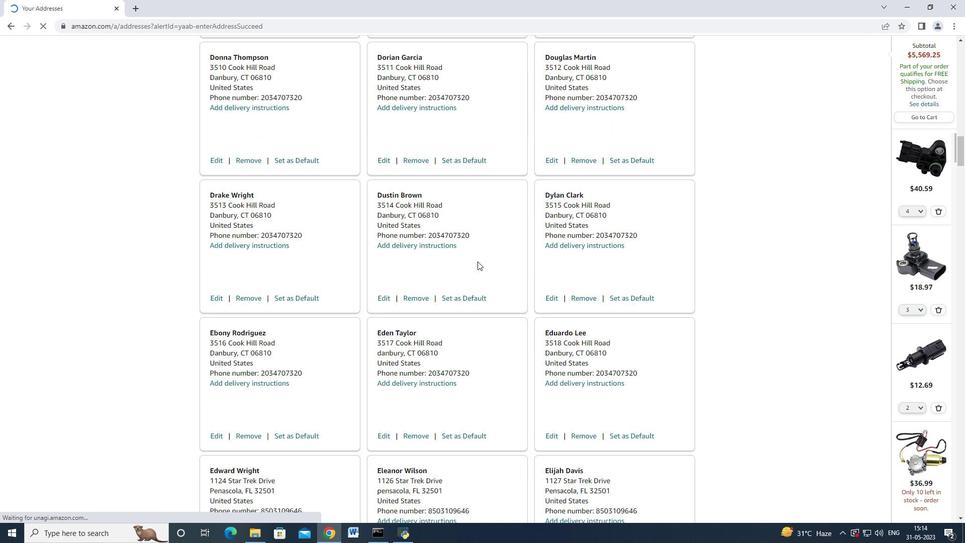 
Action: Mouse scrolled (477, 261) with delta (0, 0)
Screenshot: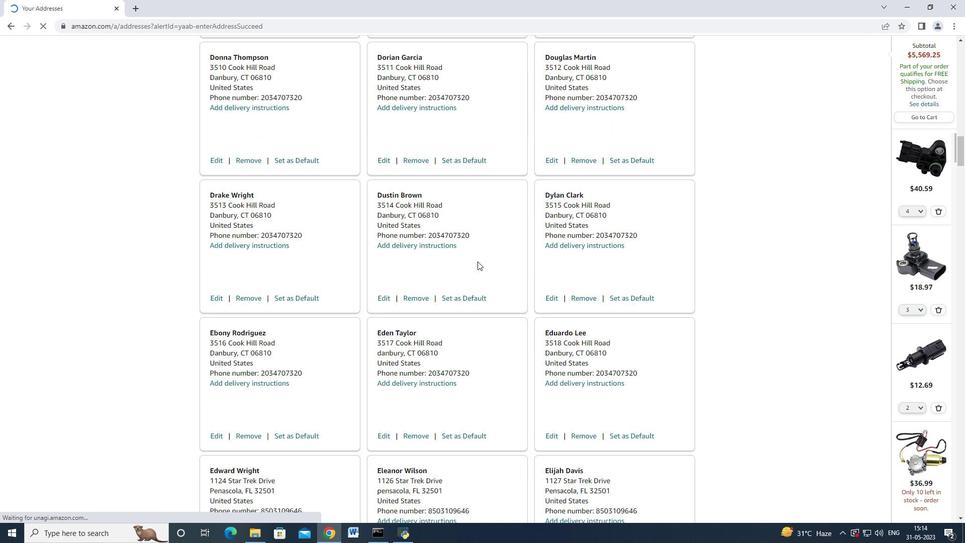 
Action: Mouse scrolled (477, 261) with delta (0, 0)
Screenshot: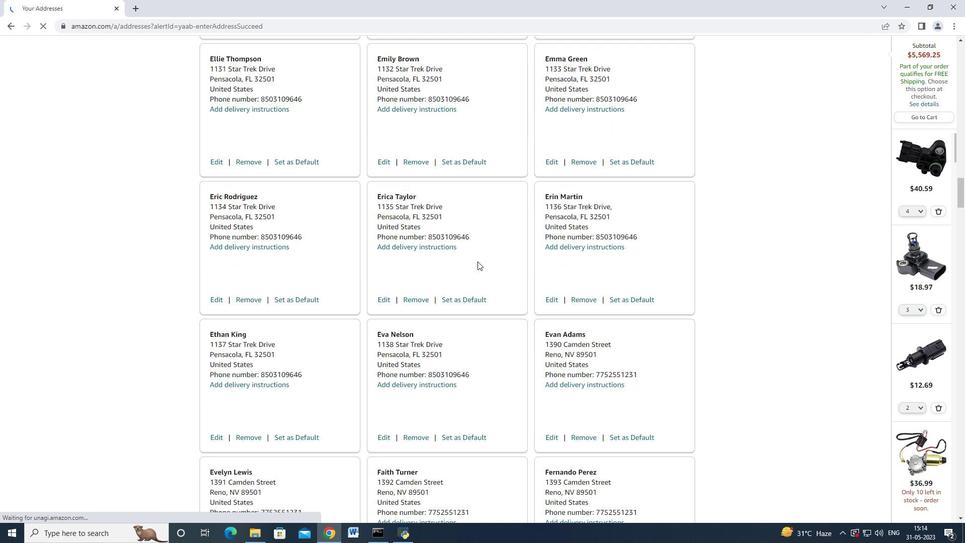 
Action: Mouse moved to (475, 262)
Screenshot: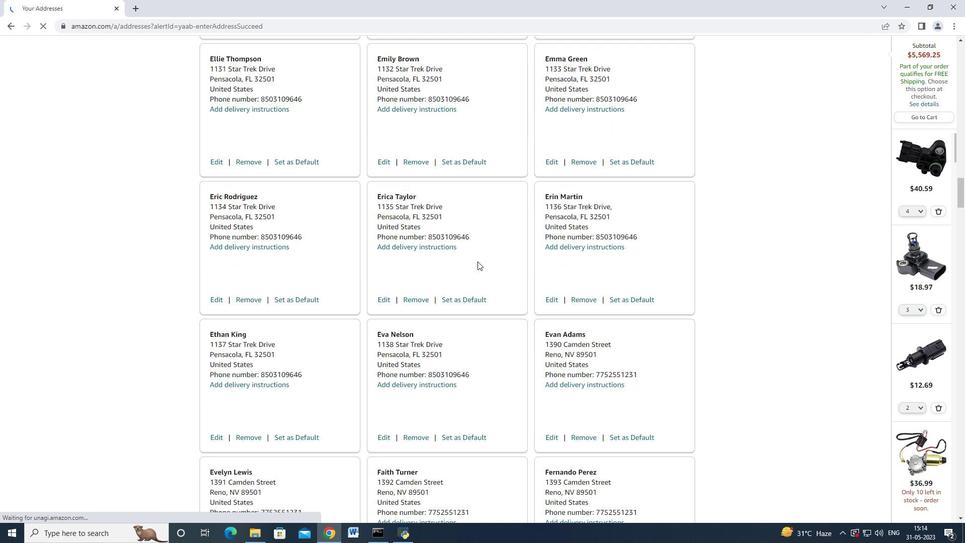 
Action: Mouse scrolled (476, 261) with delta (0, 0)
Screenshot: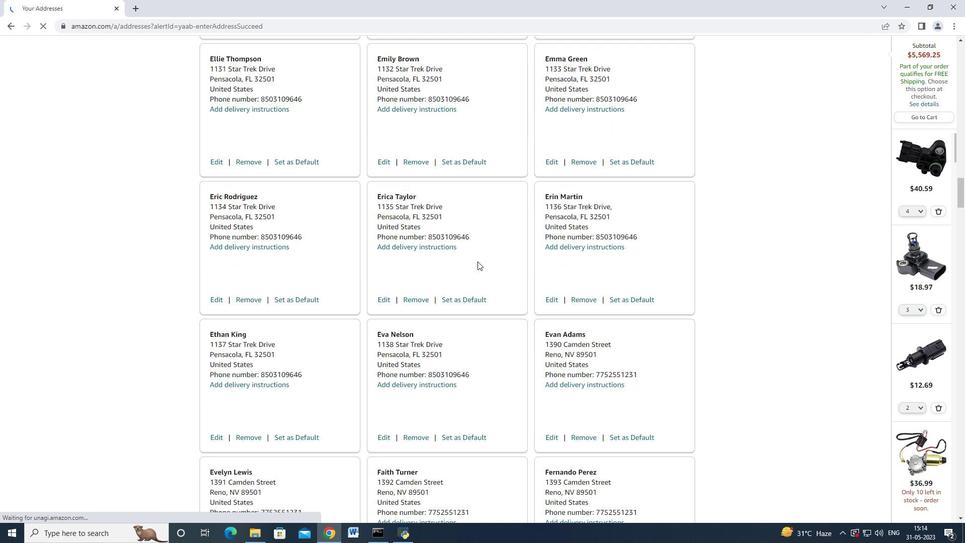 
Action: Mouse scrolled (475, 262) with delta (0, 0)
Screenshot: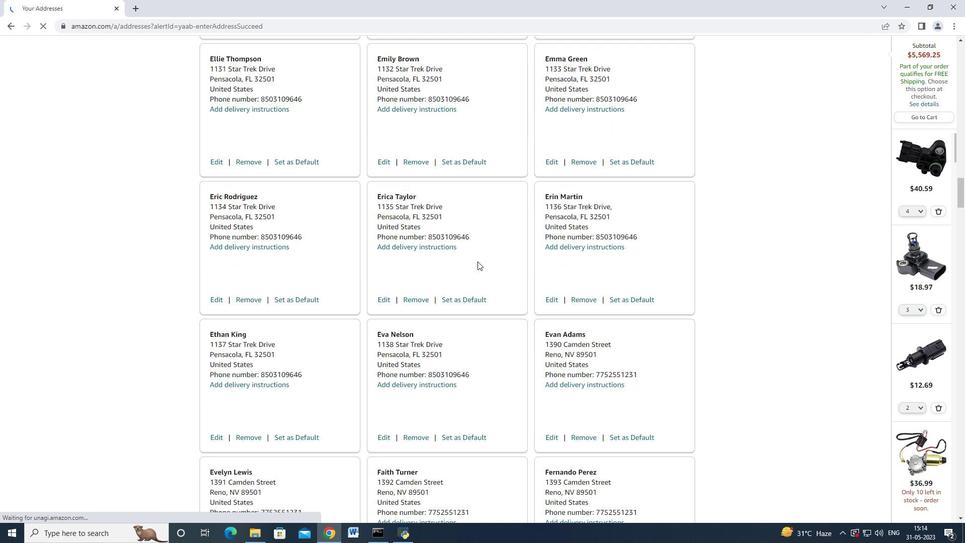 
Action: Mouse moved to (475, 262)
Screenshot: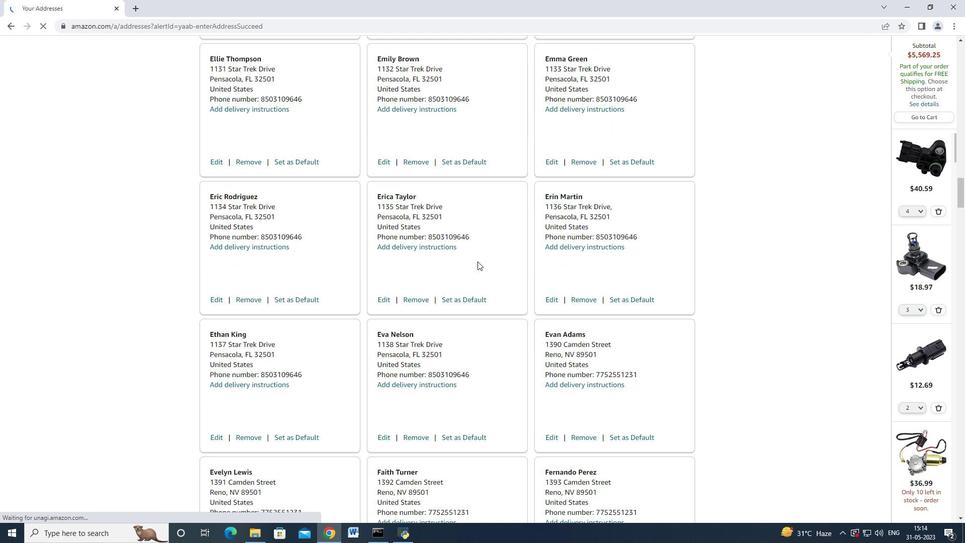 
Action: Mouse scrolled (475, 262) with delta (0, 0)
